 Task: Go to Program & Features. Select Whole Food Market. Add to cart Organic Cucumbers-3. Select Amazon Health. Add to cart Vitamin D3 supplement-2. Place order for Dean Flores, _x000D_
703 Fritz Ave W_x000D_
Ladysmith, Wisconsin(WI), 54848, Cell Number (507) 373-4876
Action: Mouse moved to (9, 90)
Screenshot: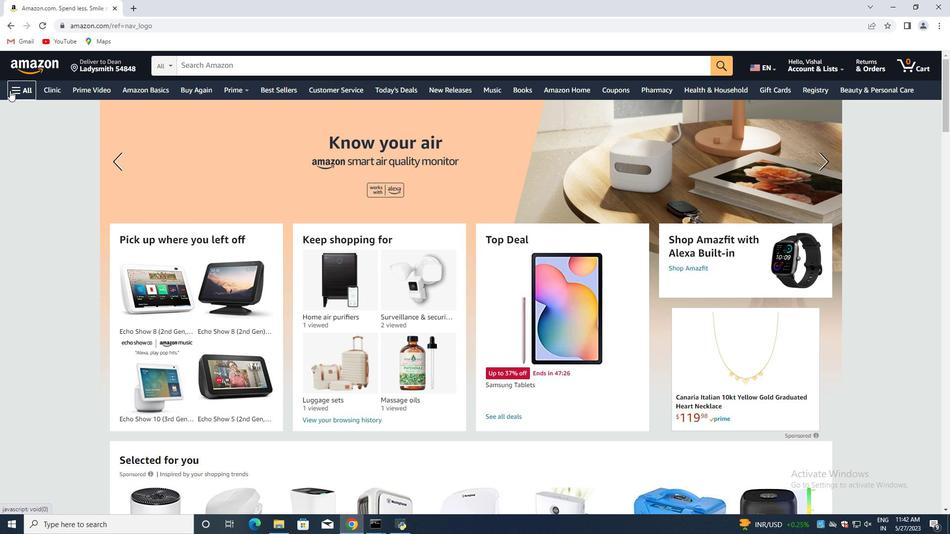 
Action: Mouse pressed left at (9, 90)
Screenshot: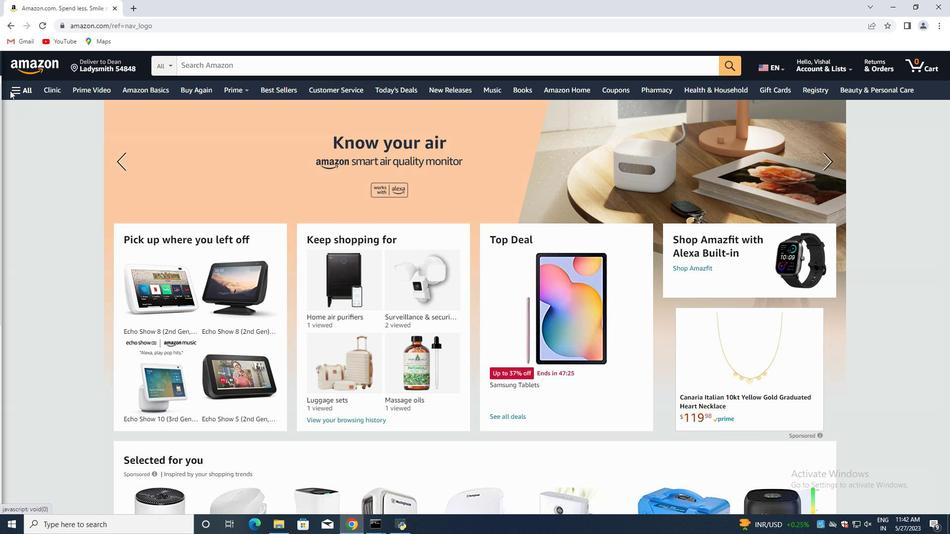 
Action: Mouse moved to (65, 291)
Screenshot: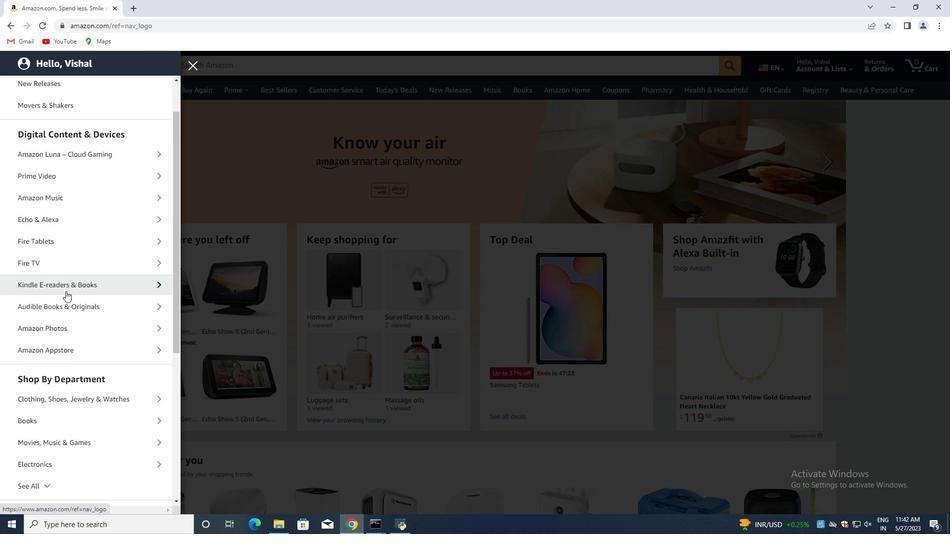 
Action: Mouse scrolled (65, 290) with delta (0, 0)
Screenshot: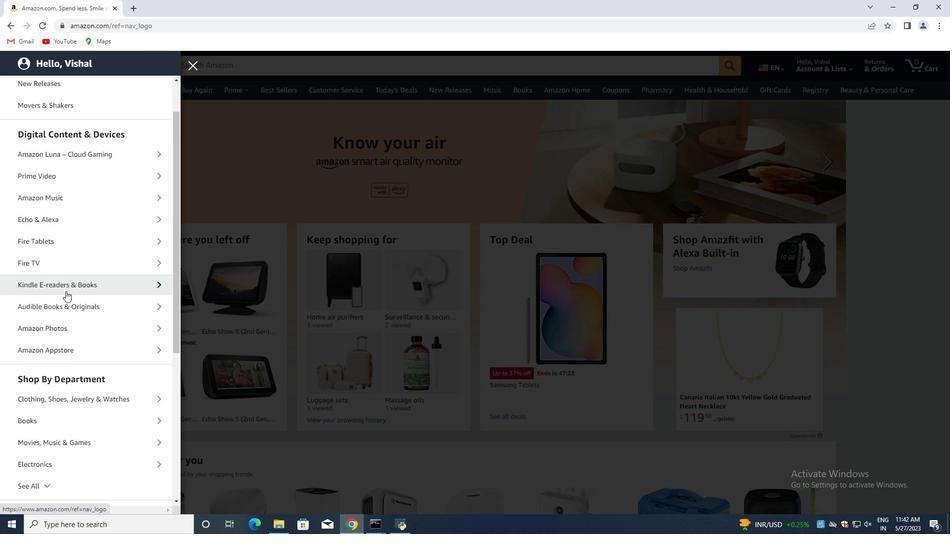 
Action: Mouse moved to (65, 291)
Screenshot: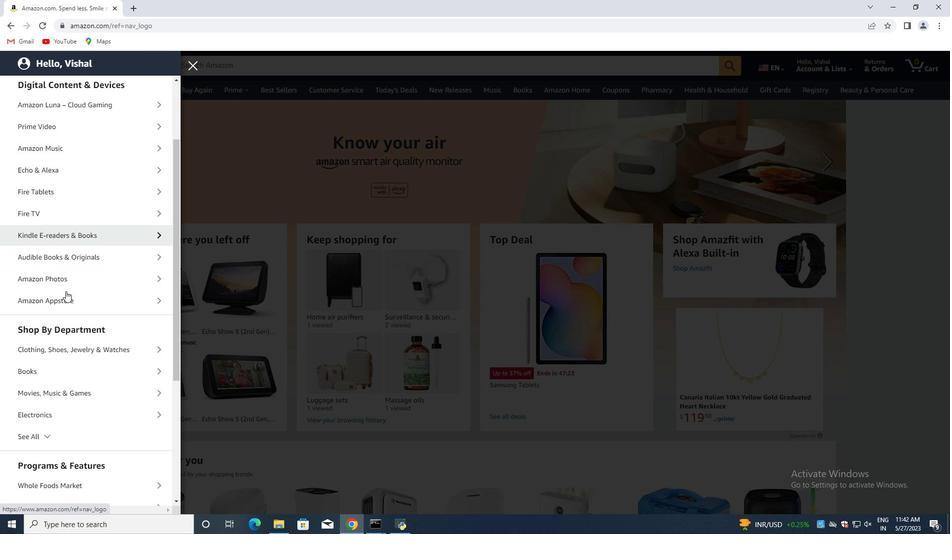 
Action: Mouse scrolled (65, 291) with delta (0, 0)
Screenshot: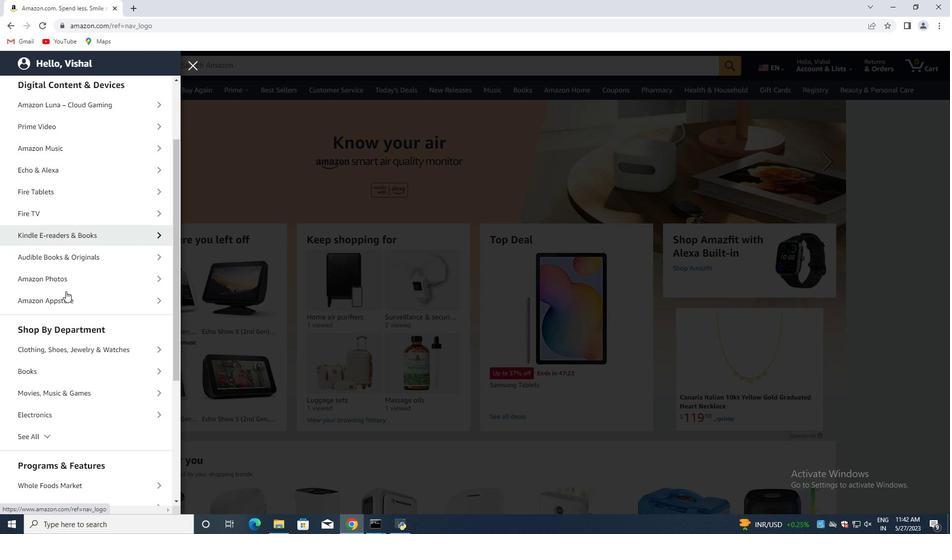 
Action: Mouse scrolled (65, 291) with delta (0, 0)
Screenshot: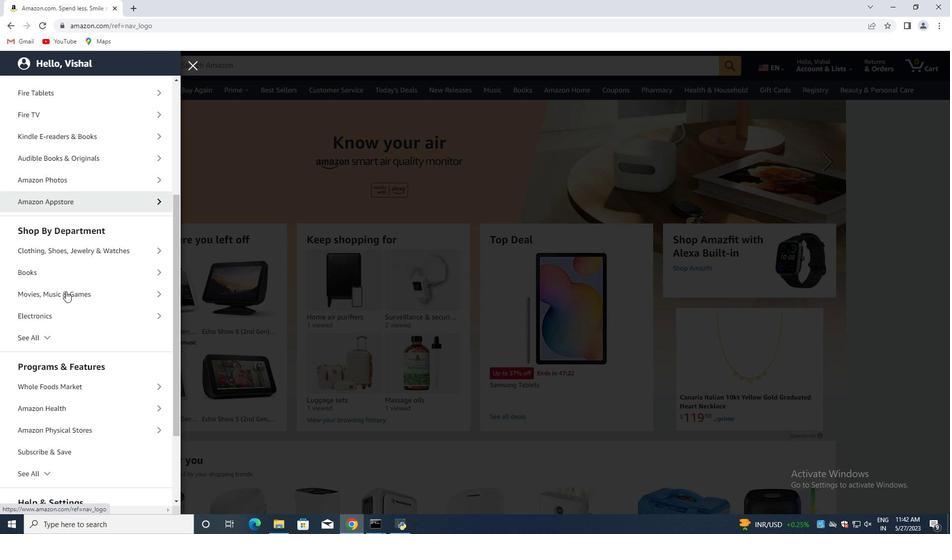 
Action: Mouse scrolled (65, 291) with delta (0, 0)
Screenshot: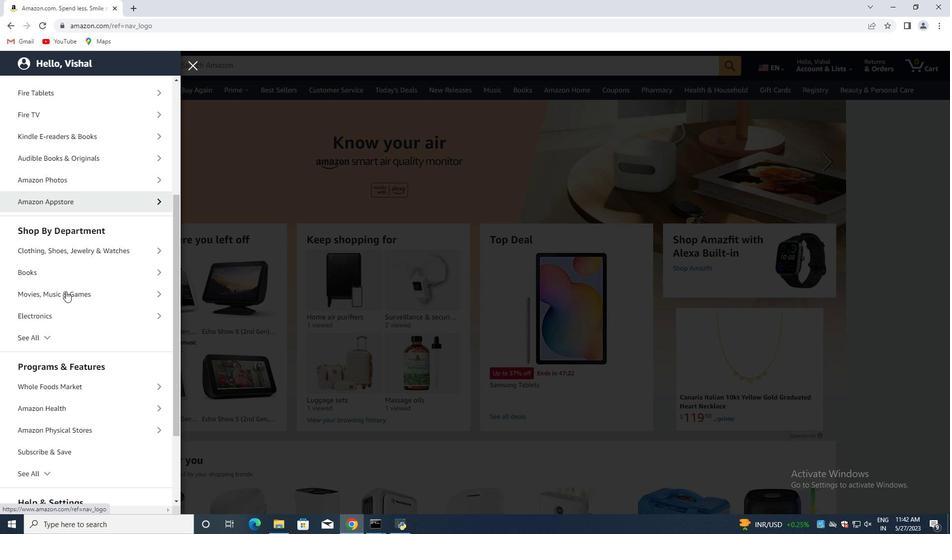 
Action: Mouse scrolled (65, 291) with delta (0, 0)
Screenshot: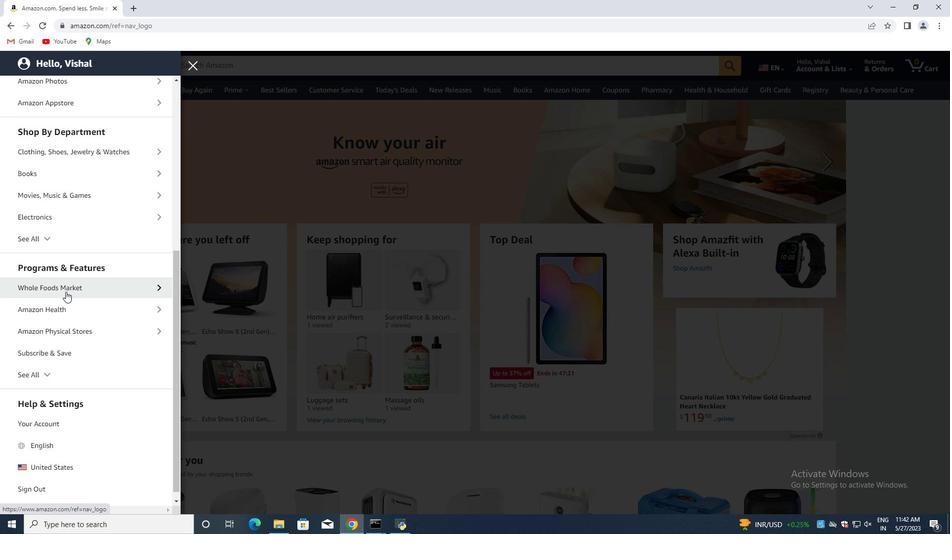 
Action: Mouse scrolled (65, 291) with delta (0, 0)
Screenshot: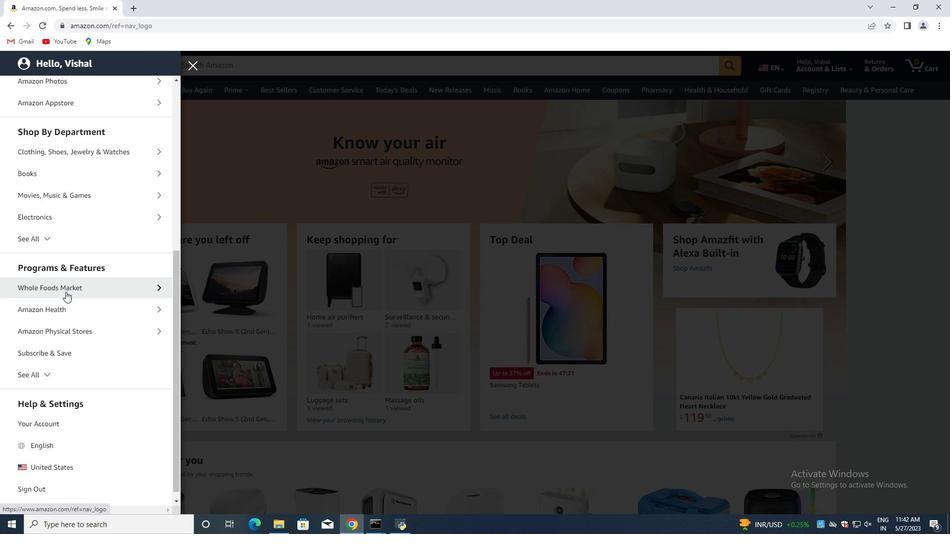 
Action: Mouse moved to (70, 290)
Screenshot: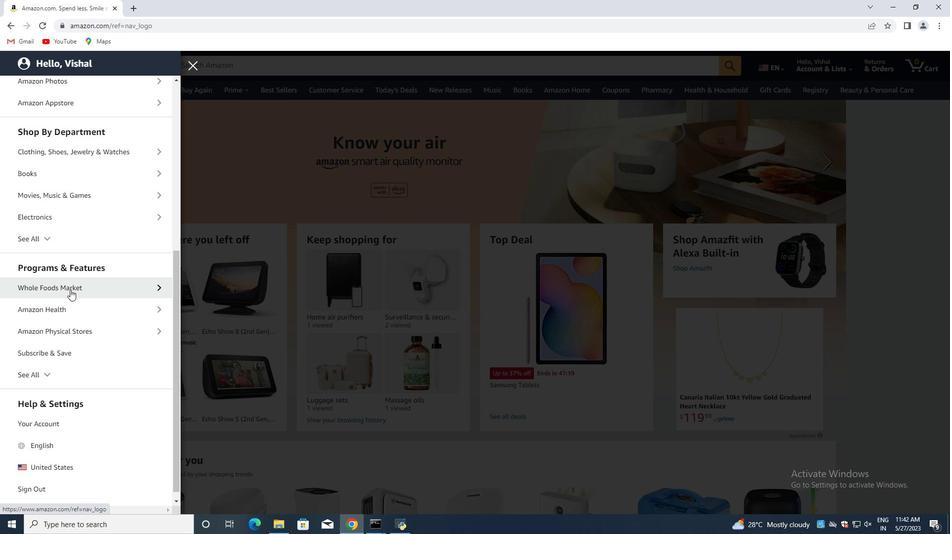 
Action: Mouse pressed left at (70, 290)
Screenshot: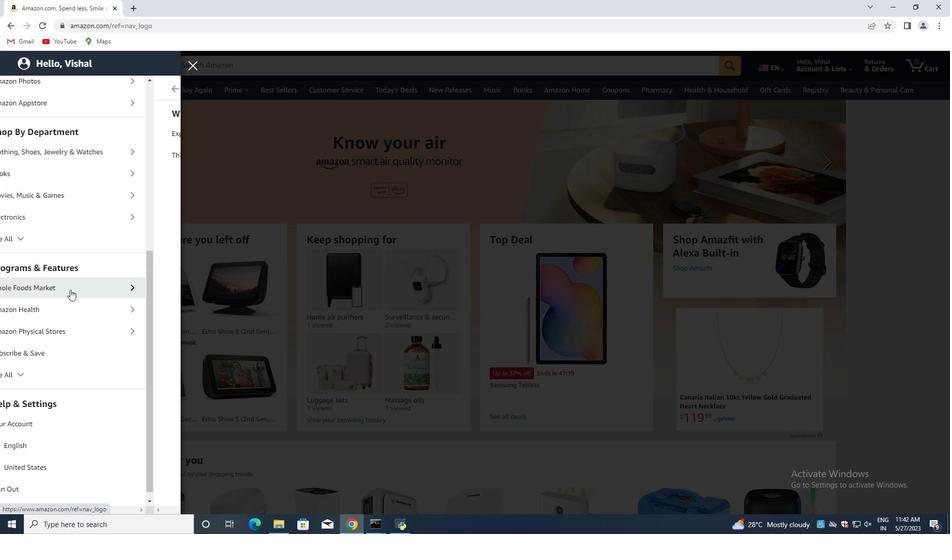 
Action: Mouse moved to (123, 131)
Screenshot: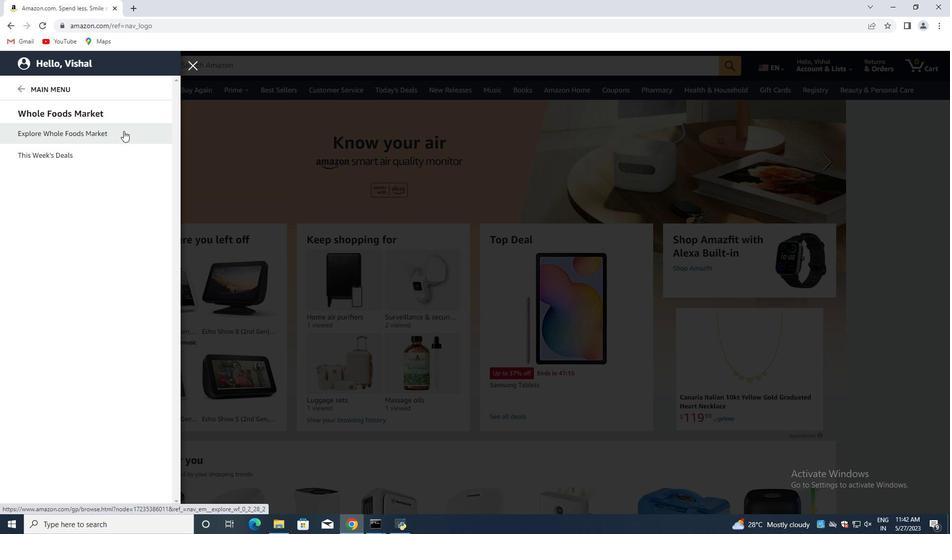 
Action: Mouse pressed left at (123, 131)
Screenshot: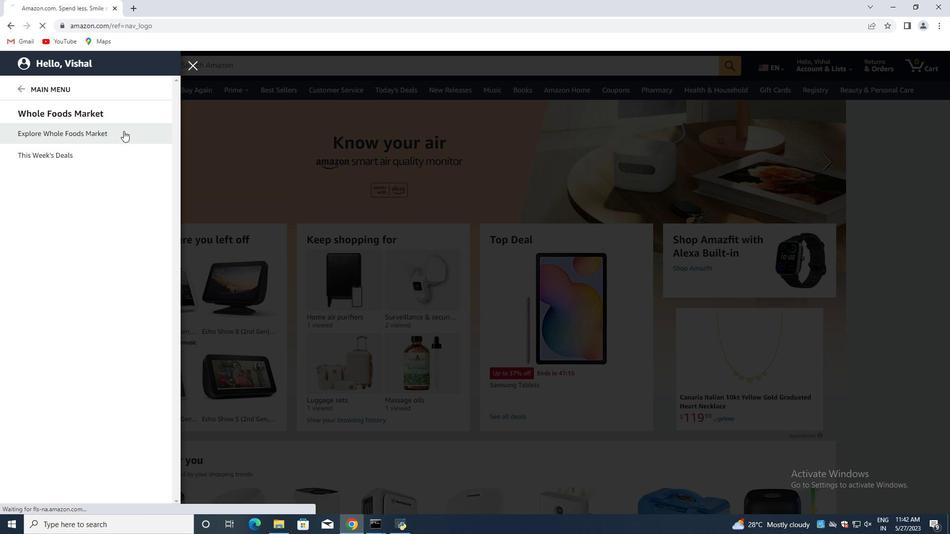 
Action: Mouse moved to (227, 66)
Screenshot: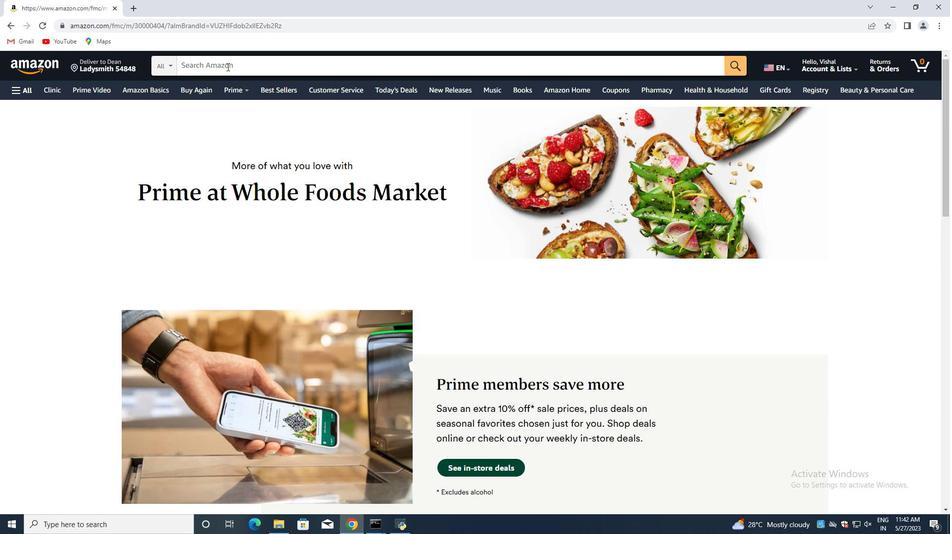 
Action: Mouse pressed left at (227, 66)
Screenshot: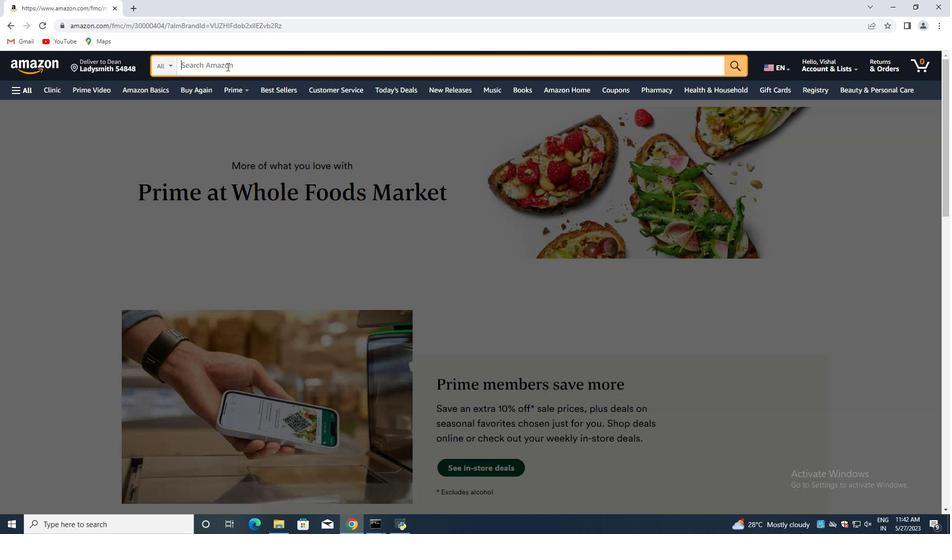 
Action: Mouse moved to (743, 85)
Screenshot: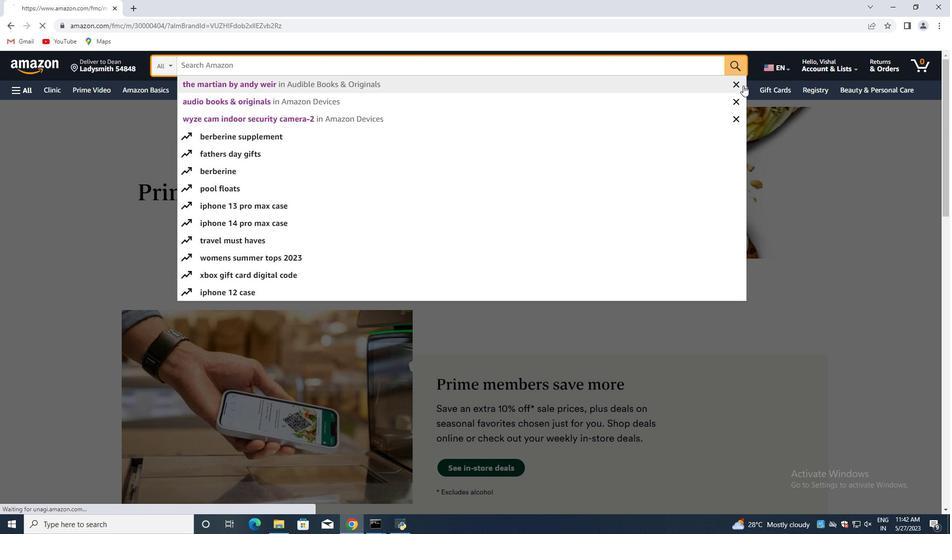 
Action: Mouse pressed left at (743, 85)
Screenshot: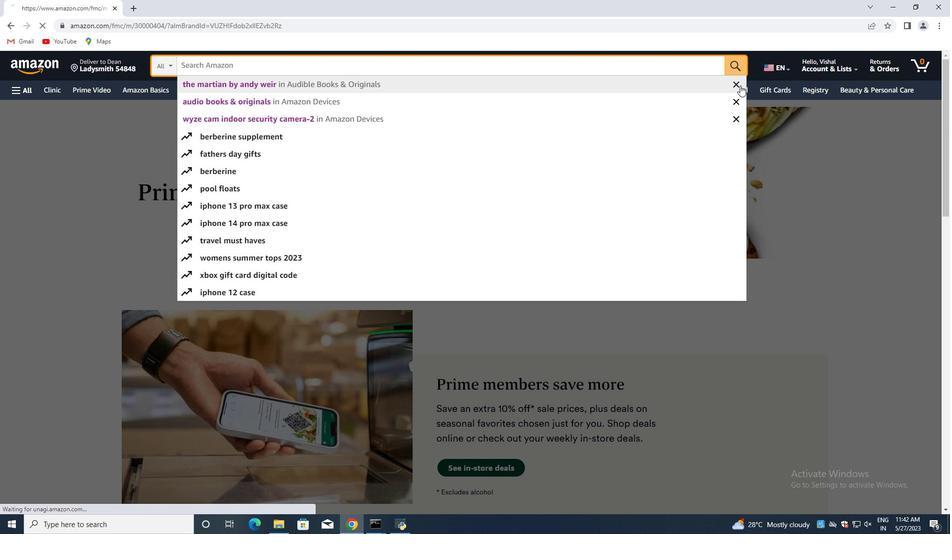 
Action: Mouse moved to (737, 84)
Screenshot: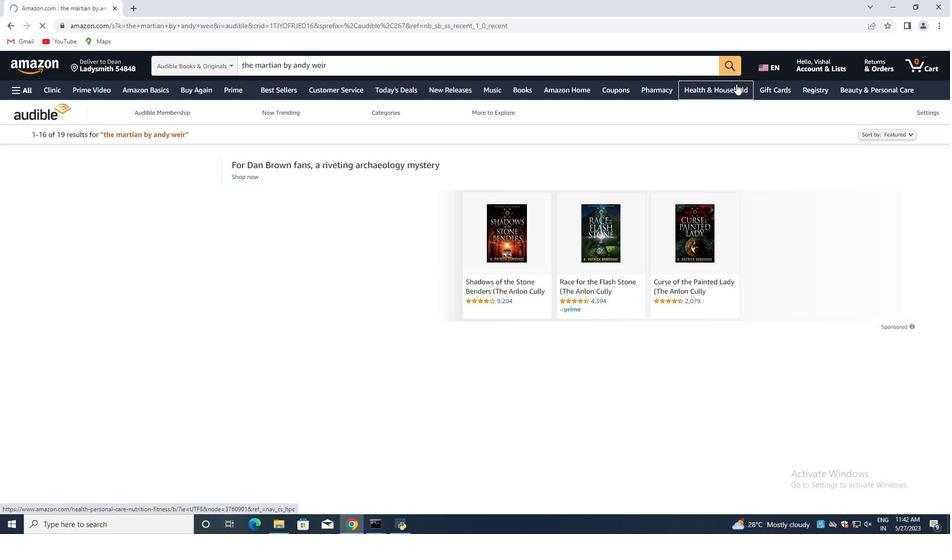 
Action: Mouse pressed left at (737, 84)
Screenshot: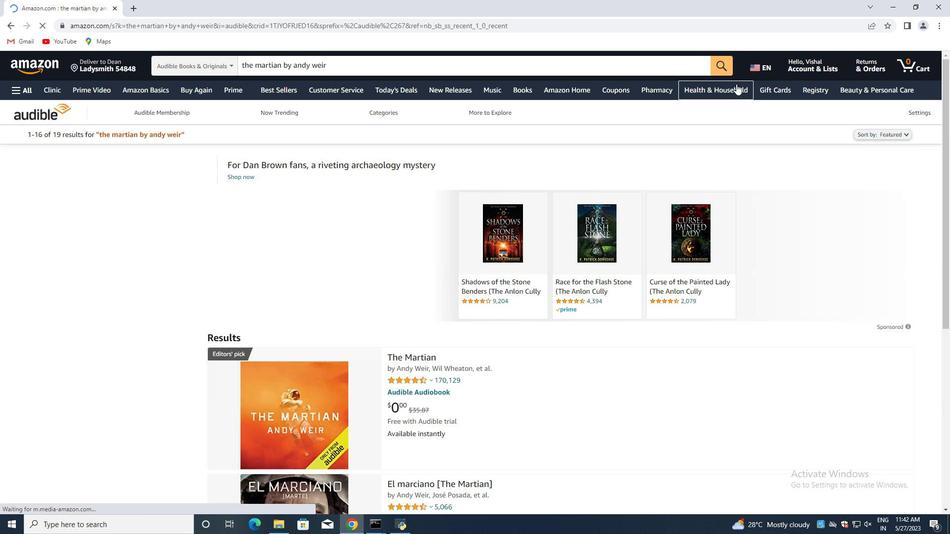 
Action: Mouse moved to (302, 57)
Screenshot: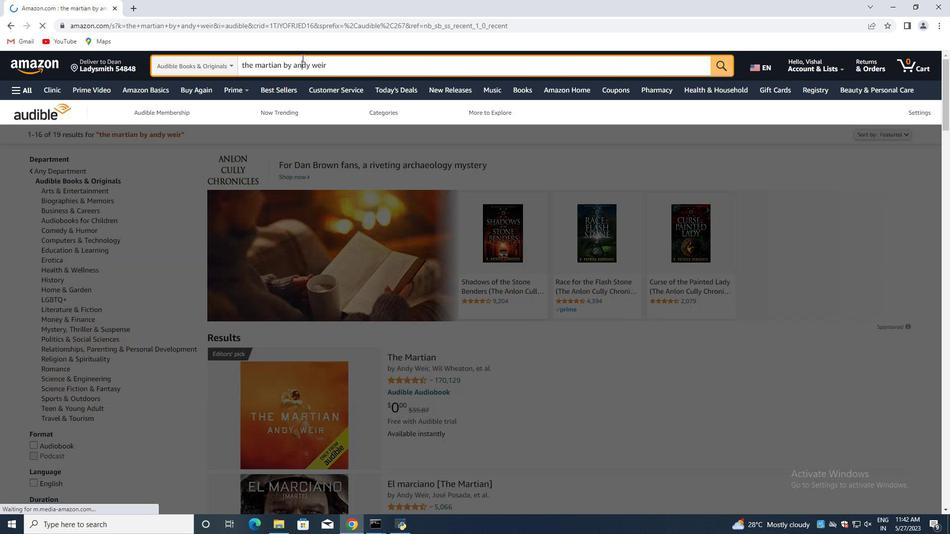 
Action: Mouse pressed left at (302, 57)
Screenshot: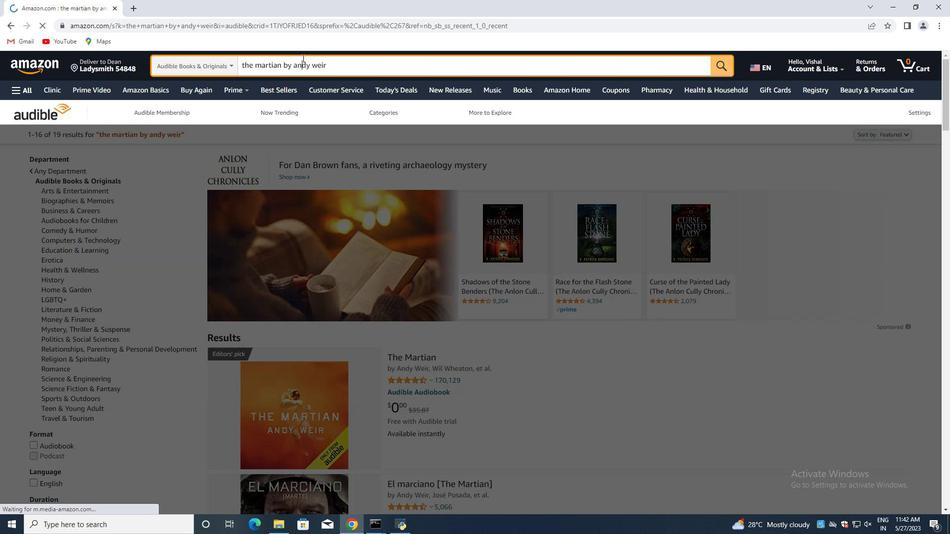 
Action: Mouse moved to (344, 69)
Screenshot: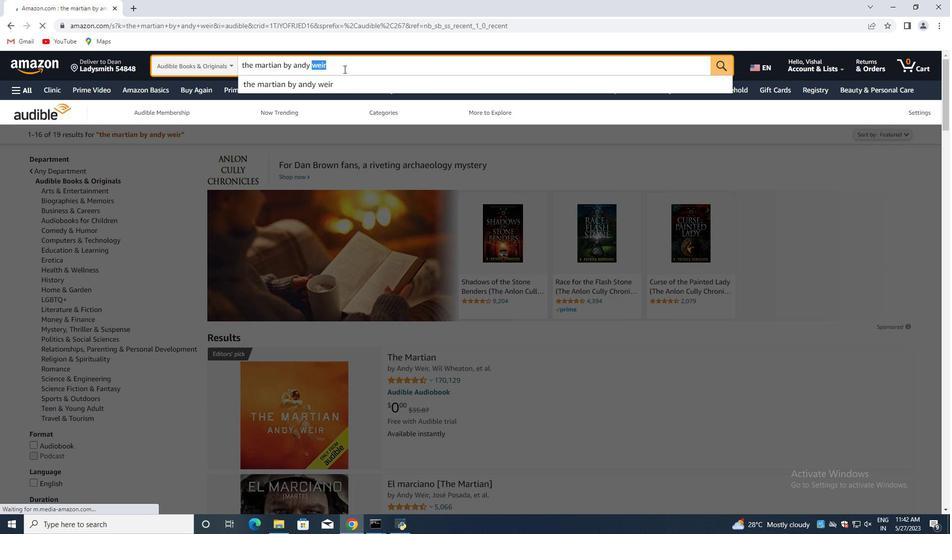 
Action: Mouse pressed left at (344, 69)
Screenshot: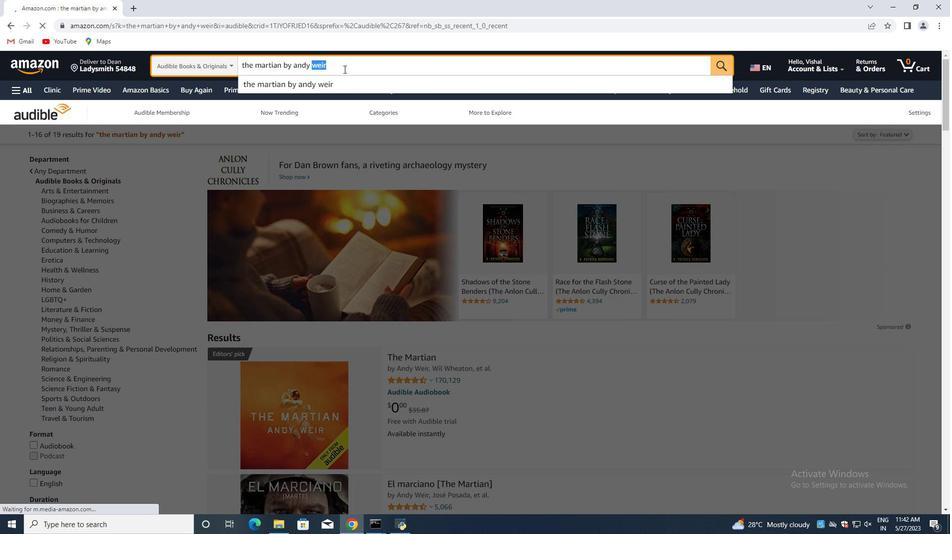 
Action: Mouse pressed left at (344, 69)
Screenshot: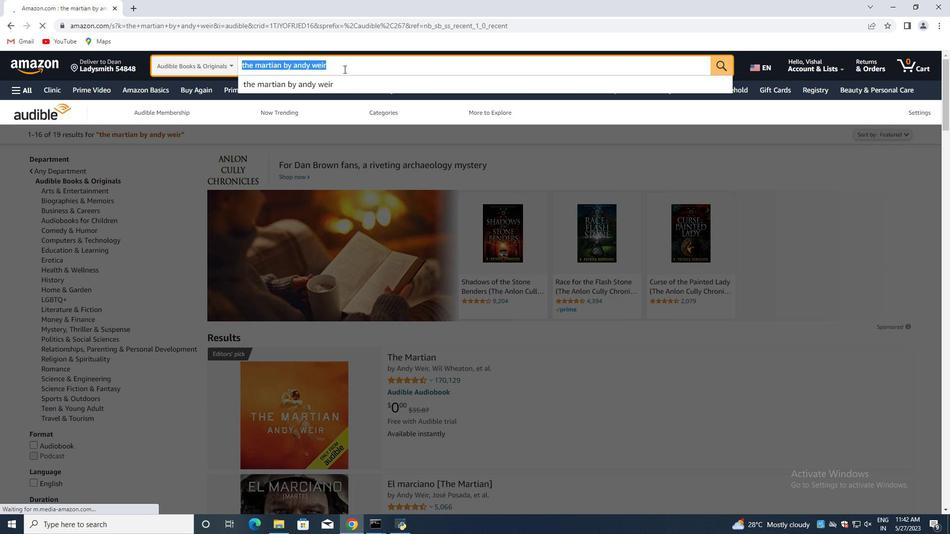 
Action: Mouse pressed left at (344, 69)
Screenshot: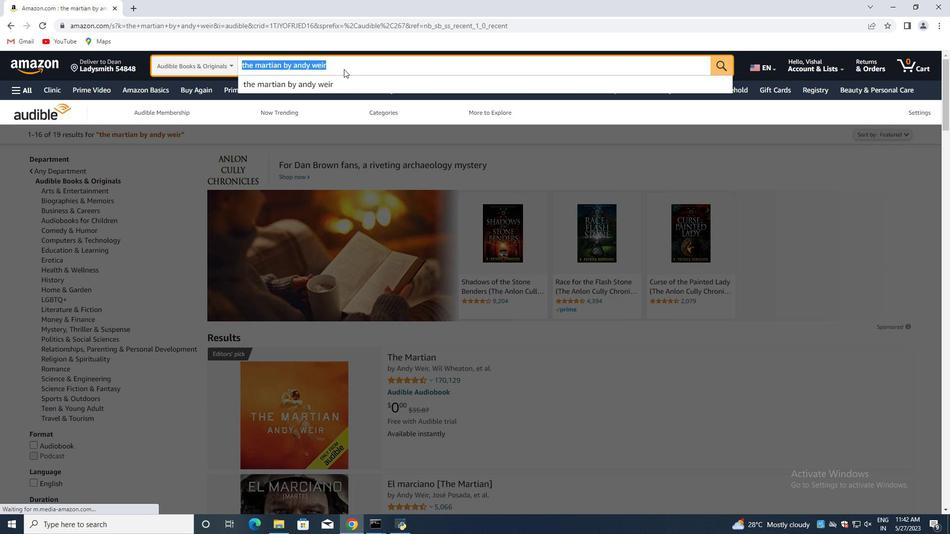 
Action: Key pressed <Key.backspace><Key.backspace><Key.backspace>
Screenshot: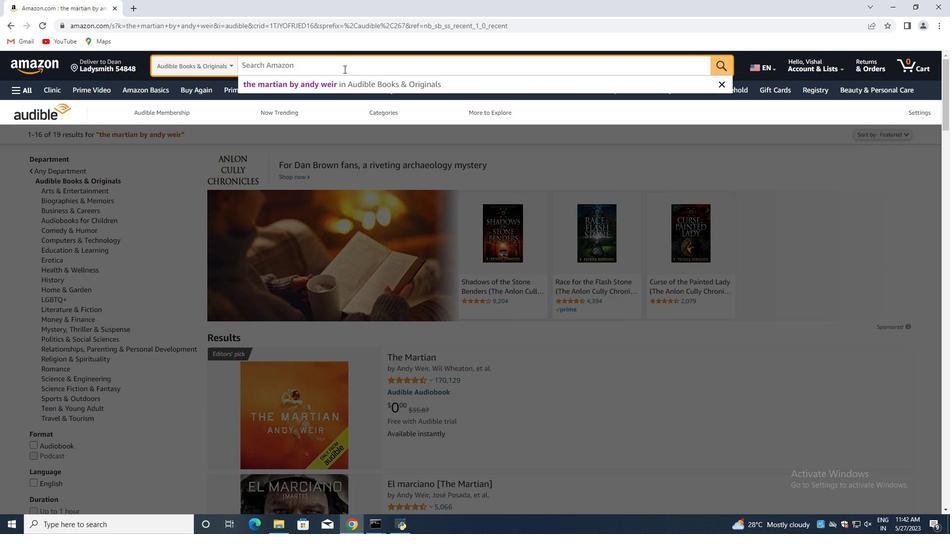 
Action: Mouse moved to (724, 86)
Screenshot: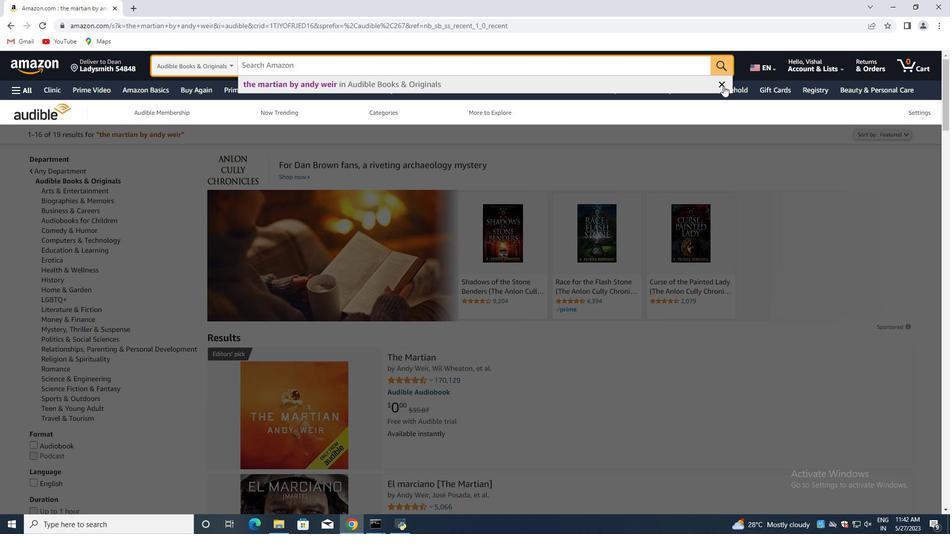 
Action: Mouse pressed left at (724, 86)
Screenshot: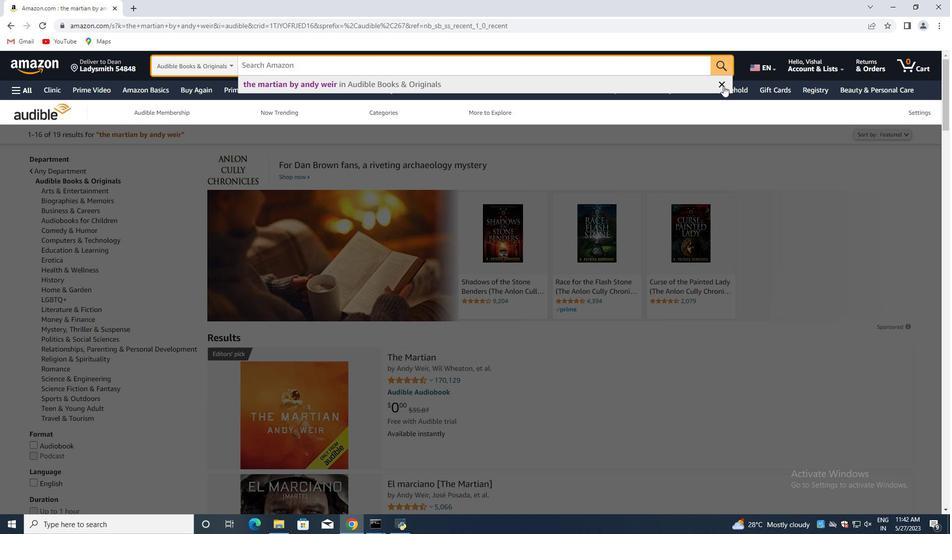 
Action: Mouse moved to (355, 63)
Screenshot: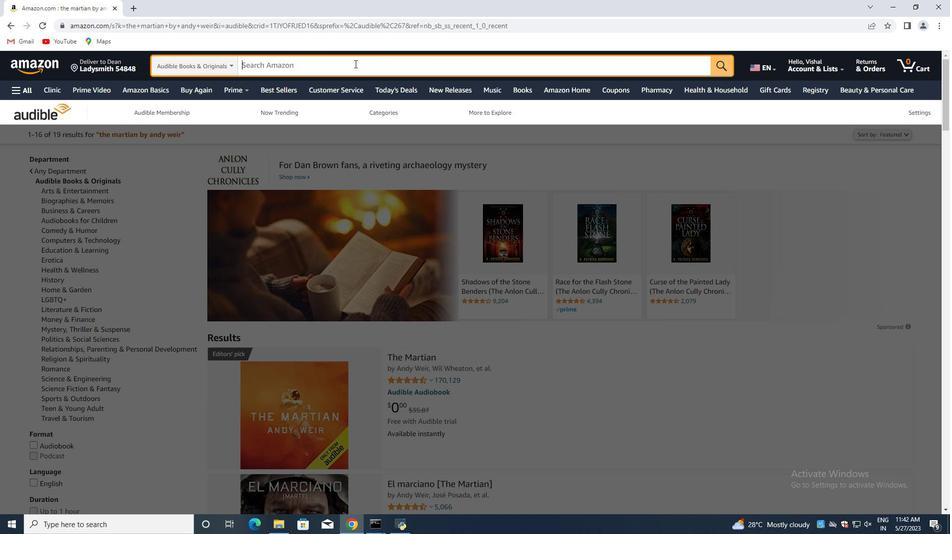 
Action: Mouse pressed left at (355, 63)
Screenshot: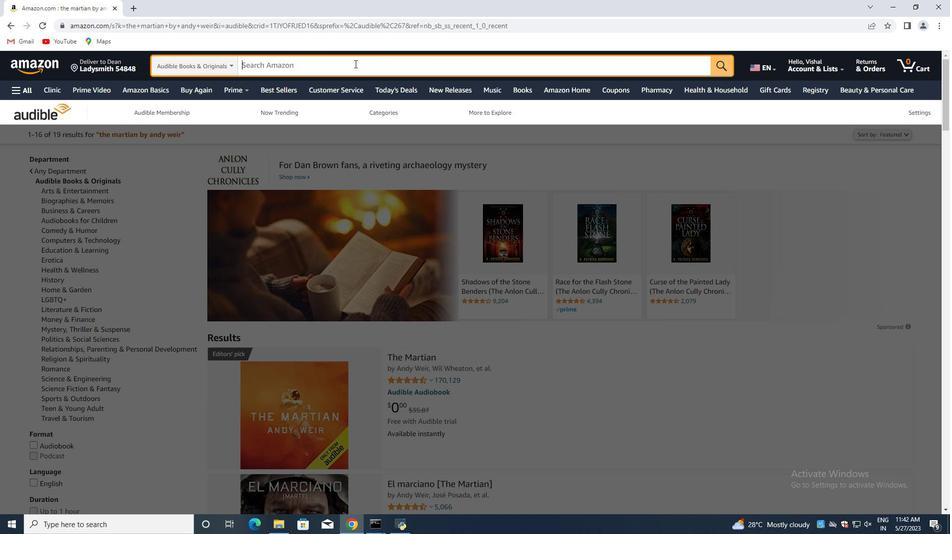 
Action: Key pressed <Key.shift>Organic<Key.space><Key.shift>Cucumbers<Key.enter>
Screenshot: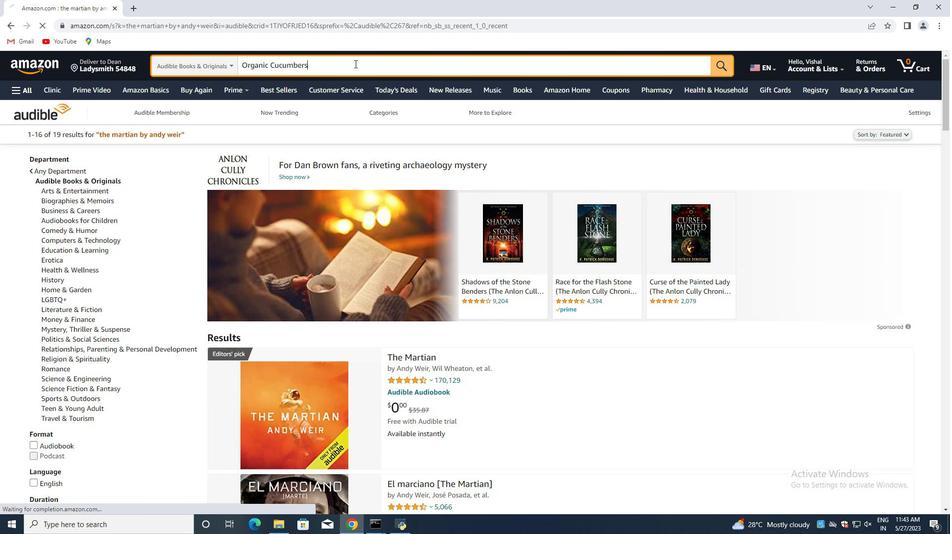 
Action: Mouse moved to (403, 201)
Screenshot: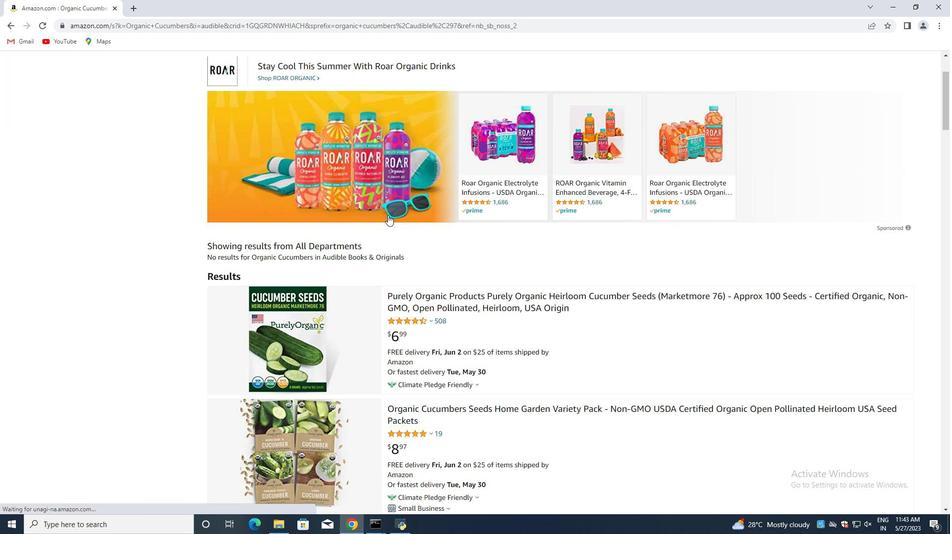 
Action: Mouse scrolled (403, 200) with delta (0, 0)
Screenshot: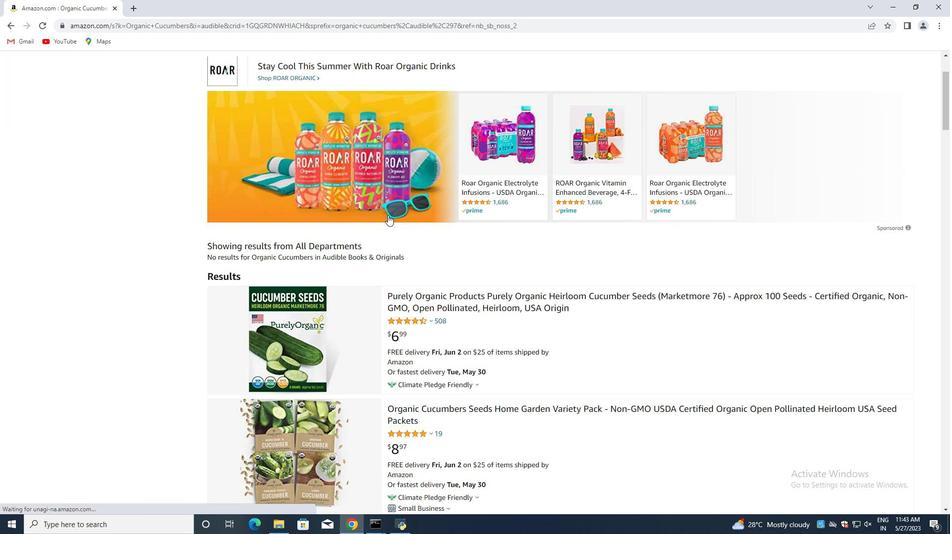
Action: Mouse moved to (393, 209)
Screenshot: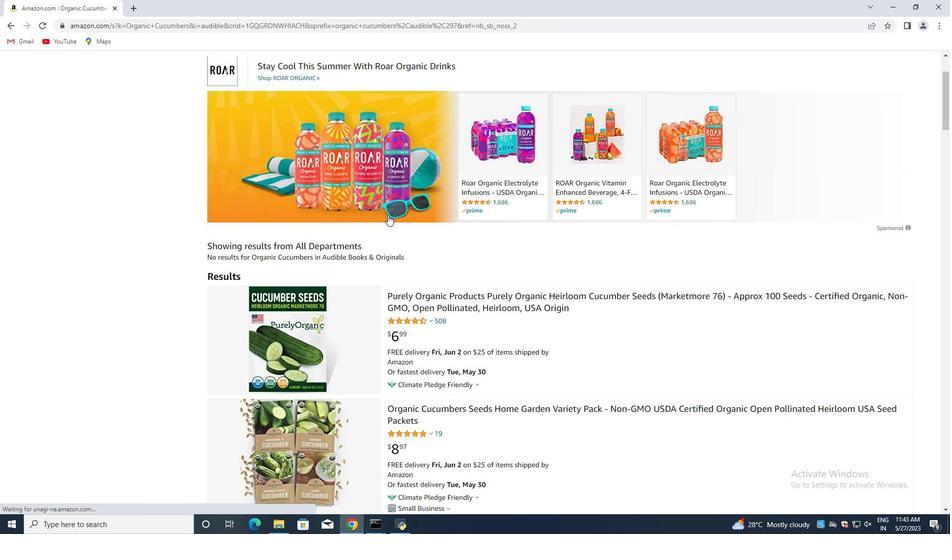 
Action: Mouse scrolled (393, 208) with delta (0, 0)
Screenshot: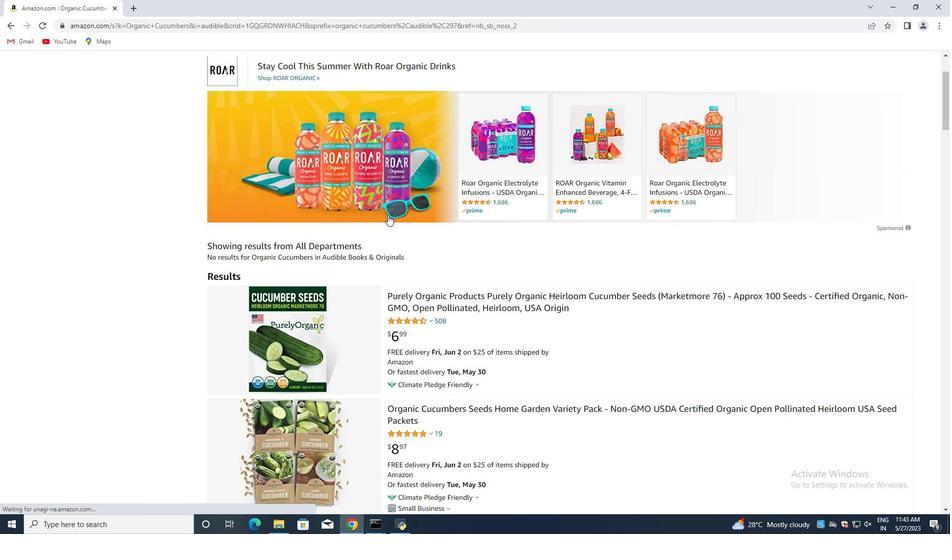 
Action: Mouse moved to (372, 223)
Screenshot: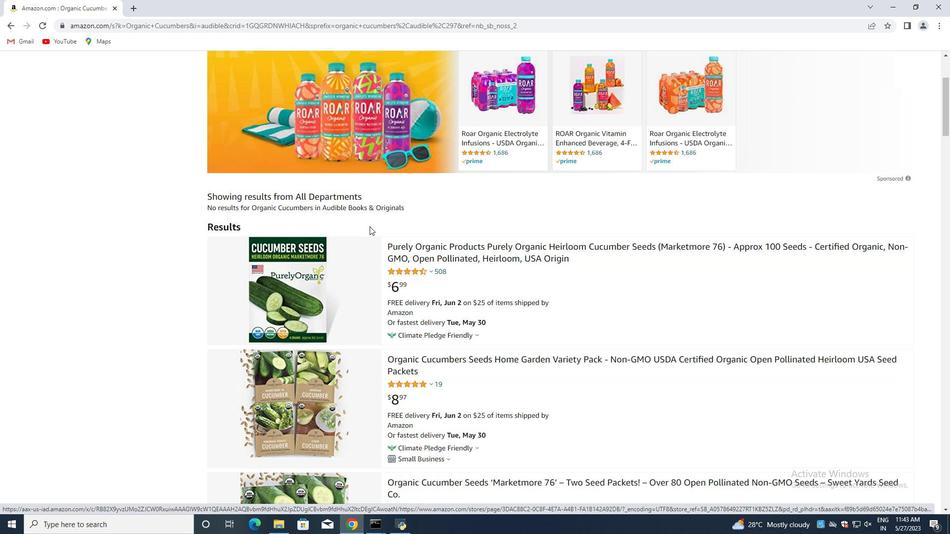 
Action: Mouse scrolled (372, 223) with delta (0, 0)
Screenshot: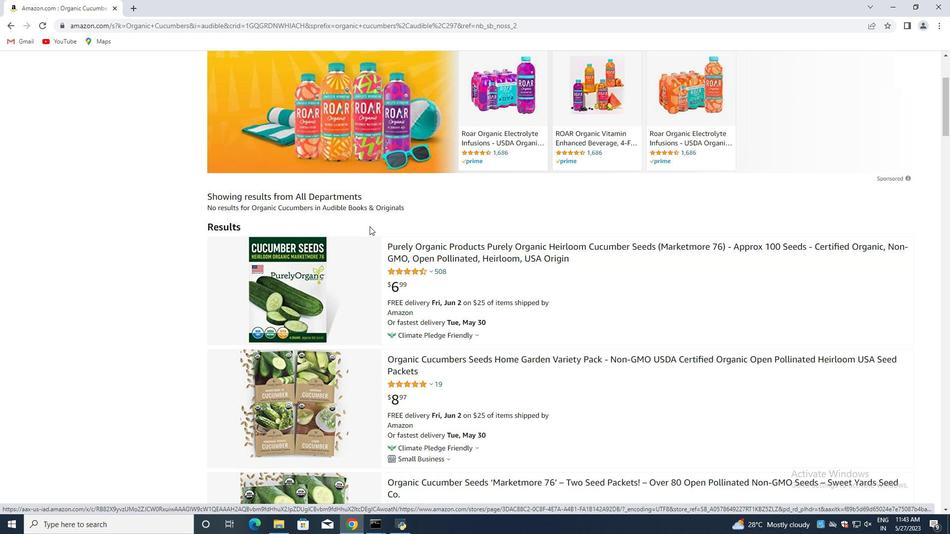 
Action: Mouse moved to (488, 245)
Screenshot: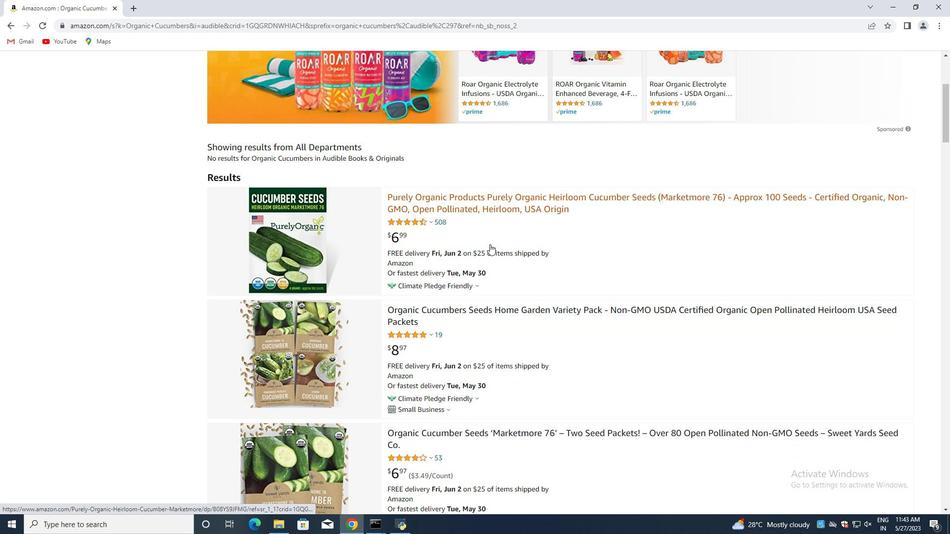
Action: Mouse scrolled (485, 246) with delta (0, 0)
Screenshot: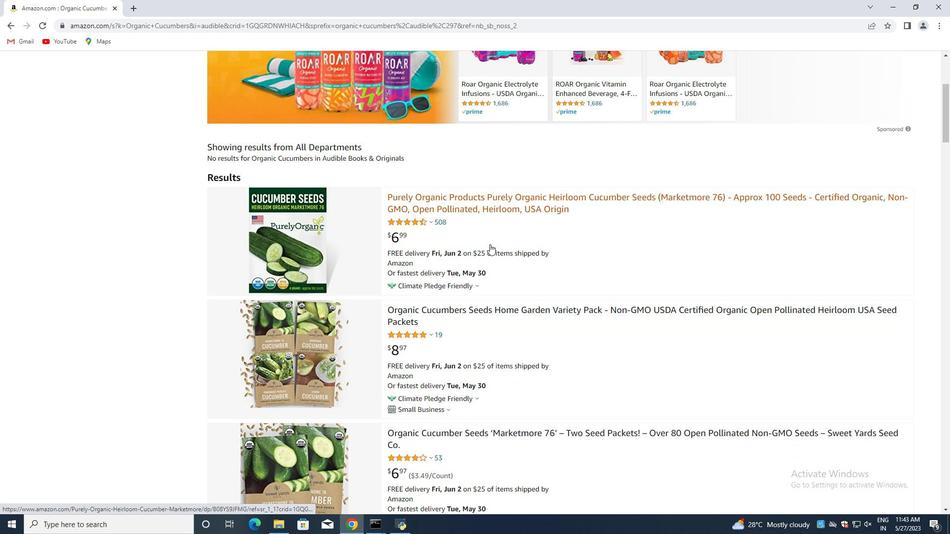 
Action: Mouse moved to (568, 236)
Screenshot: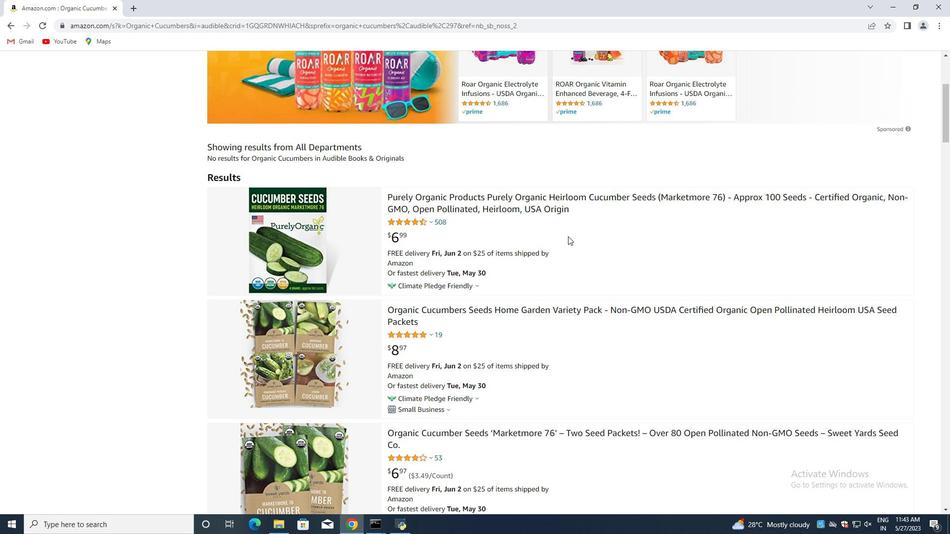 
Action: Mouse scrolled (568, 236) with delta (0, 0)
Screenshot: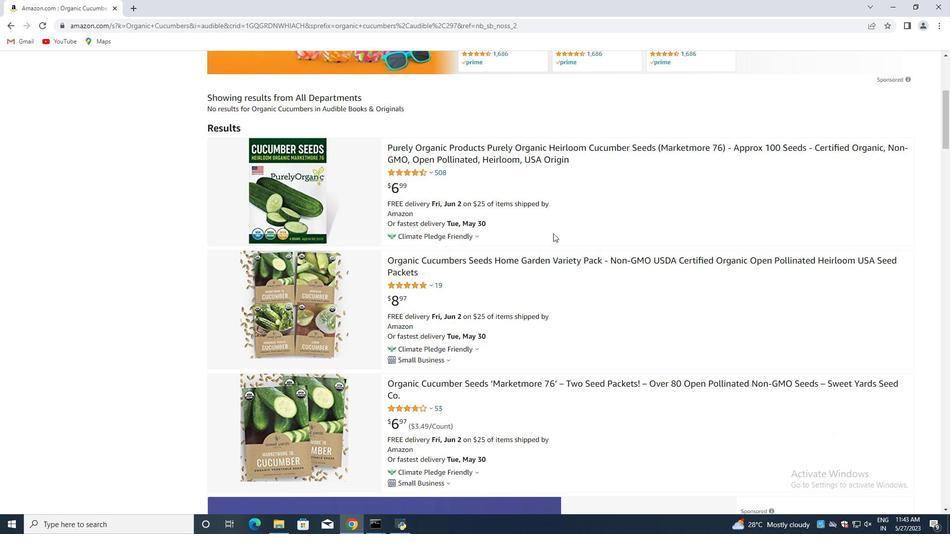 
Action: Mouse moved to (388, 253)
Screenshot: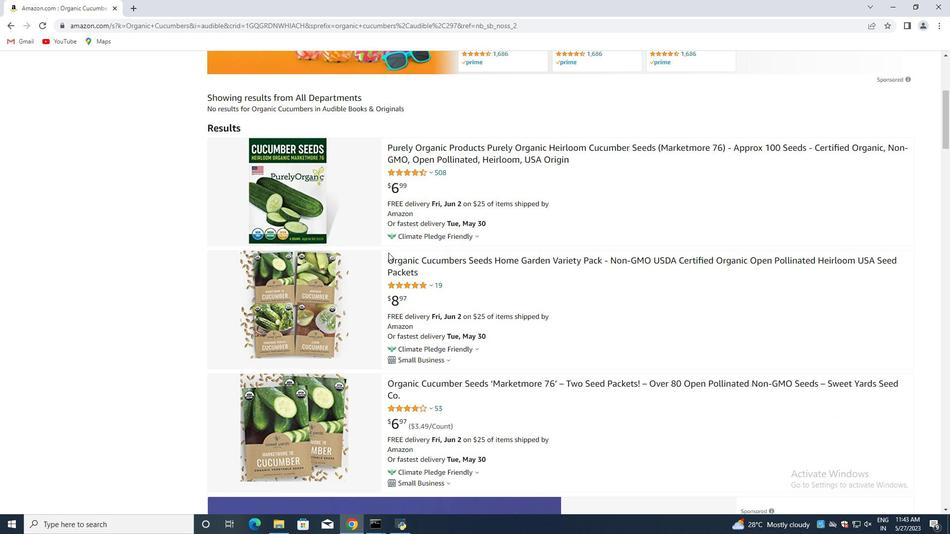 
Action: Key pressed <Key.down><Key.down><Key.down><Key.down><Key.down><Key.down><Key.down><Key.down><Key.down><Key.down><Key.down><Key.down><Key.down><Key.down><Key.down><Key.down><Key.down><Key.down><Key.down><Key.down><Key.down><Key.down><Key.down><Key.down><Key.down><Key.down><Key.down><Key.down><Key.down><Key.down><Key.down><Key.down><Key.down><Key.down><Key.down><Key.down><Key.down><Key.down><Key.down><Key.down><Key.down><Key.down>
Screenshot: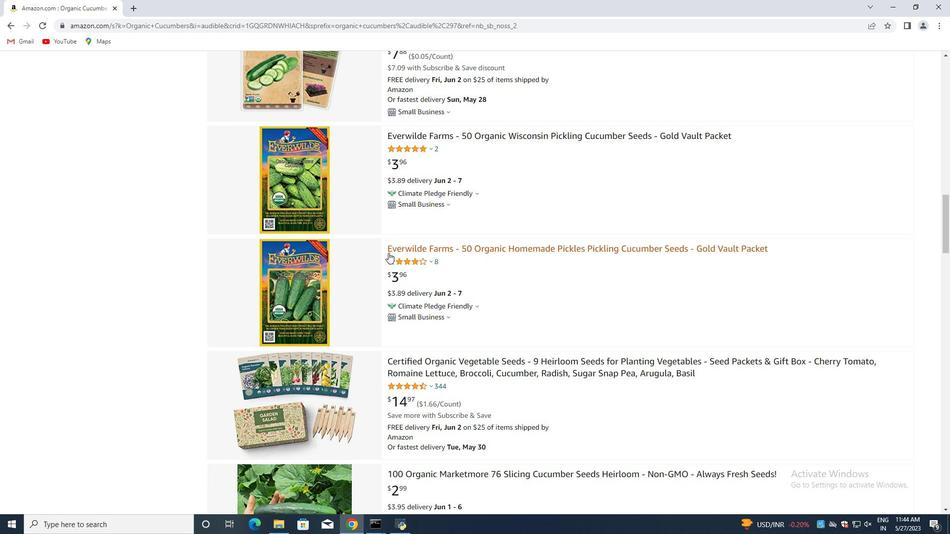 
Action: Mouse moved to (378, 247)
Screenshot: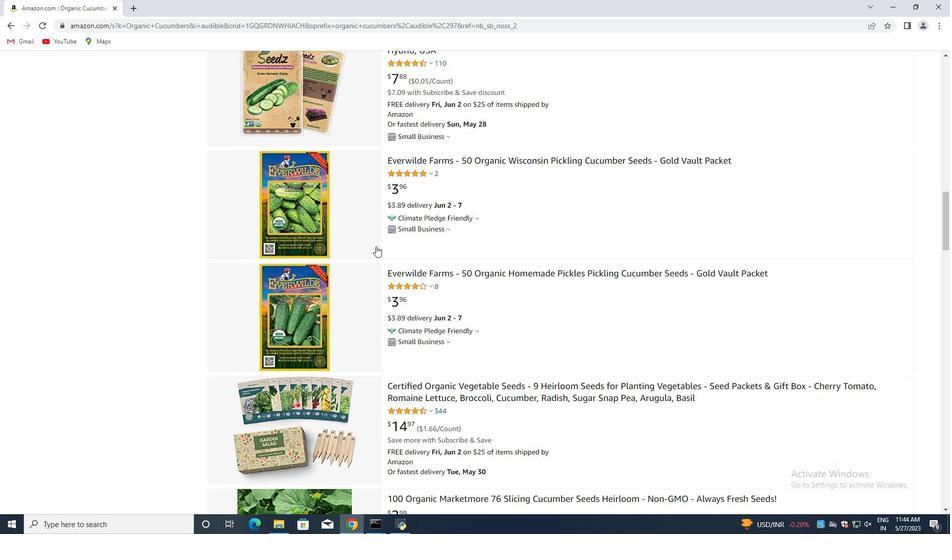 
Action: Mouse scrolled (378, 248) with delta (0, 0)
Screenshot: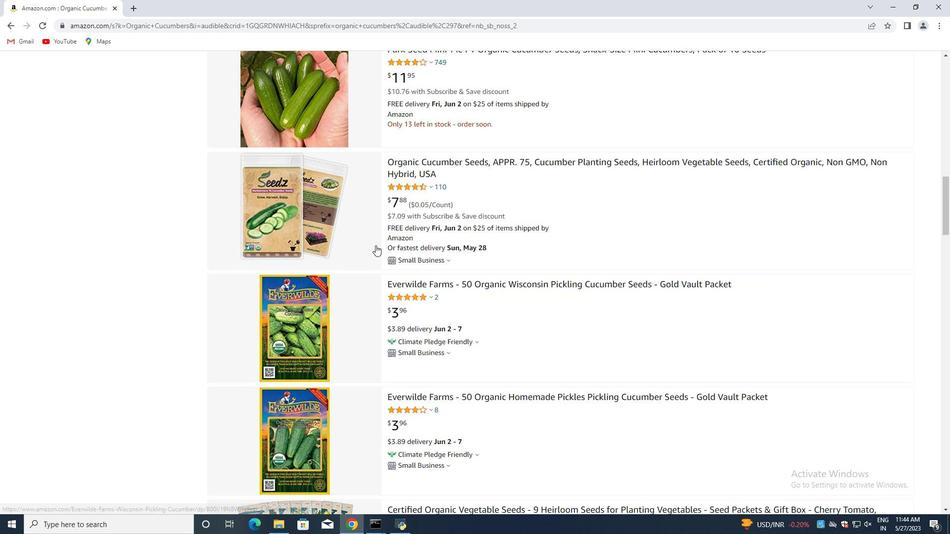 
Action: Mouse scrolled (378, 248) with delta (0, 0)
Screenshot: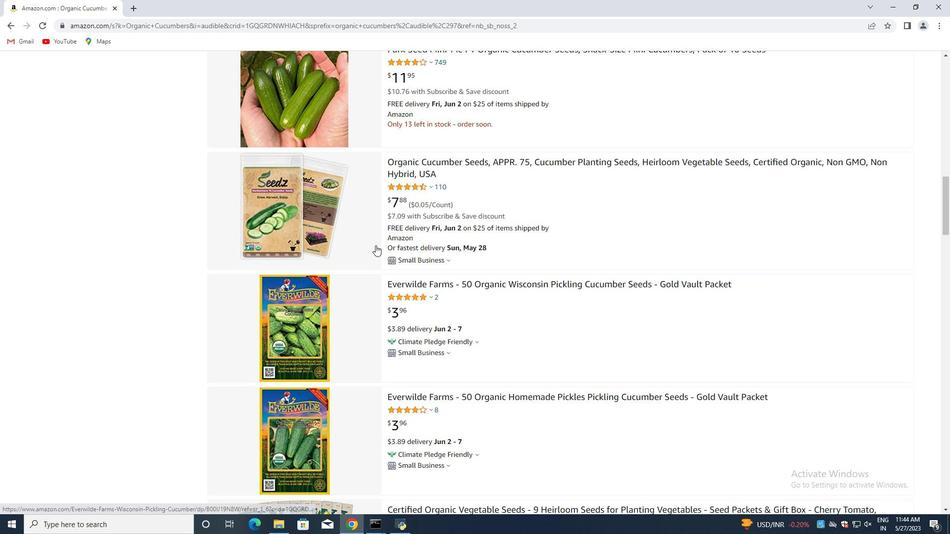 
Action: Mouse scrolled (378, 248) with delta (0, 0)
Screenshot: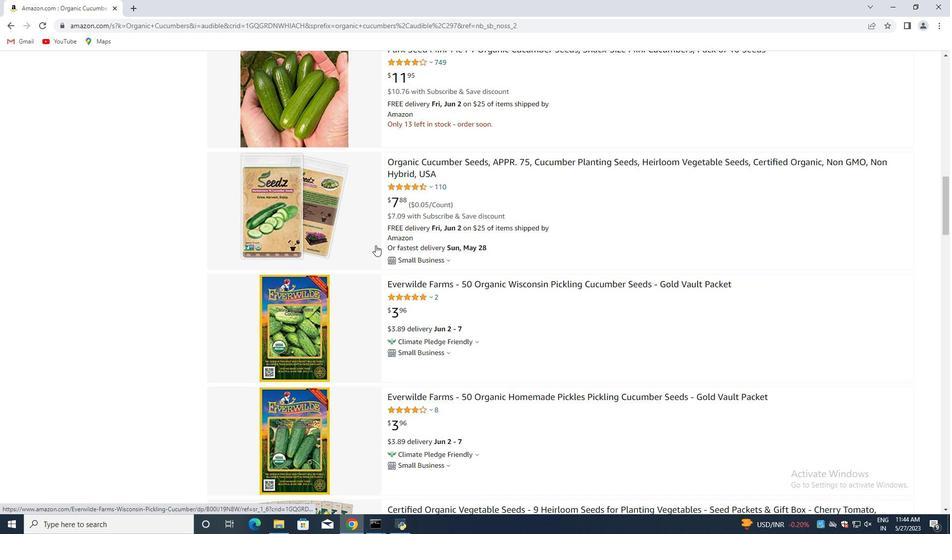 
Action: Mouse moved to (375, 245)
Screenshot: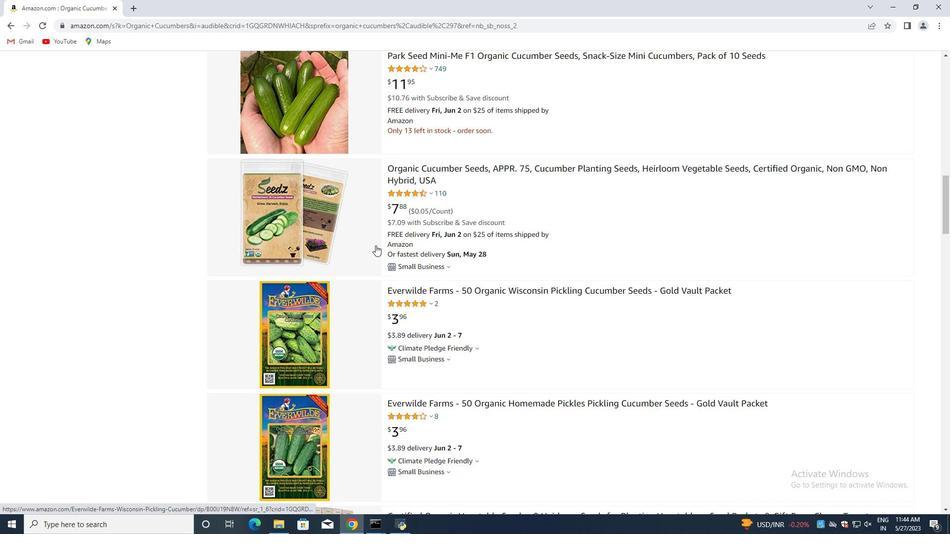 
Action: Mouse scrolled (375, 246) with delta (0, 0)
Screenshot: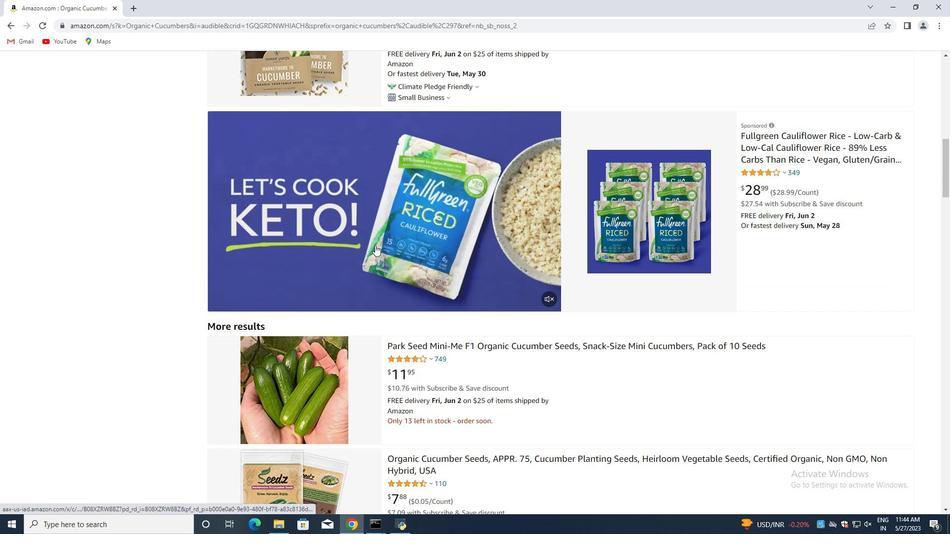 
Action: Mouse scrolled (375, 246) with delta (0, 0)
Screenshot: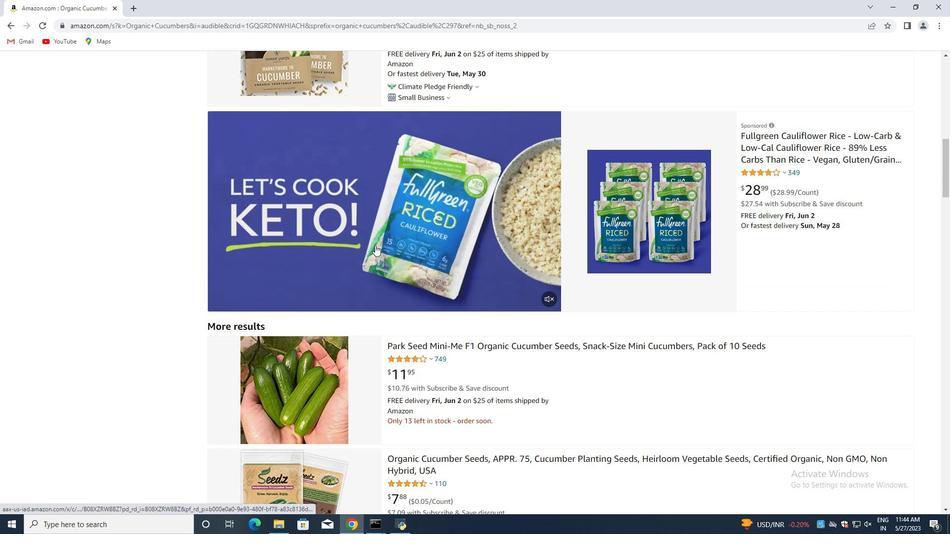 
Action: Mouse scrolled (375, 246) with delta (0, 0)
Screenshot: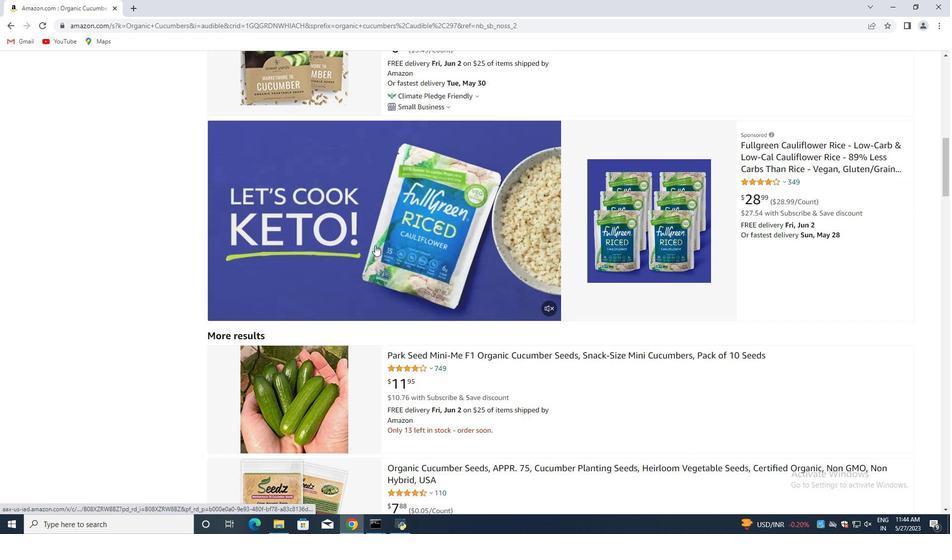 
Action: Mouse scrolled (375, 246) with delta (0, 0)
Screenshot: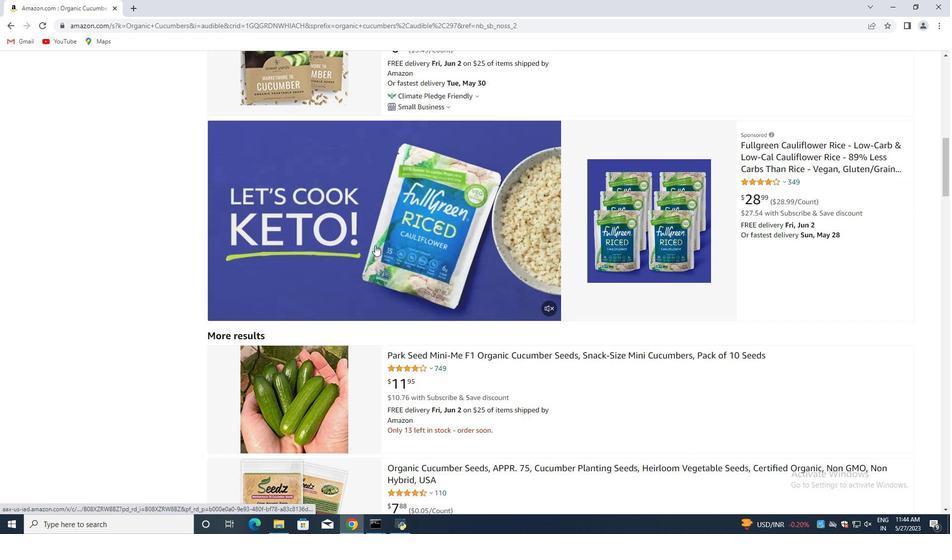 
Action: Mouse scrolled (375, 246) with delta (0, 0)
Screenshot: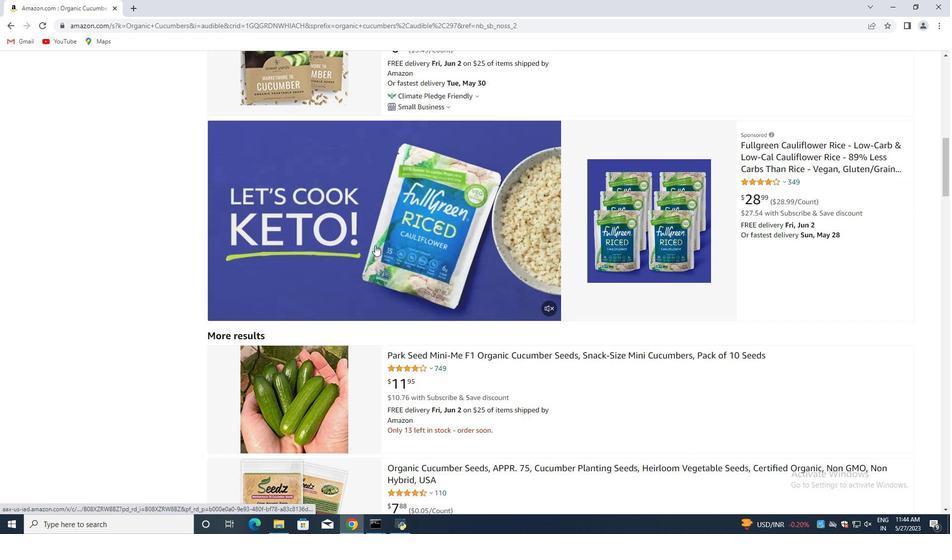 
Action: Mouse scrolled (375, 246) with delta (0, 0)
Screenshot: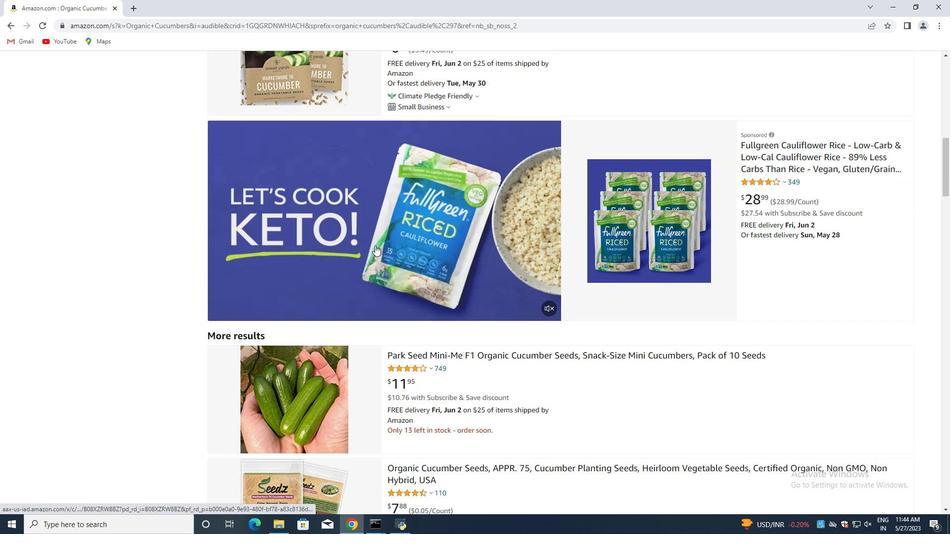 
Action: Mouse moved to (375, 245)
Screenshot: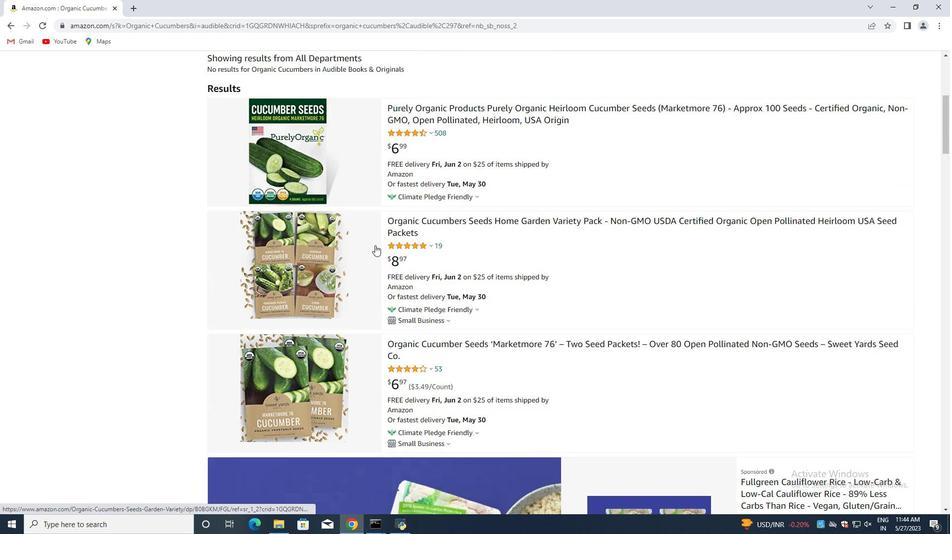 
Action: Mouse scrolled (375, 246) with delta (0, 0)
Screenshot: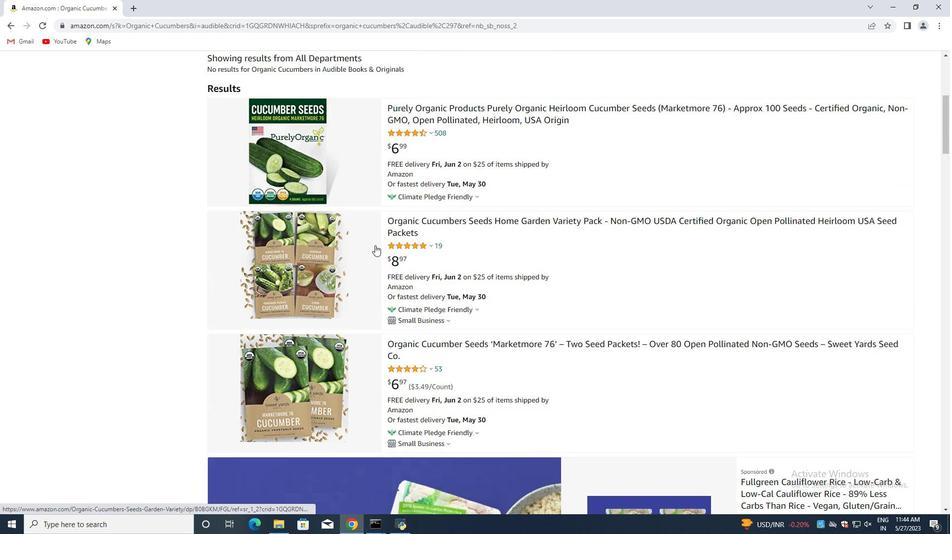 
Action: Mouse scrolled (375, 246) with delta (0, 0)
Screenshot: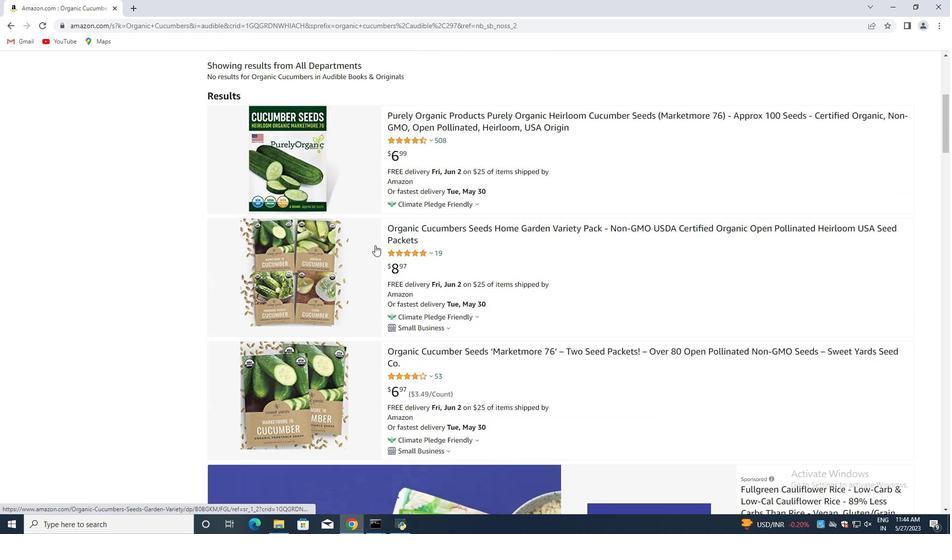 
Action: Mouse scrolled (375, 246) with delta (0, 0)
Screenshot: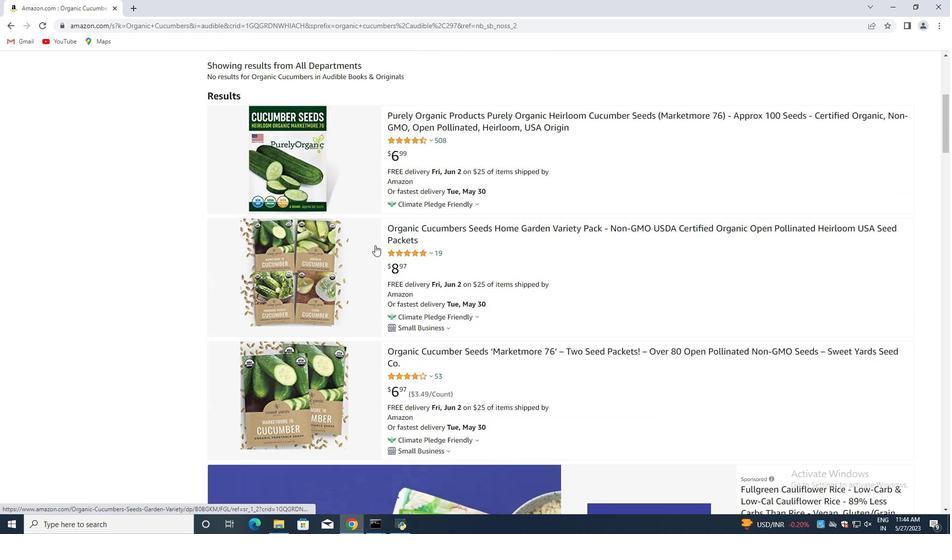 
Action: Mouse scrolled (375, 246) with delta (0, 0)
Screenshot: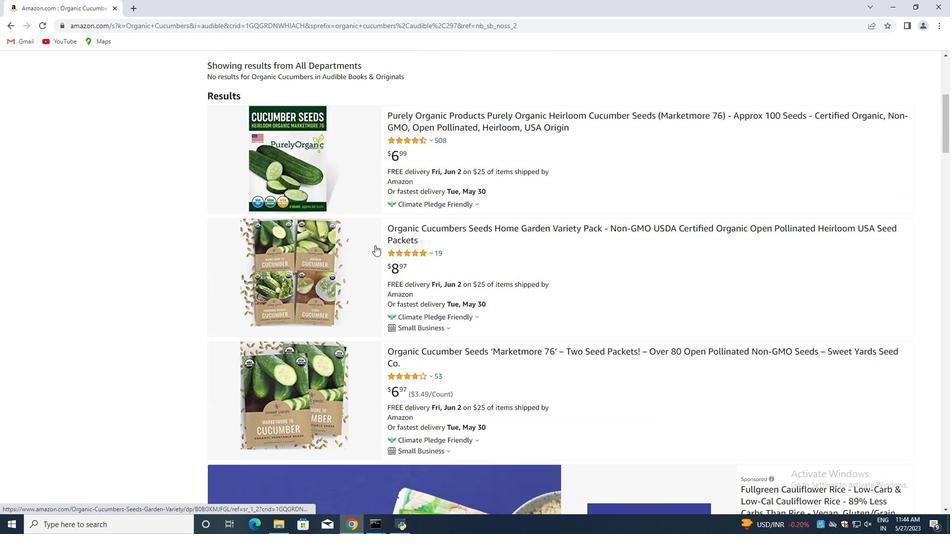 
Action: Mouse scrolled (375, 246) with delta (0, 0)
Screenshot: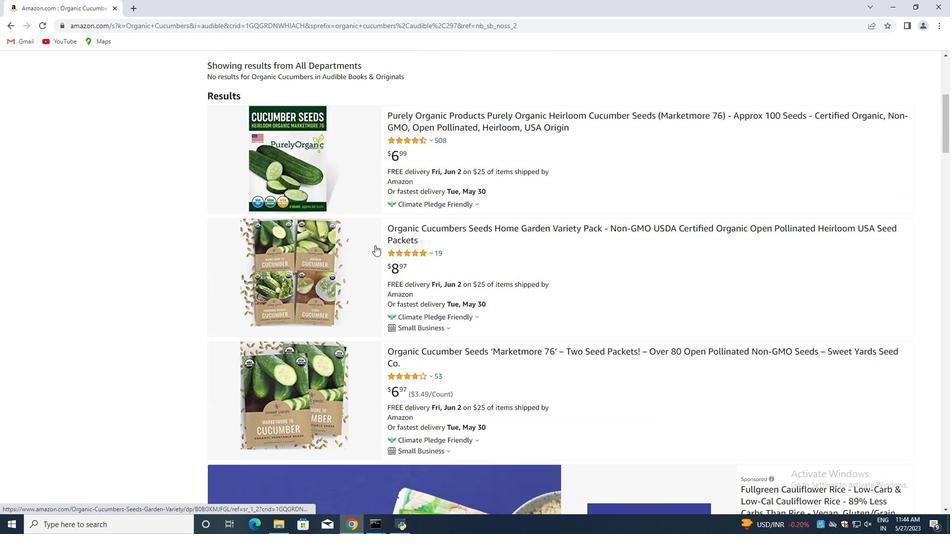 
Action: Mouse scrolled (375, 246) with delta (0, 0)
Screenshot: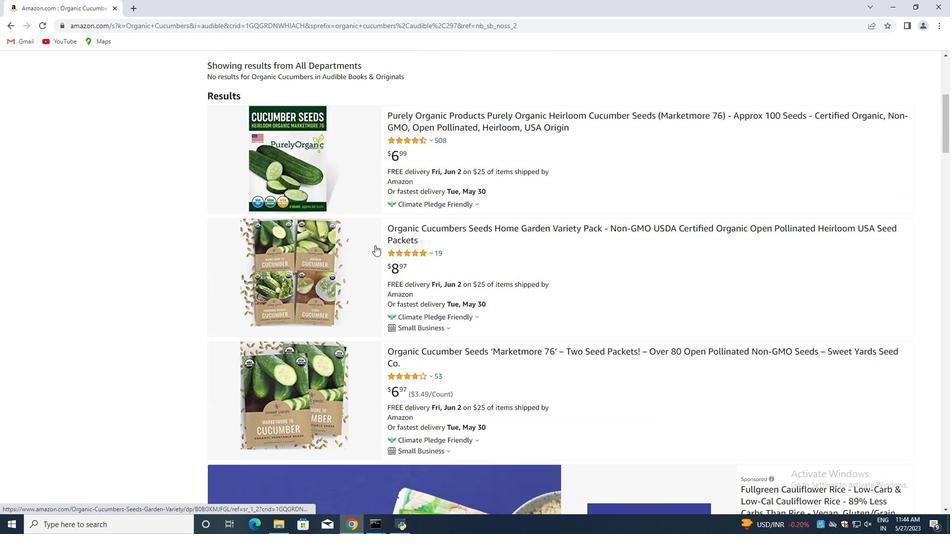 
Action: Mouse scrolled (375, 246) with delta (0, 0)
Screenshot: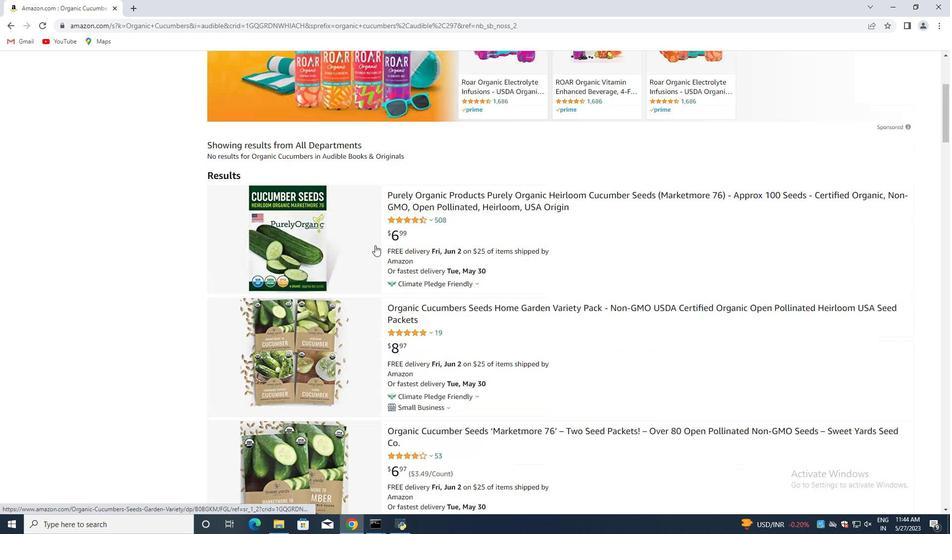 
Action: Mouse scrolled (375, 246) with delta (0, 0)
Screenshot: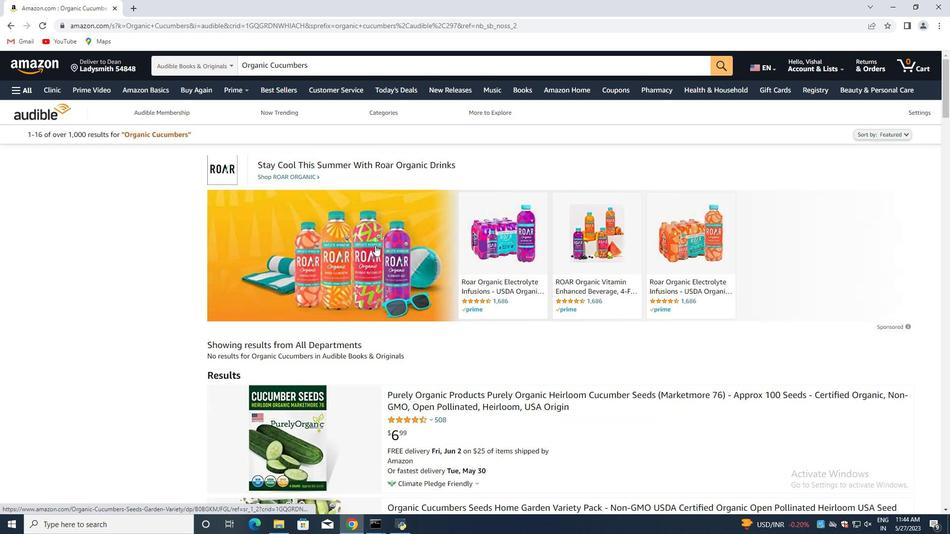 
Action: Mouse scrolled (375, 246) with delta (0, 0)
Screenshot: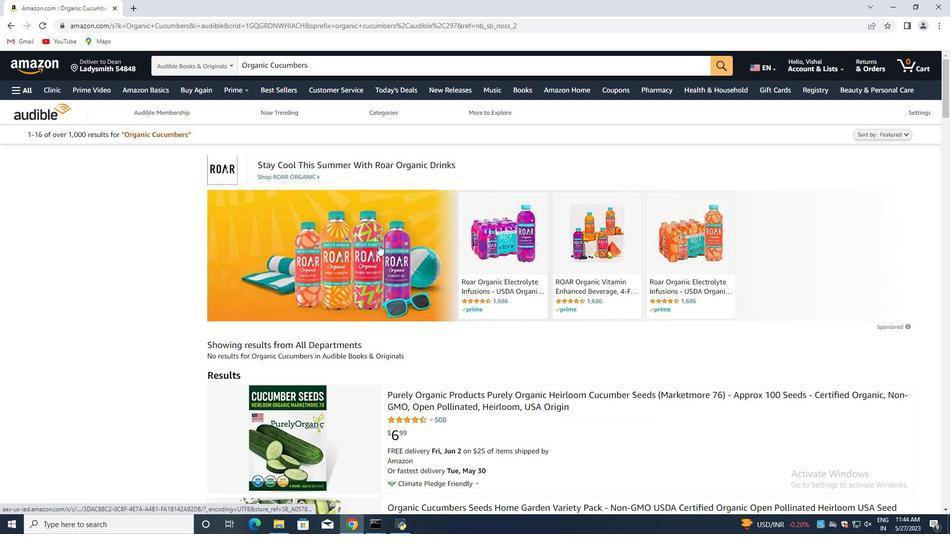 
Action: Mouse scrolled (375, 246) with delta (0, 0)
Screenshot: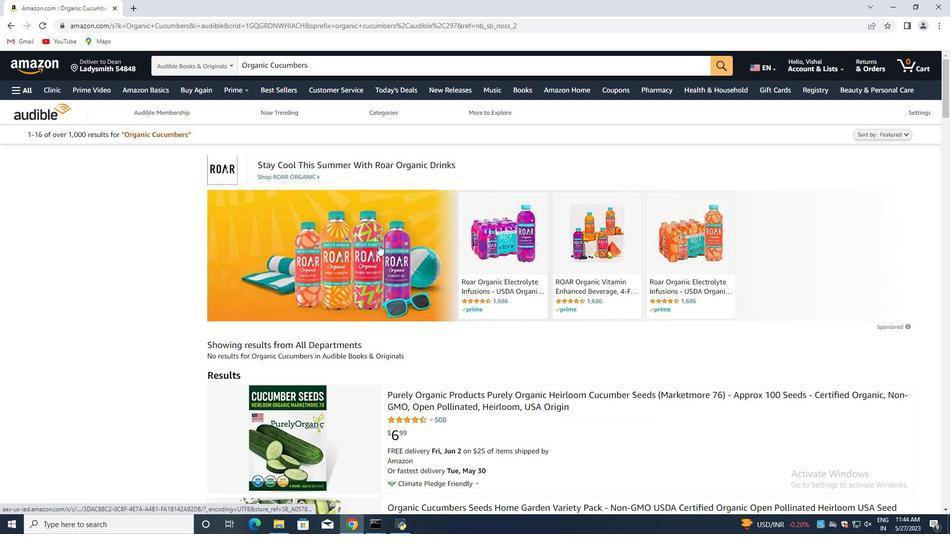 
Action: Mouse scrolled (375, 246) with delta (0, 0)
Screenshot: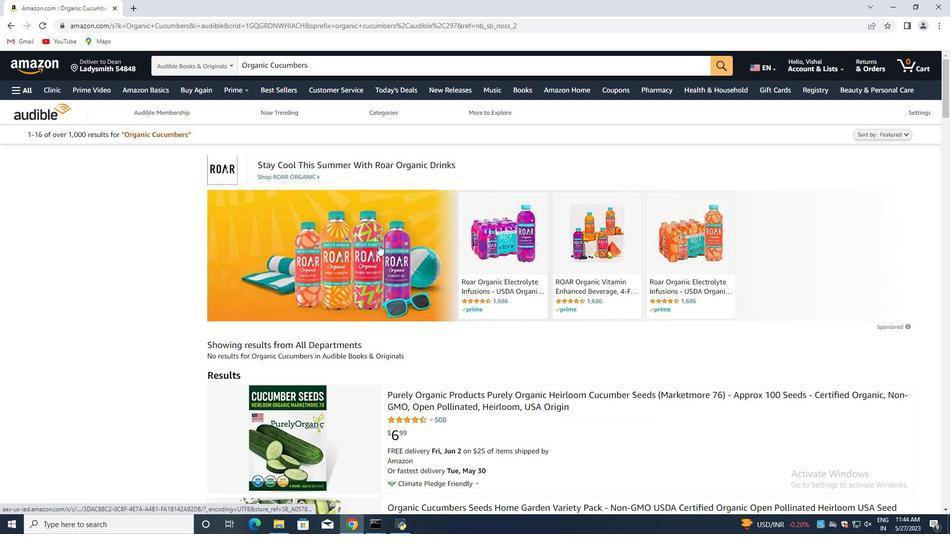 
Action: Mouse scrolled (375, 246) with delta (0, 0)
Screenshot: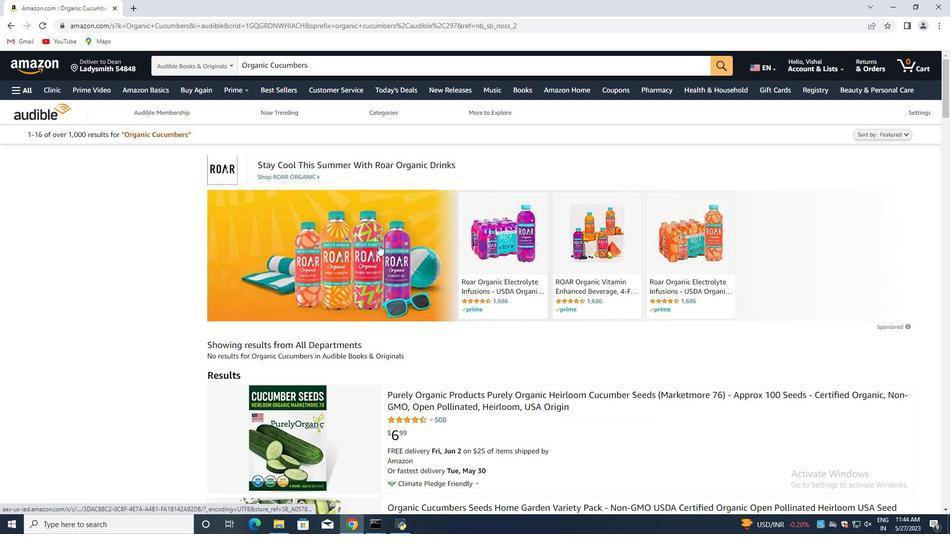
Action: Mouse scrolled (375, 246) with delta (0, 0)
Screenshot: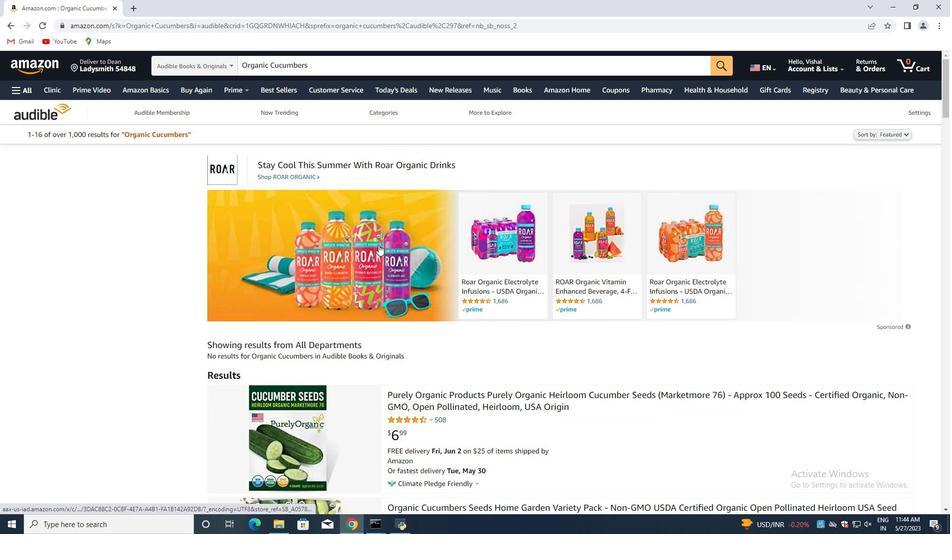 
Action: Mouse scrolled (375, 246) with delta (0, 0)
Screenshot: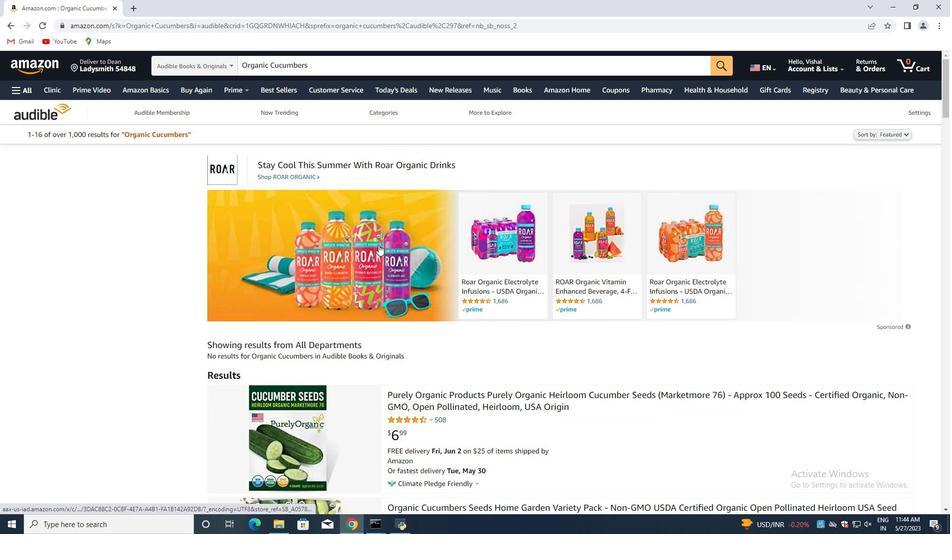 
Action: Mouse scrolled (375, 246) with delta (0, 0)
Screenshot: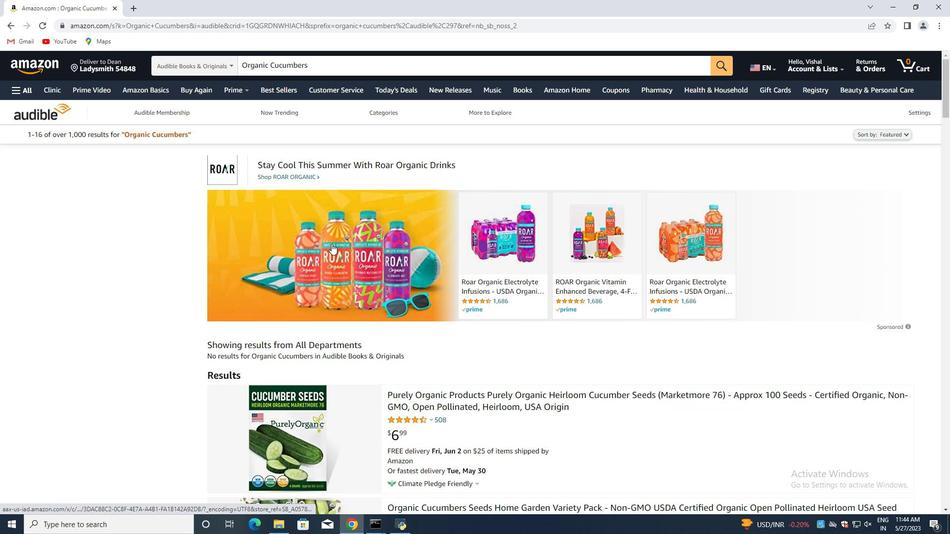 
Action: Mouse moved to (375, 245)
Screenshot: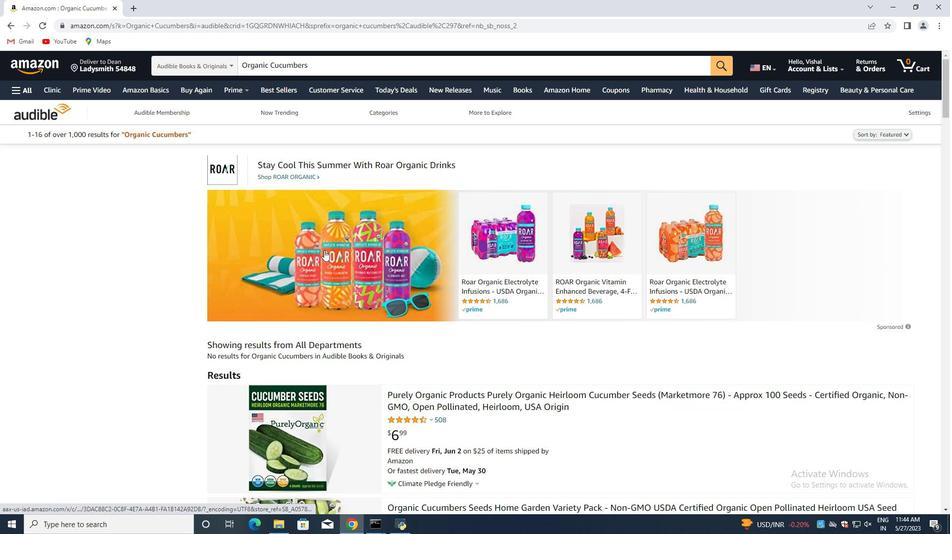 
Action: Mouse scrolled (375, 246) with delta (0, 0)
Screenshot: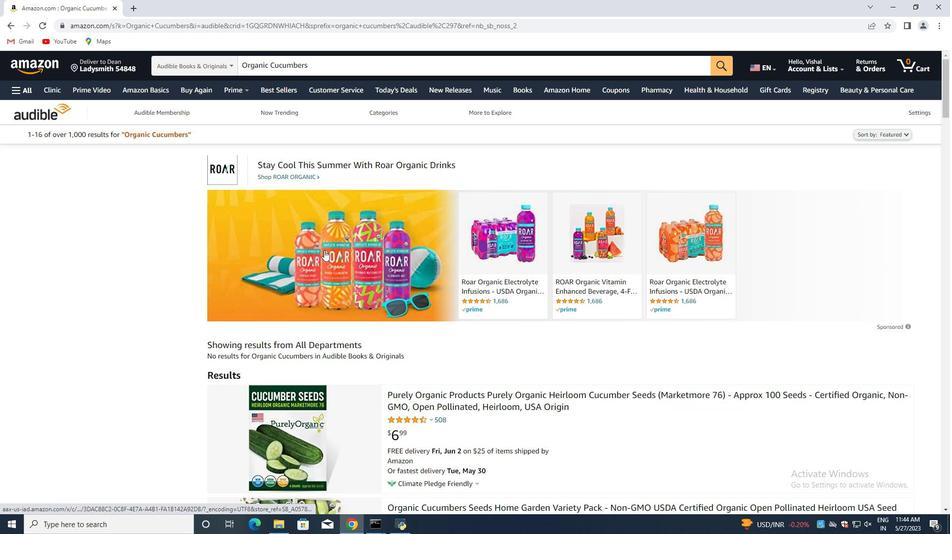 
Action: Mouse moved to (376, 245)
Screenshot: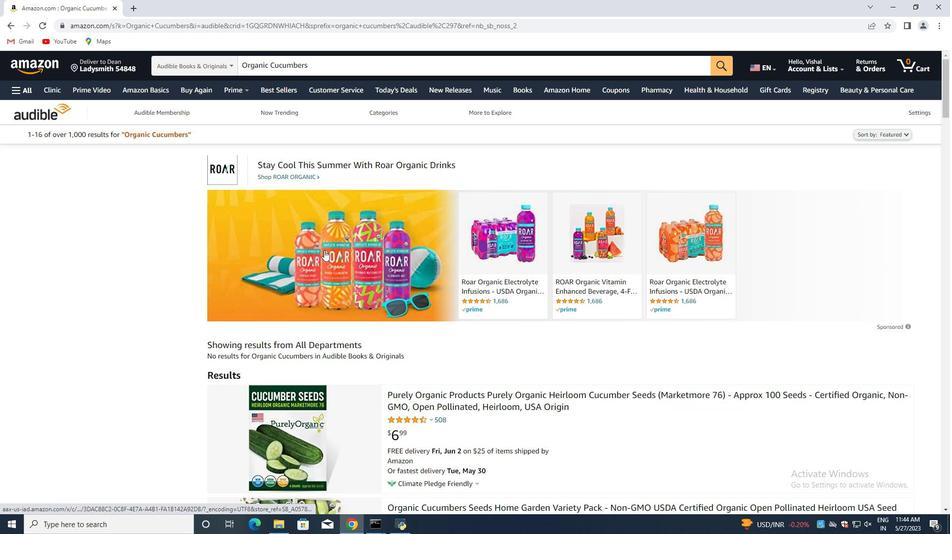 
Action: Mouse scrolled (375, 246) with delta (0, 0)
Screenshot: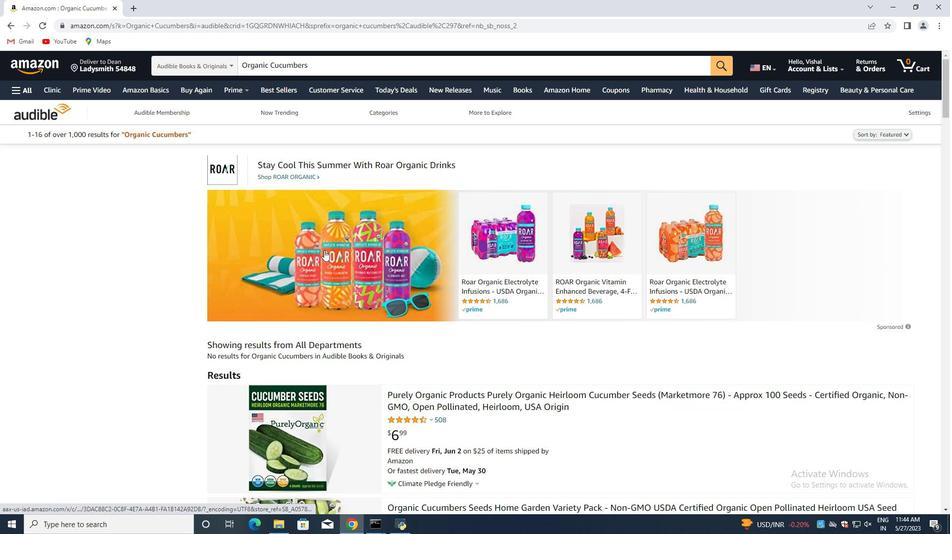 
Action: Mouse moved to (377, 245)
Screenshot: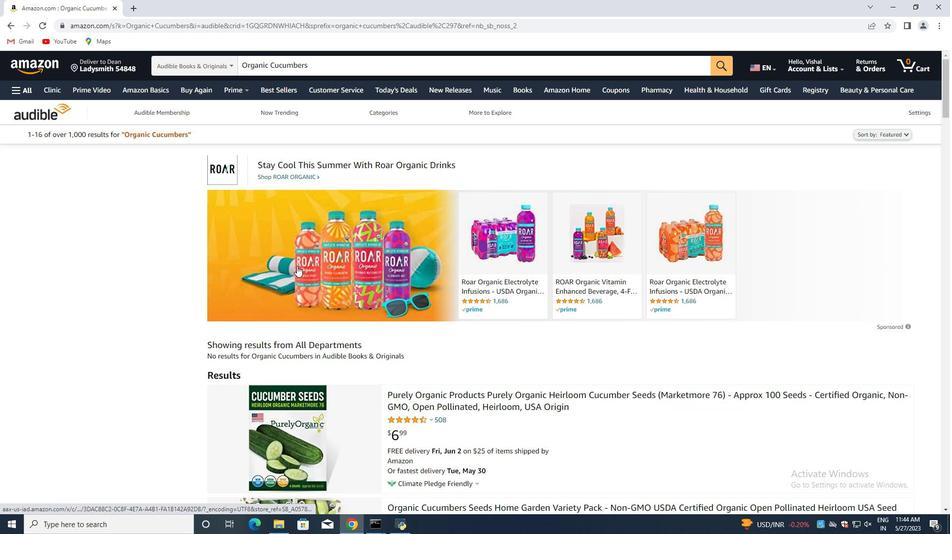 
Action: Mouse scrolled (375, 245) with delta (0, 0)
Screenshot: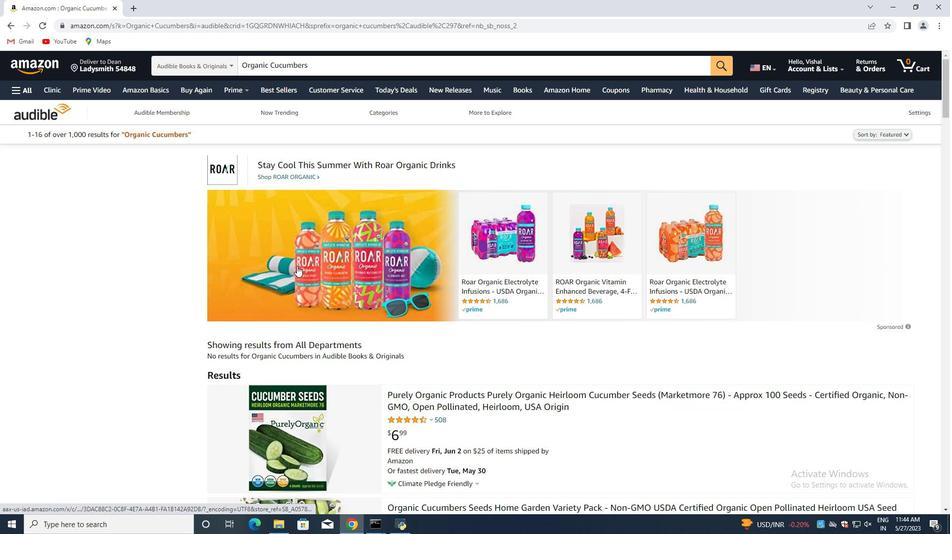 
Action: Mouse moved to (378, 245)
Screenshot: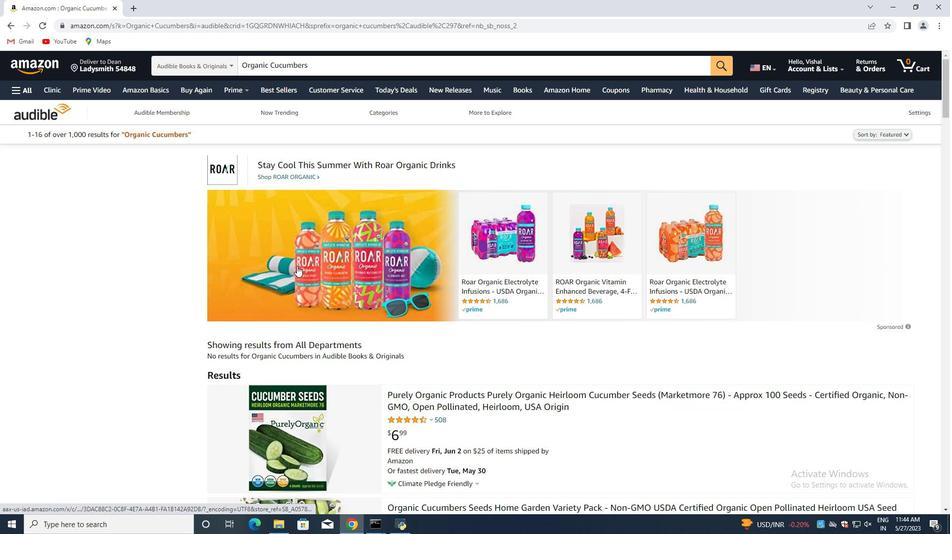 
Action: Mouse scrolled (377, 245) with delta (0, 0)
Screenshot: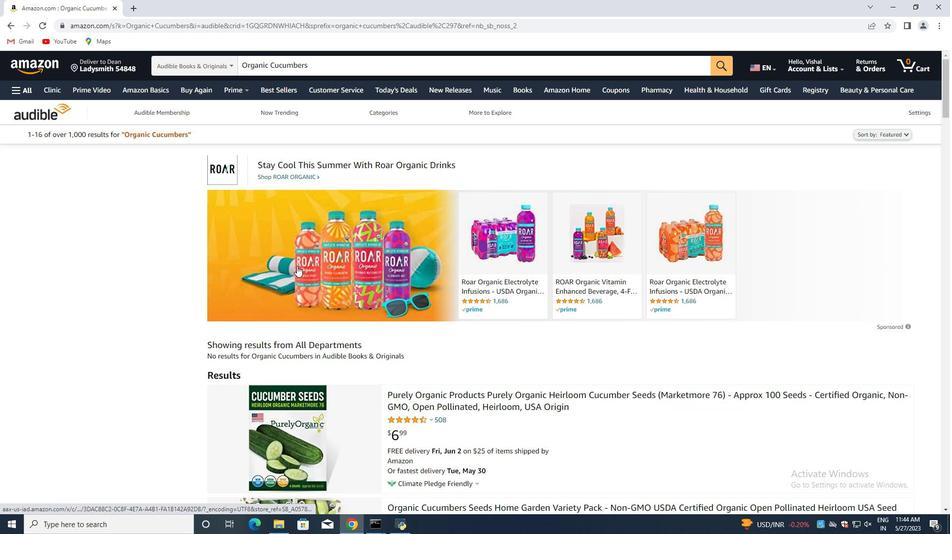 
Action: Mouse moved to (378, 245)
Screenshot: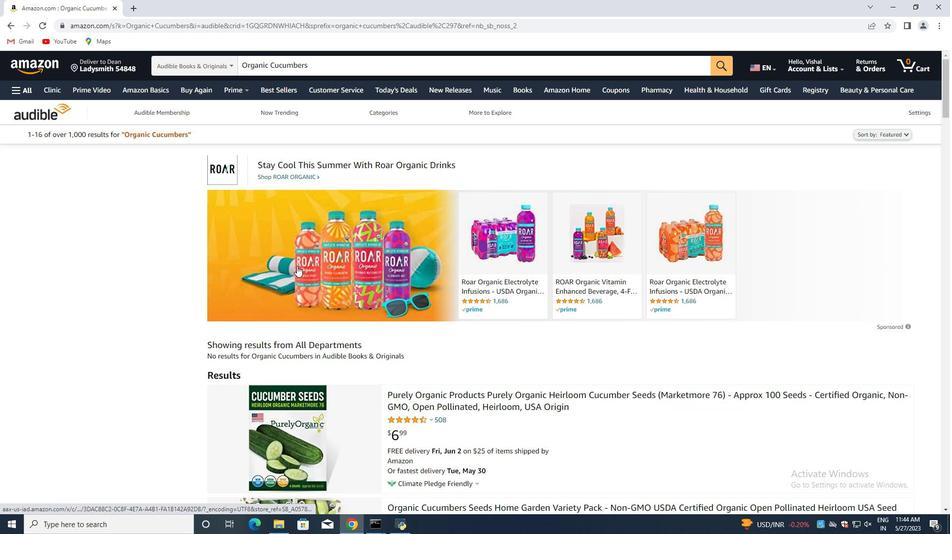 
Action: Mouse scrolled (378, 245) with delta (0, 0)
Screenshot: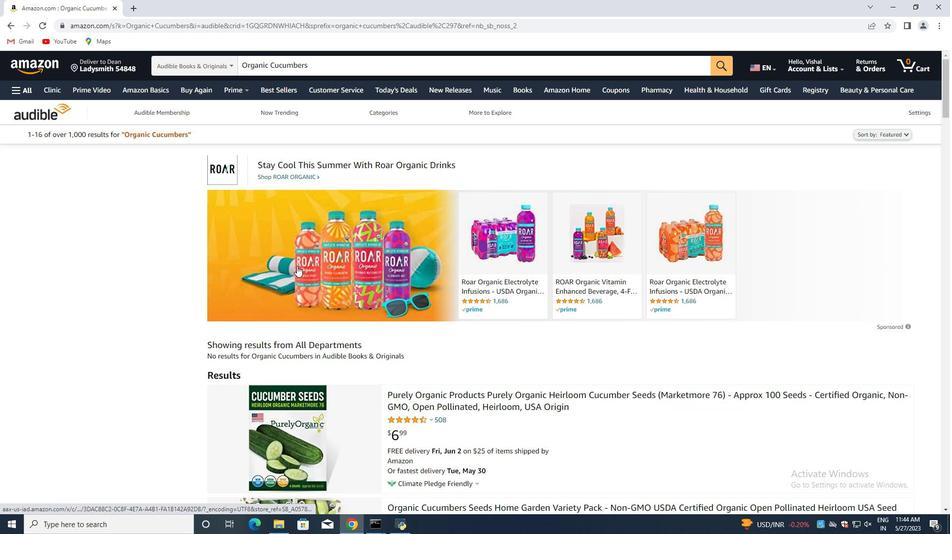 
Action: Mouse scrolled (378, 245) with delta (0, 0)
Screenshot: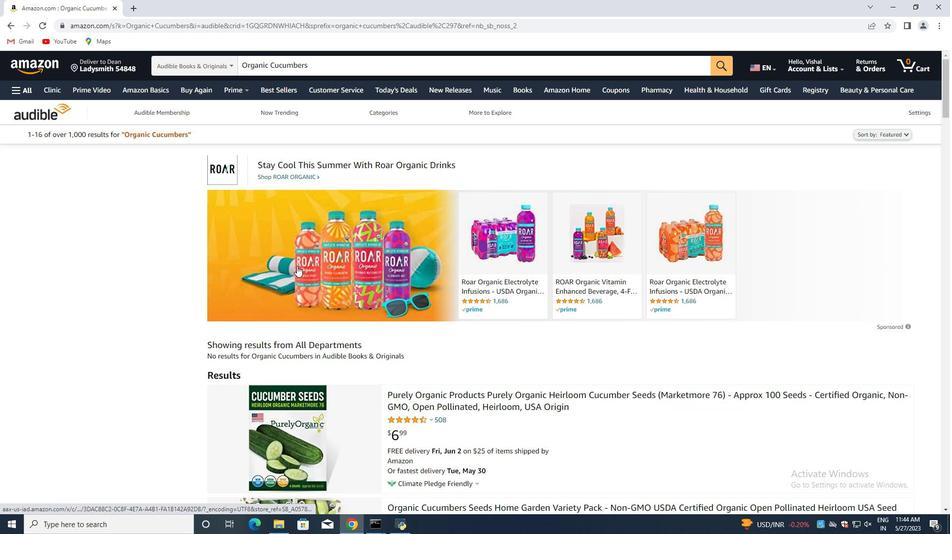 
Action: Mouse scrolled (378, 245) with delta (0, 0)
Screenshot: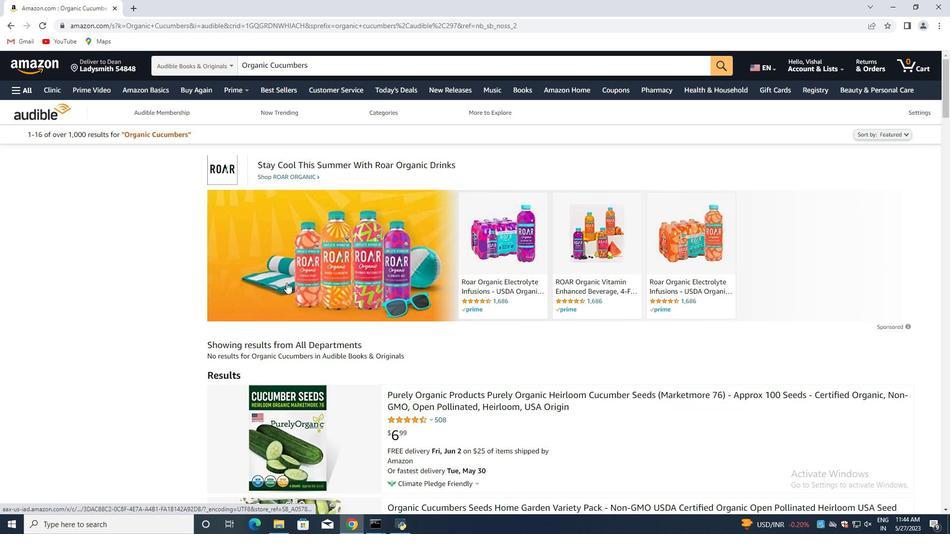 
Action: Mouse scrolled (378, 245) with delta (0, 0)
Screenshot: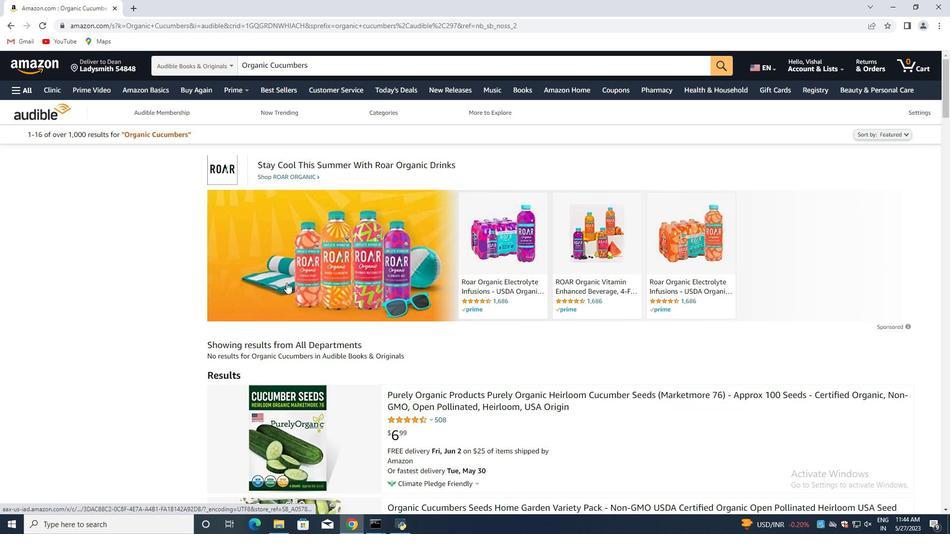 
Action: Mouse moved to (287, 280)
Screenshot: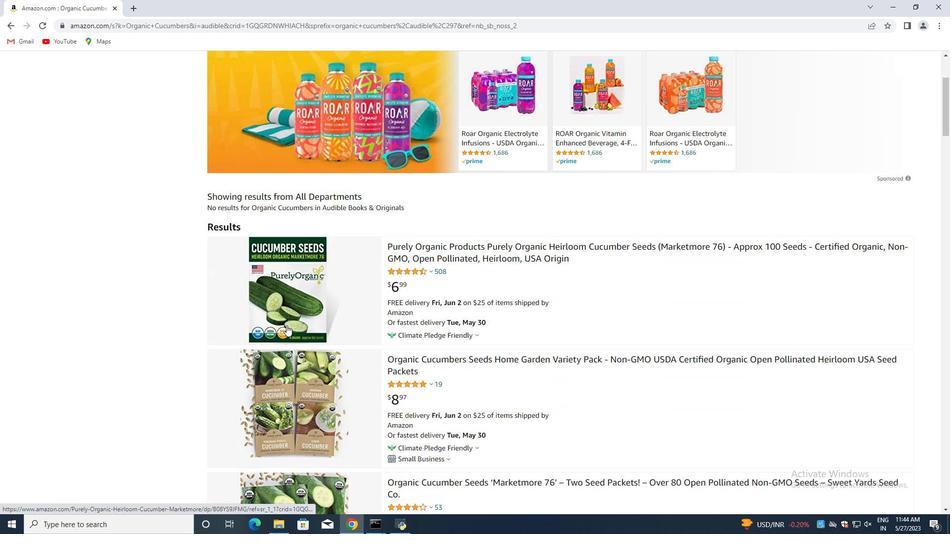 
Action: Mouse scrolled (287, 280) with delta (0, 0)
Screenshot: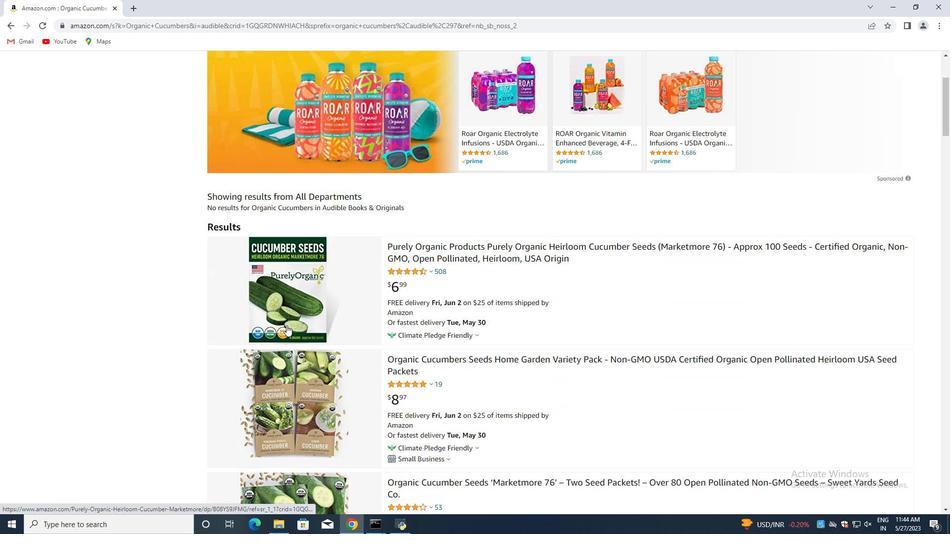 
Action: Mouse moved to (286, 283)
Screenshot: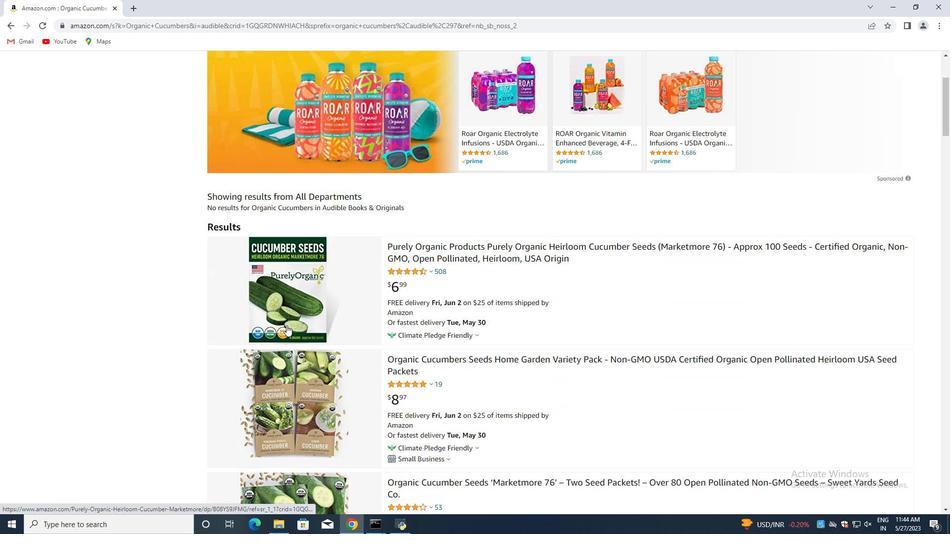
Action: Mouse scrolled (286, 282) with delta (0, 0)
Screenshot: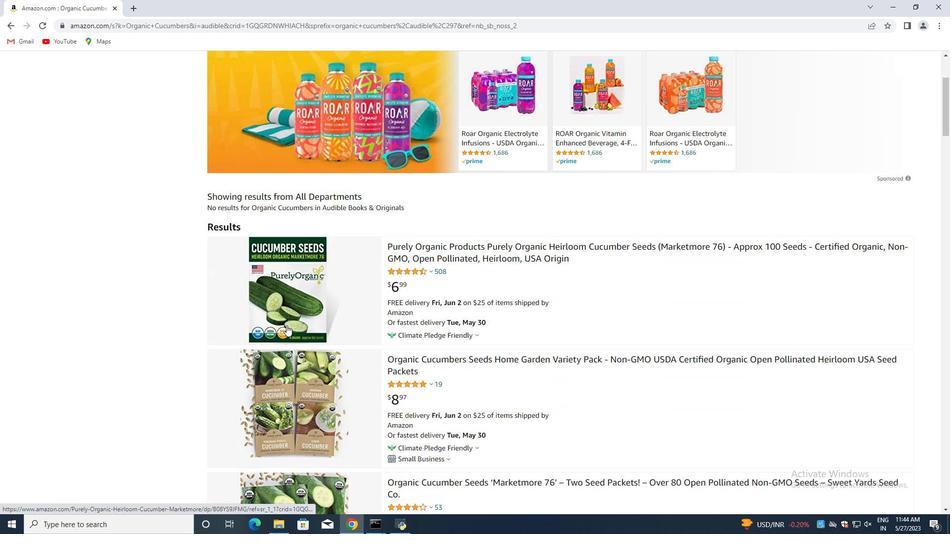 
Action: Mouse moved to (285, 285)
Screenshot: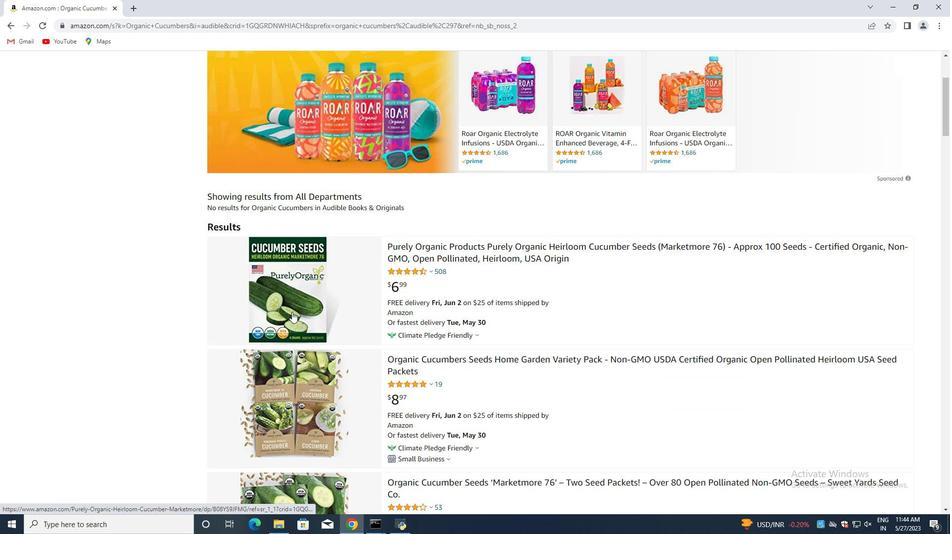 
Action: Mouse scrolled (285, 285) with delta (0, 0)
Screenshot: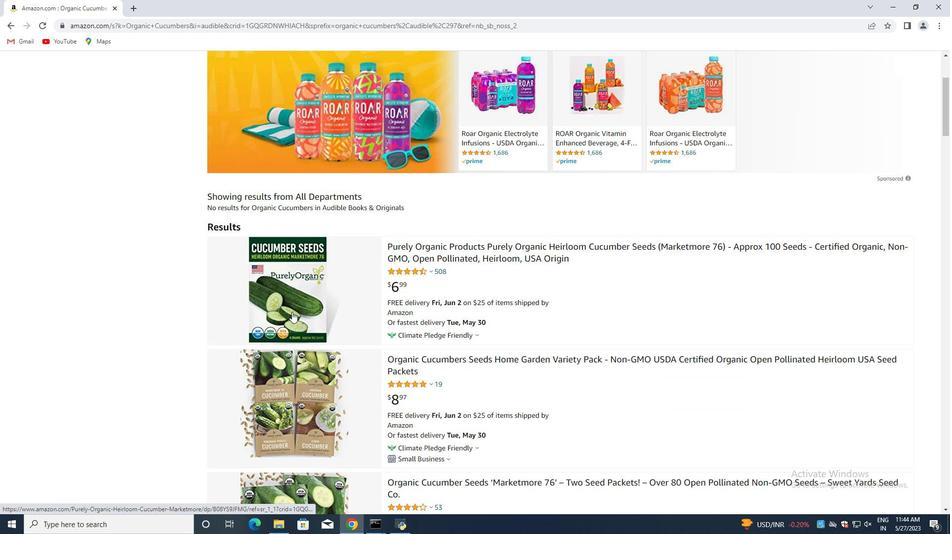 
Action: Mouse moved to (298, 297)
Screenshot: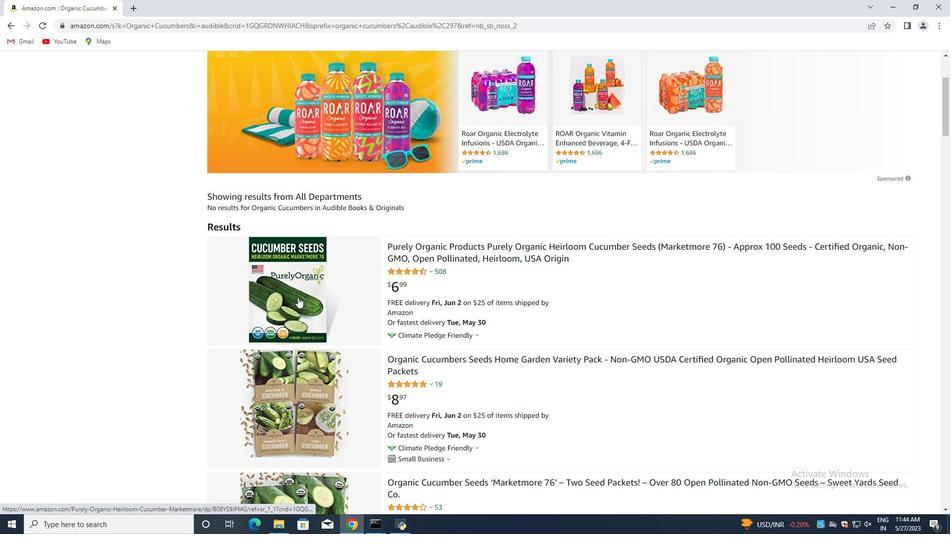 
Action: Mouse pressed left at (298, 297)
Screenshot: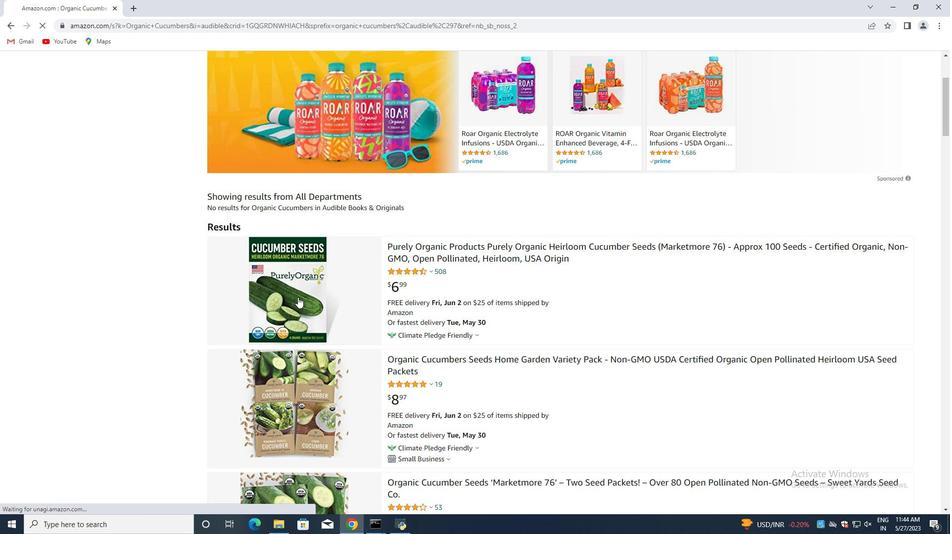 
Action: Mouse moved to (224, 282)
Screenshot: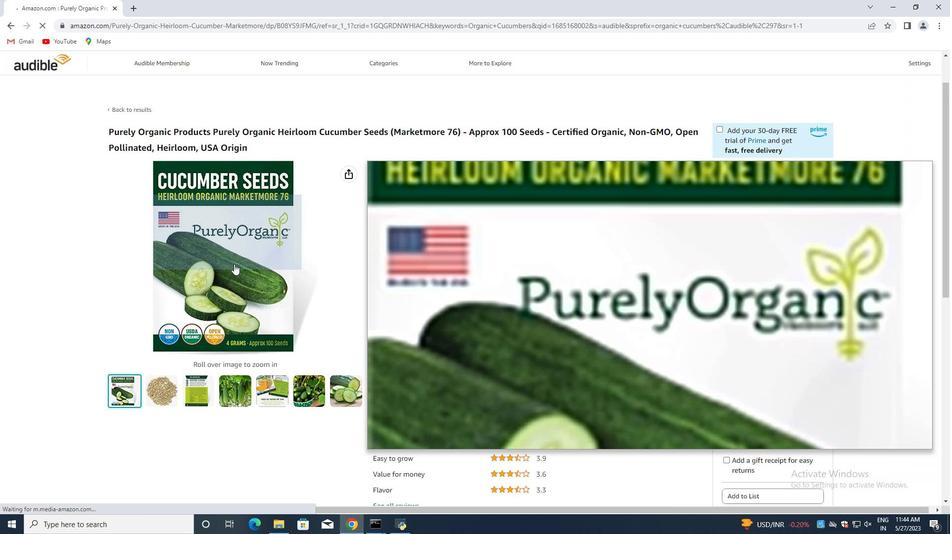 
Action: Mouse scrolled (224, 281) with delta (0, 0)
Screenshot: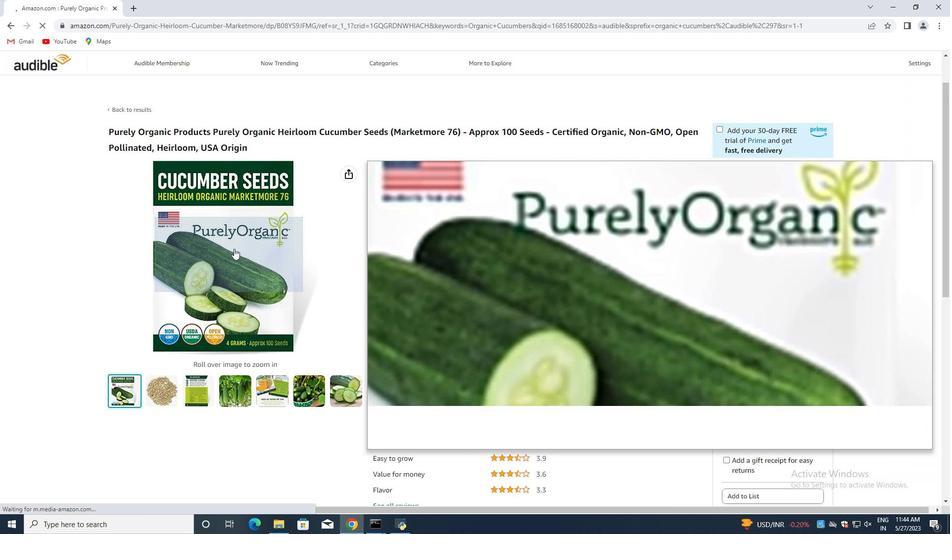 
Action: Mouse moved to (216, 180)
Screenshot: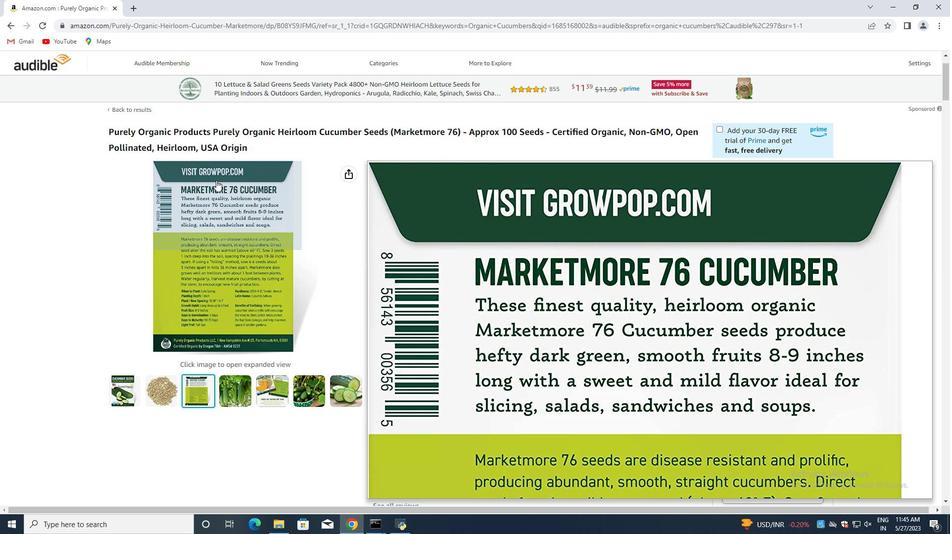 
Action: Key pressed <Key.down><Key.down><Key.down><Key.down><Key.down>
Screenshot: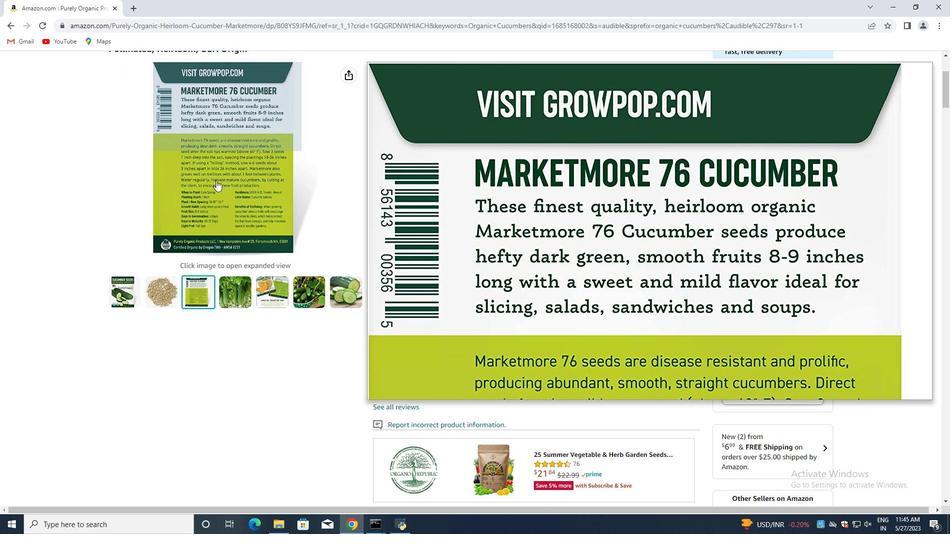 
Action: Mouse pressed left at (216, 180)
Screenshot: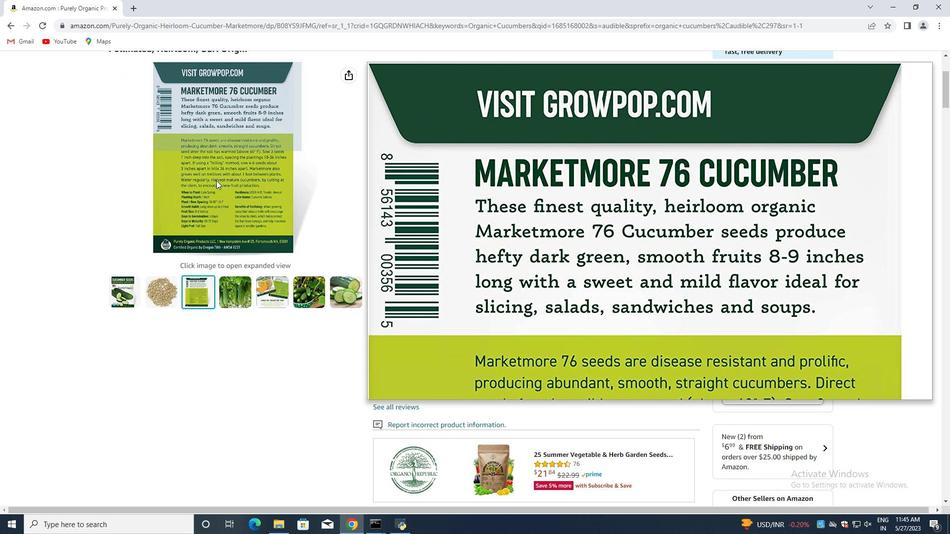
Action: Mouse moved to (913, 102)
Screenshot: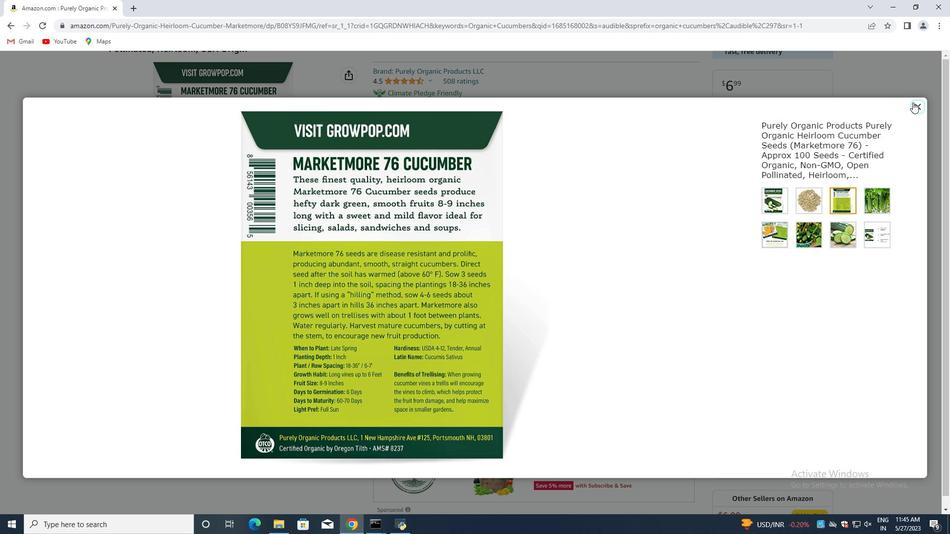 
Action: Mouse pressed left at (913, 102)
Screenshot: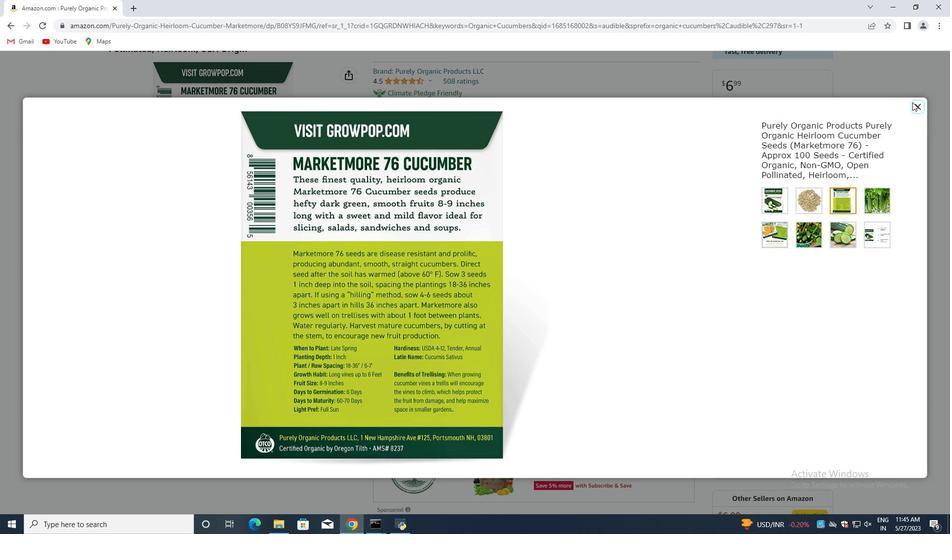 
Action: Mouse moved to (490, 360)
Screenshot: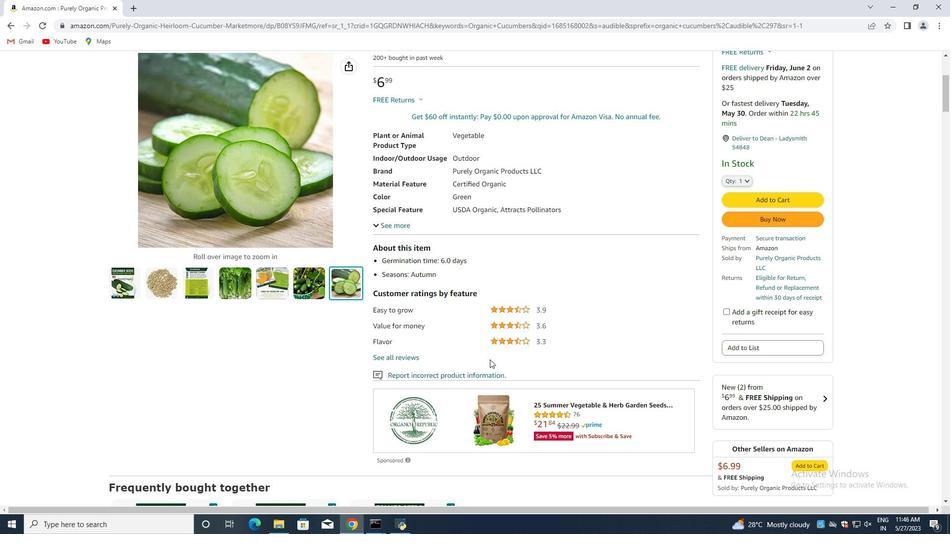 
Action: Mouse scrolled (488, 361) with delta (0, 0)
Screenshot: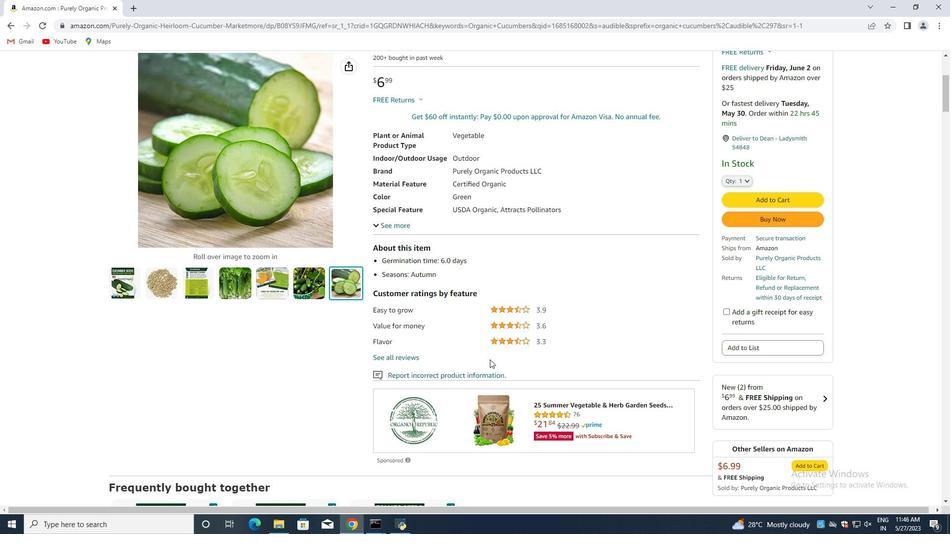 
Action: Mouse moved to (489, 359)
Screenshot: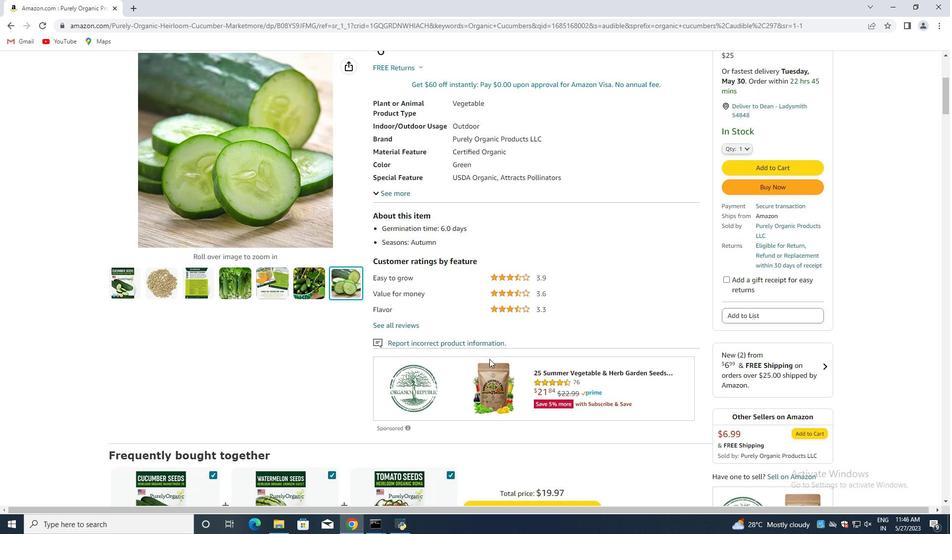 
Action: Mouse scrolled (489, 359) with delta (0, 0)
Screenshot: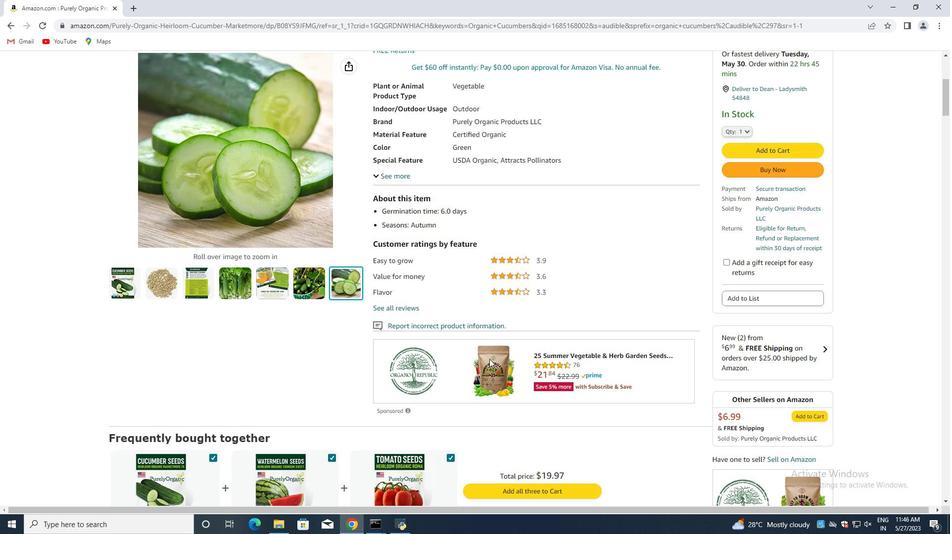 
Action: Mouse scrolled (489, 359) with delta (0, 0)
Screenshot: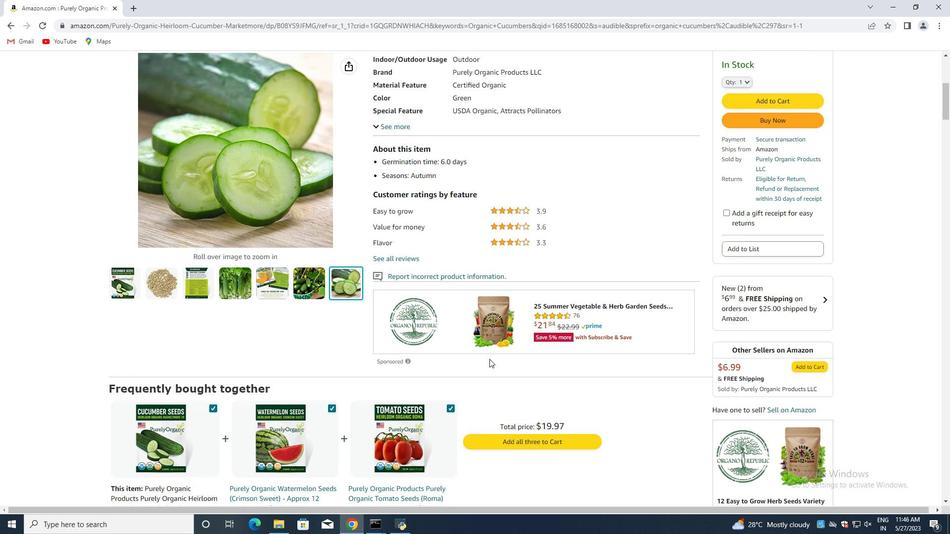 
Action: Mouse moved to (477, 359)
Screenshot: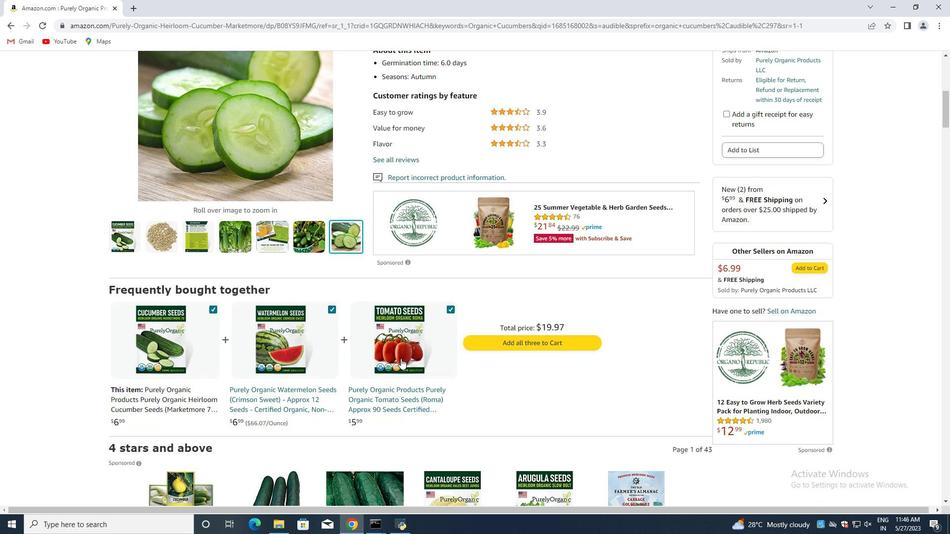 
Action: Mouse scrolled (487, 358) with delta (0, 0)
Screenshot: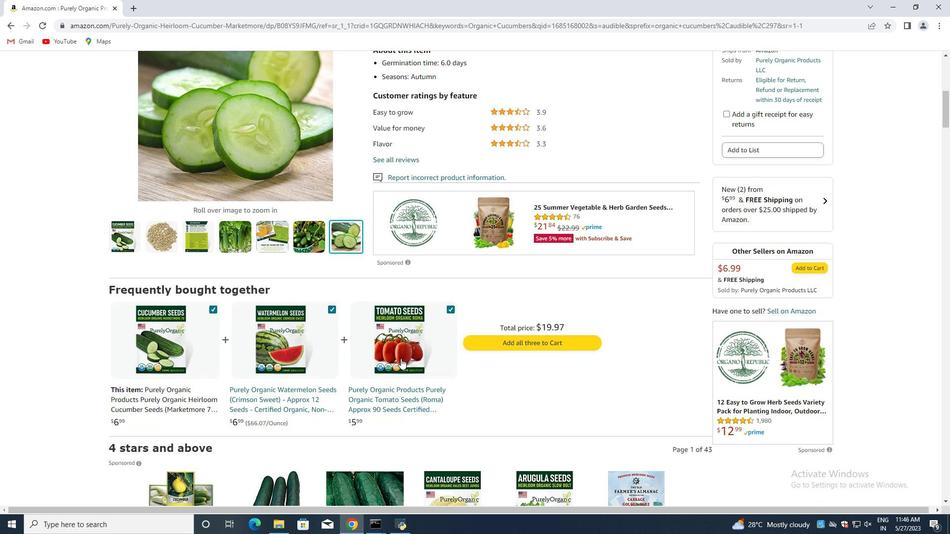 
Action: Mouse moved to (476, 359)
Screenshot: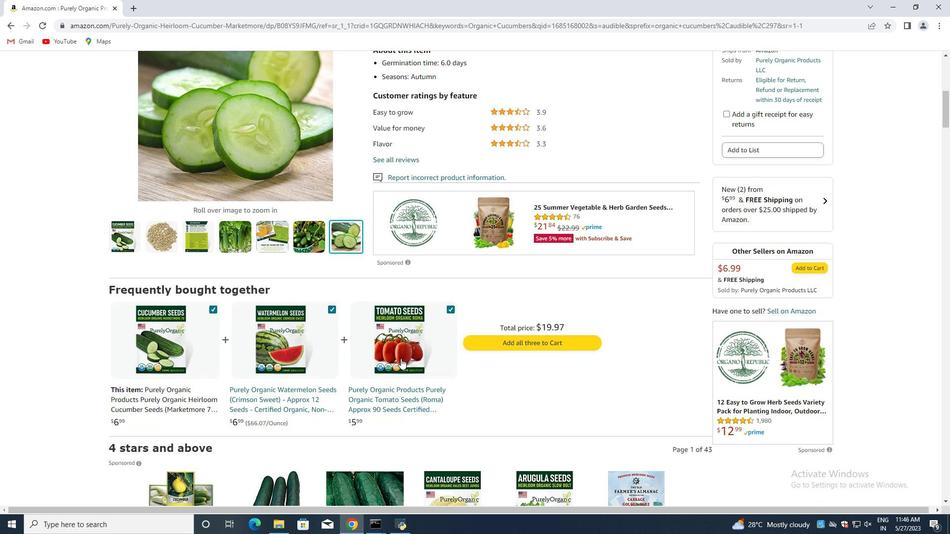 
Action: Mouse scrolled (480, 358) with delta (0, 0)
Screenshot: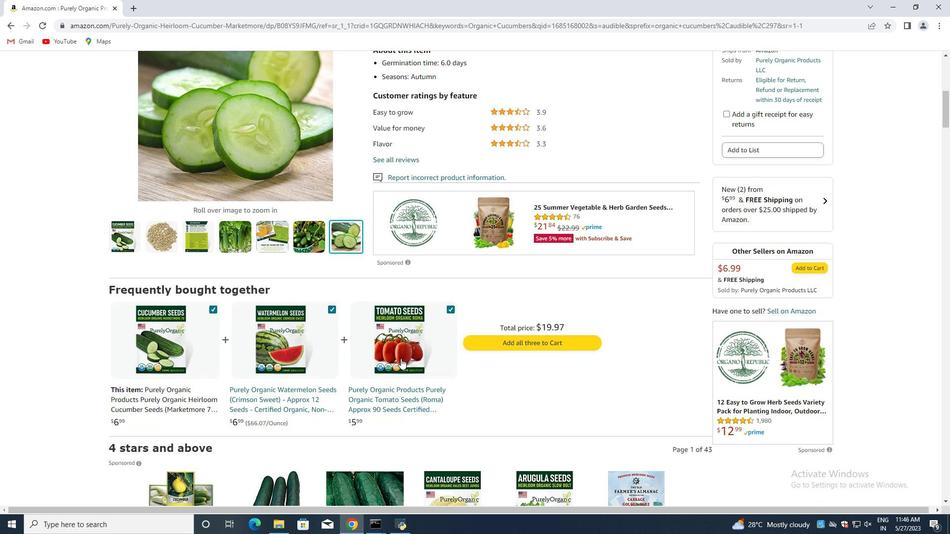 
Action: Mouse moved to (397, 359)
Screenshot: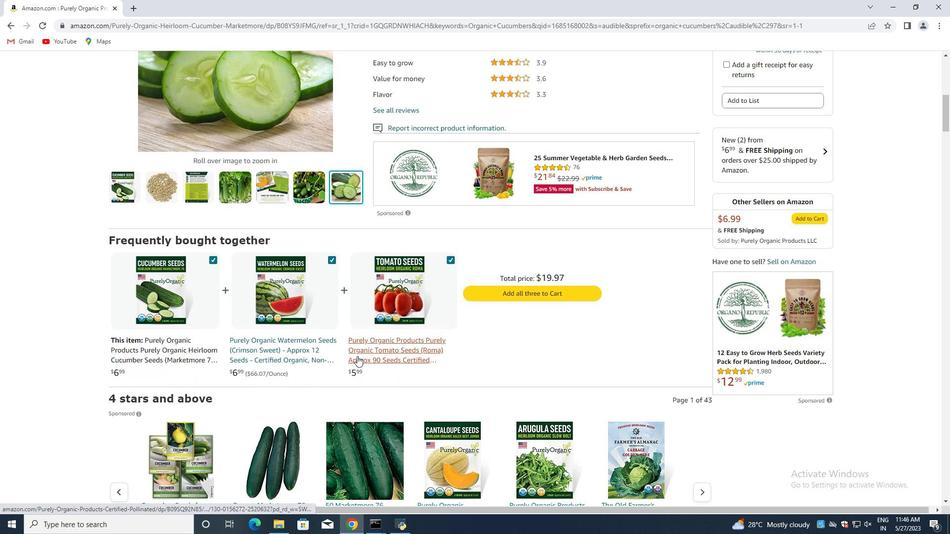 
Action: Mouse scrolled (397, 358) with delta (0, 0)
Screenshot: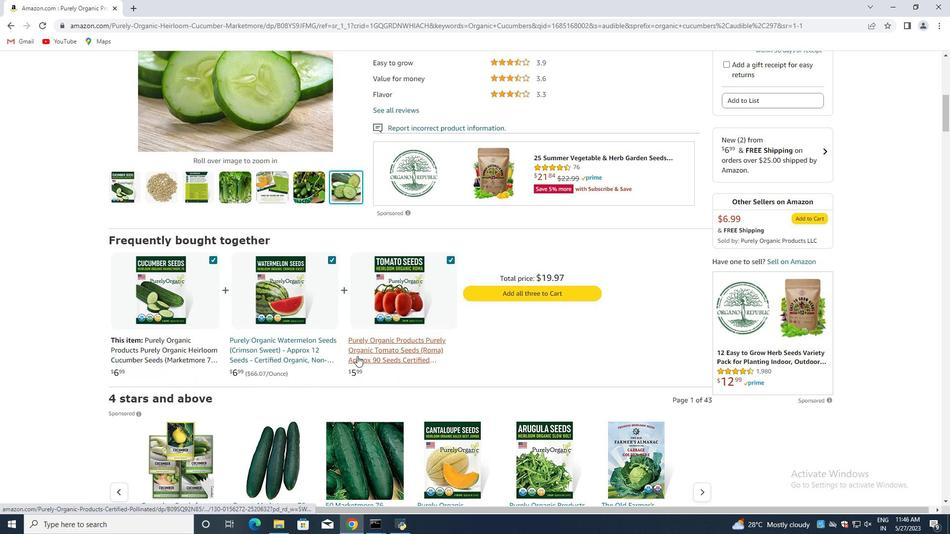 
Action: Mouse moved to (334, 356)
Screenshot: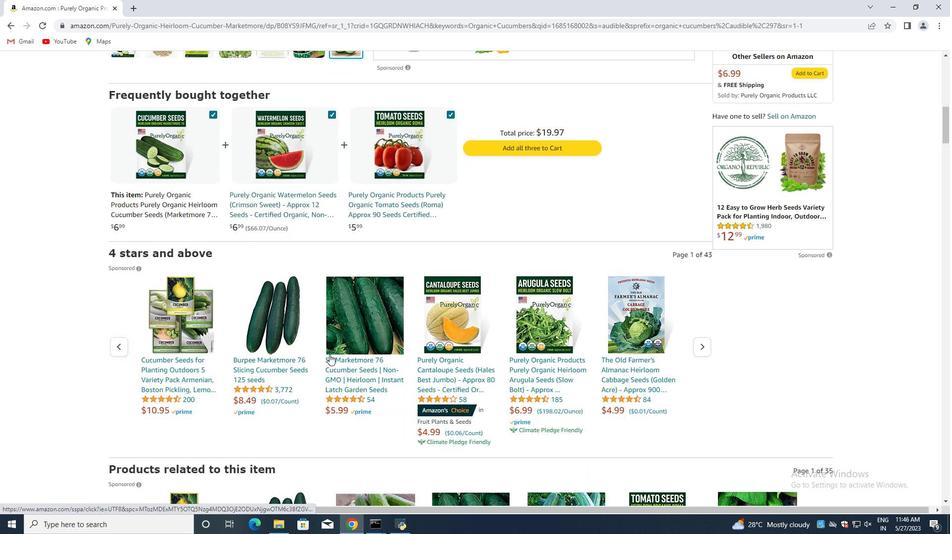 
Action: Mouse scrolled (334, 356) with delta (0, 0)
Screenshot: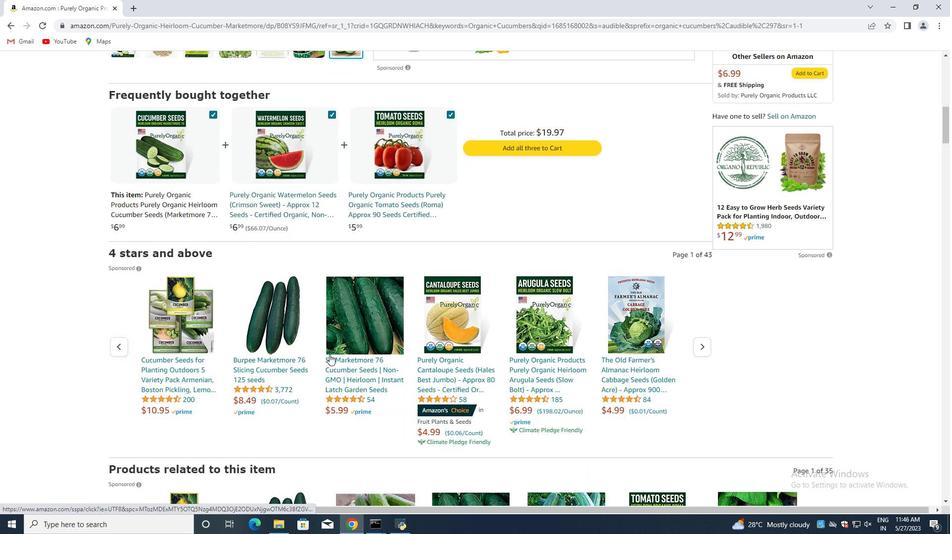 
Action: Mouse moved to (332, 356)
Screenshot: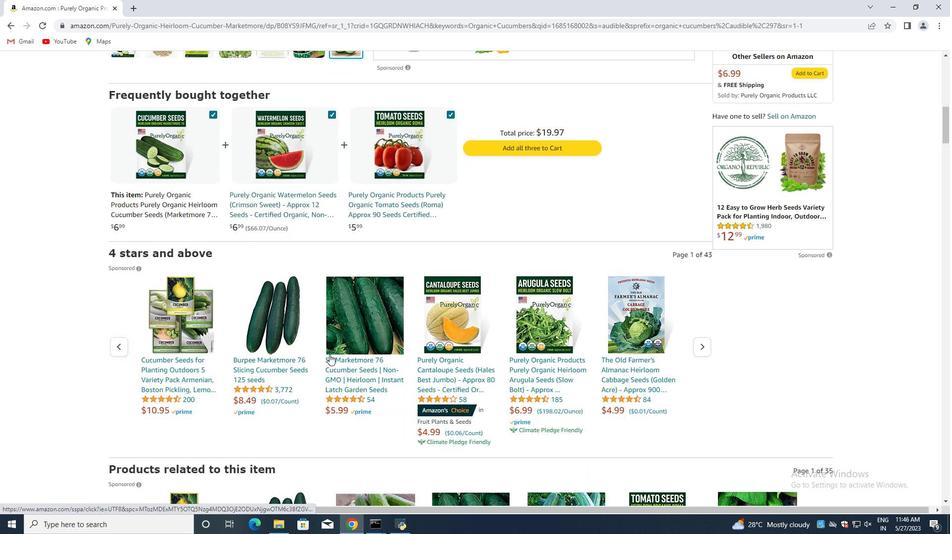 
Action: Mouse scrolled (332, 356) with delta (0, 0)
Screenshot: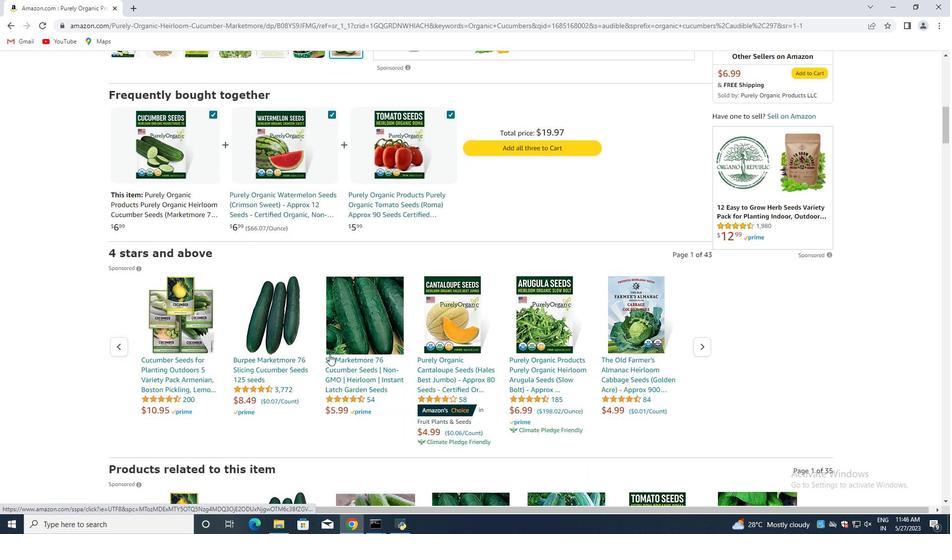
Action: Mouse scrolled (332, 356) with delta (0, 0)
Screenshot: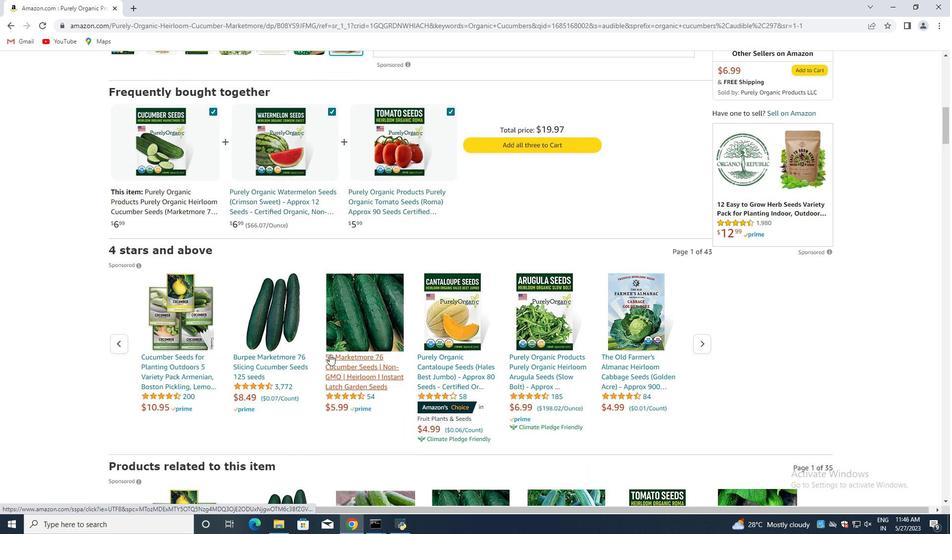 
Action: Mouse moved to (328, 355)
Screenshot: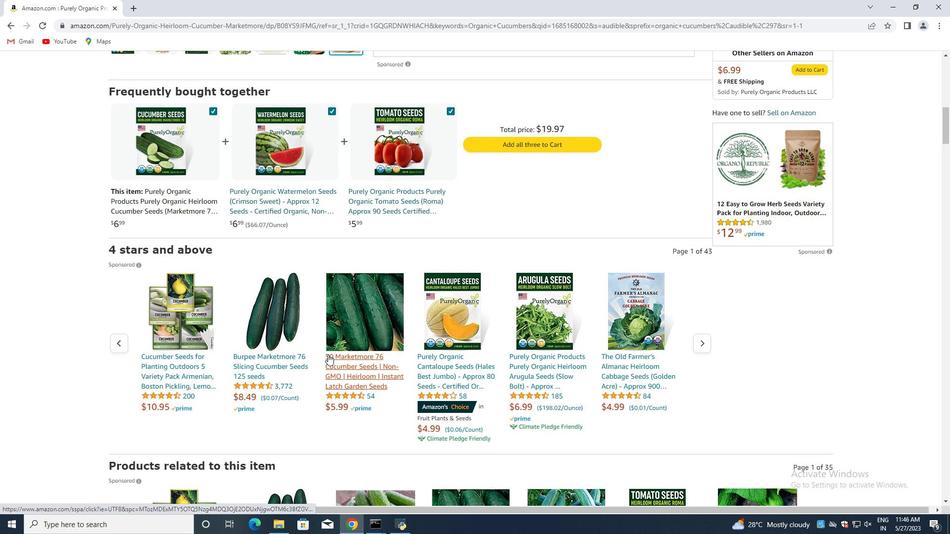 
Action: Mouse scrolled (328, 354) with delta (0, 0)
Screenshot: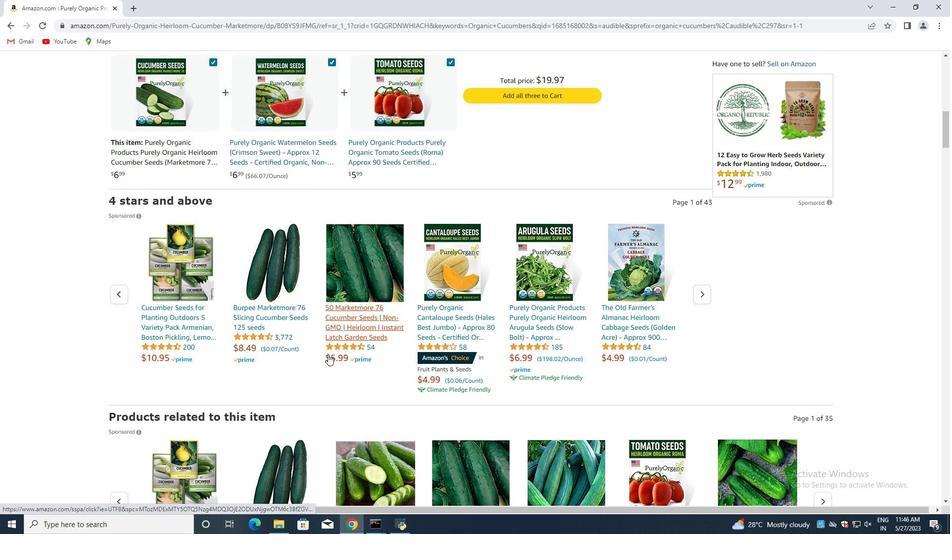 
Action: Mouse scrolled (328, 354) with delta (0, 0)
Screenshot: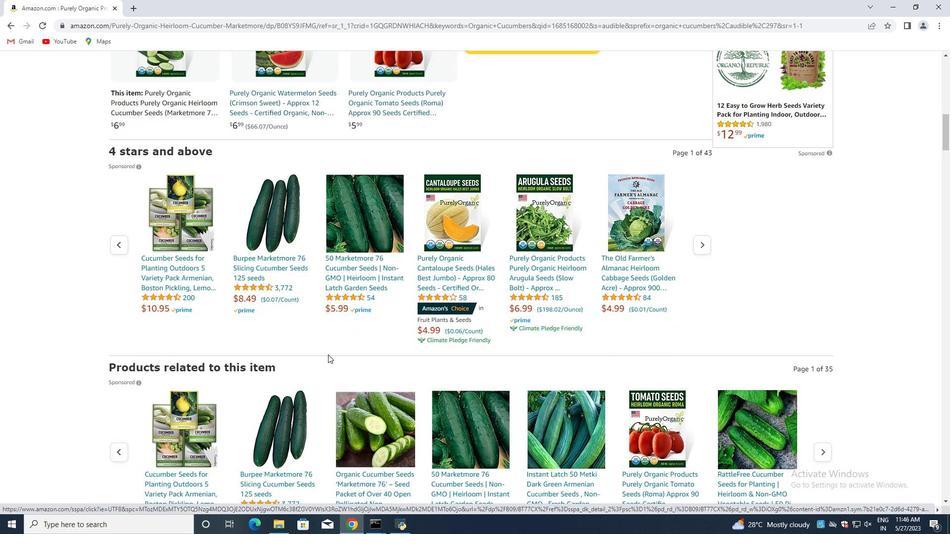 
Action: Mouse scrolled (328, 354) with delta (0, 0)
Screenshot: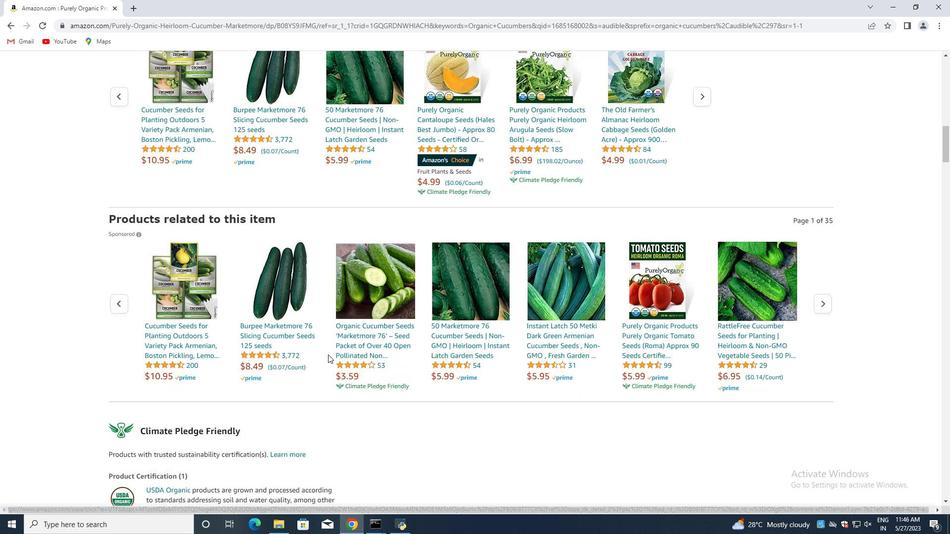 
Action: Mouse scrolled (328, 354) with delta (0, 0)
Screenshot: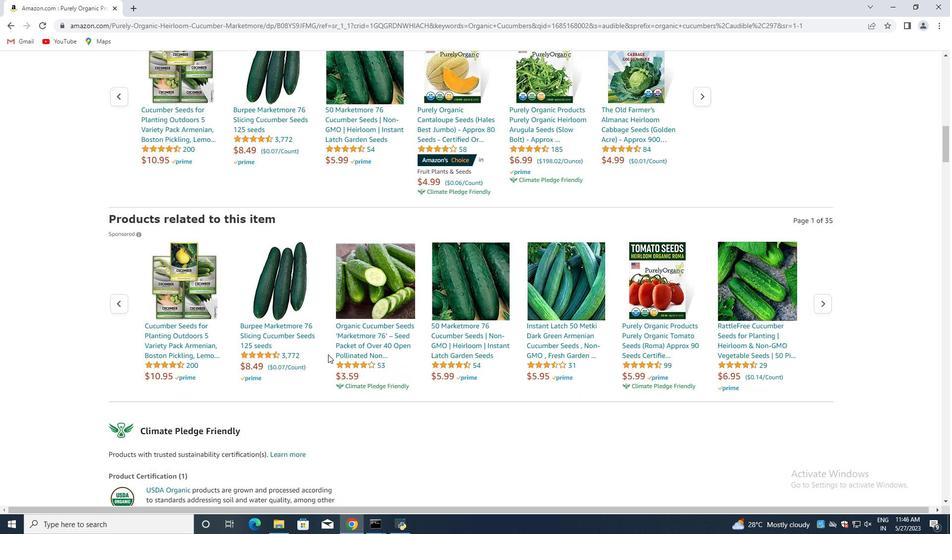 
Action: Mouse scrolled (328, 354) with delta (0, 0)
Screenshot: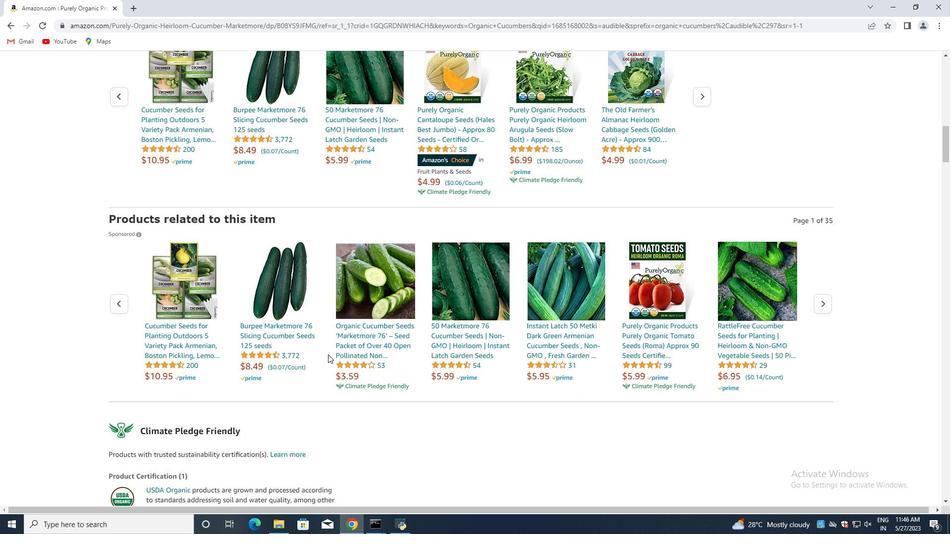 
Action: Mouse scrolled (328, 354) with delta (0, 0)
Screenshot: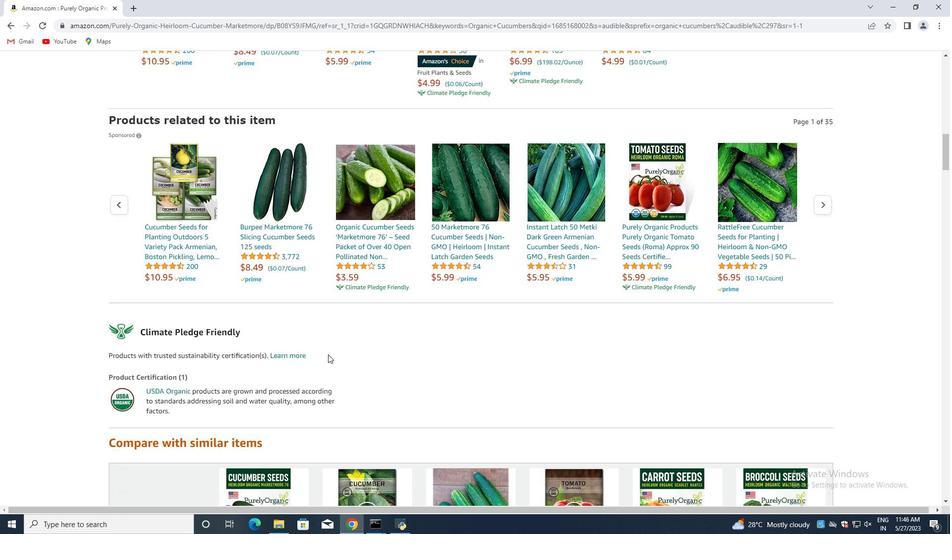 
Action: Mouse scrolled (328, 354) with delta (0, 0)
Screenshot: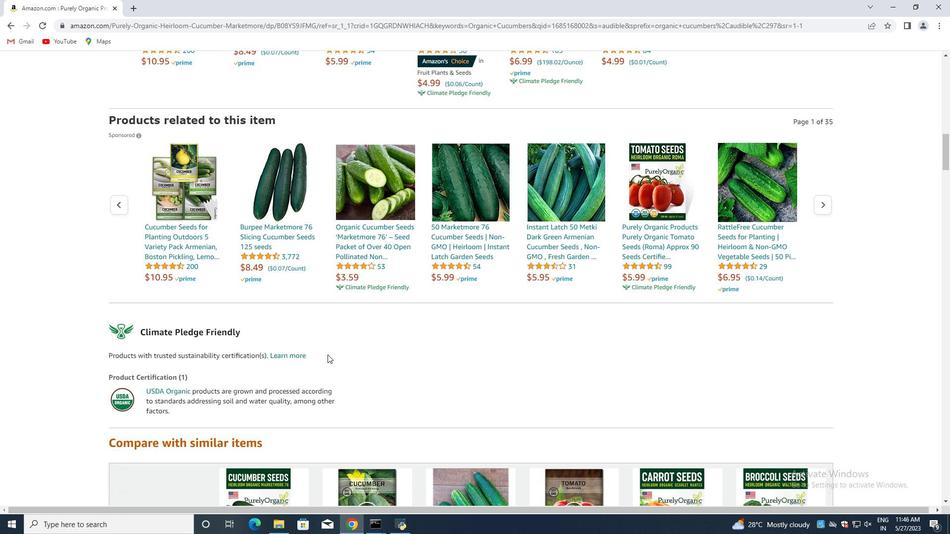 
Action: Mouse moved to (327, 355)
Screenshot: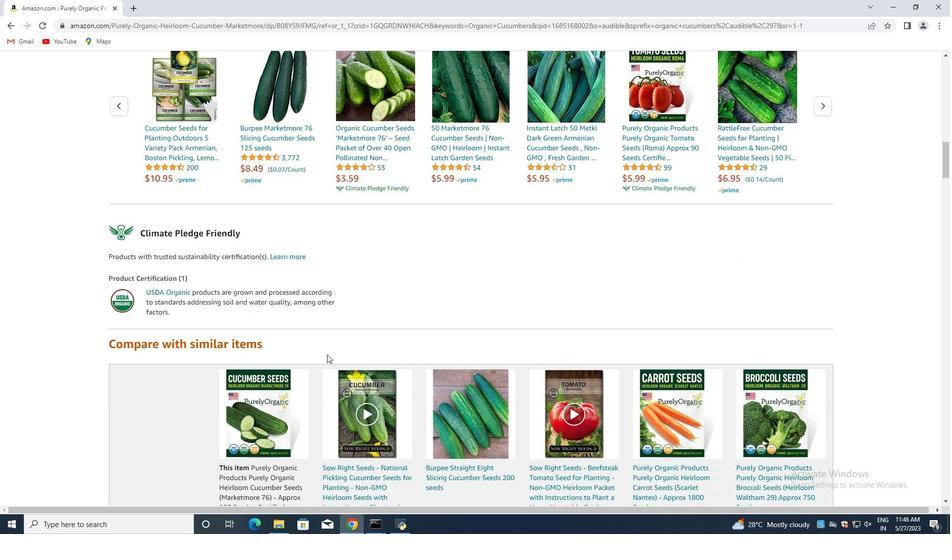 
Action: Mouse scrolled (327, 354) with delta (0, 0)
Screenshot: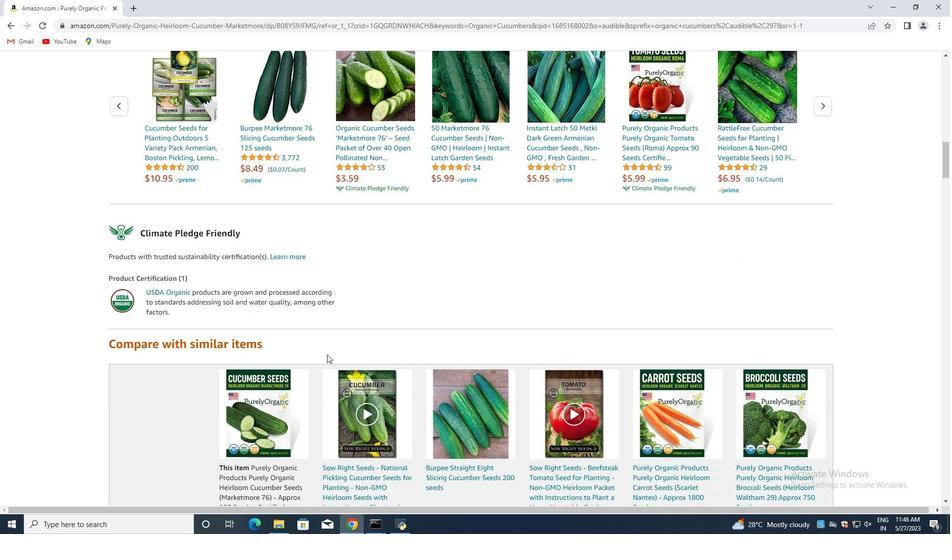 
Action: Mouse scrolled (327, 354) with delta (0, 0)
Screenshot: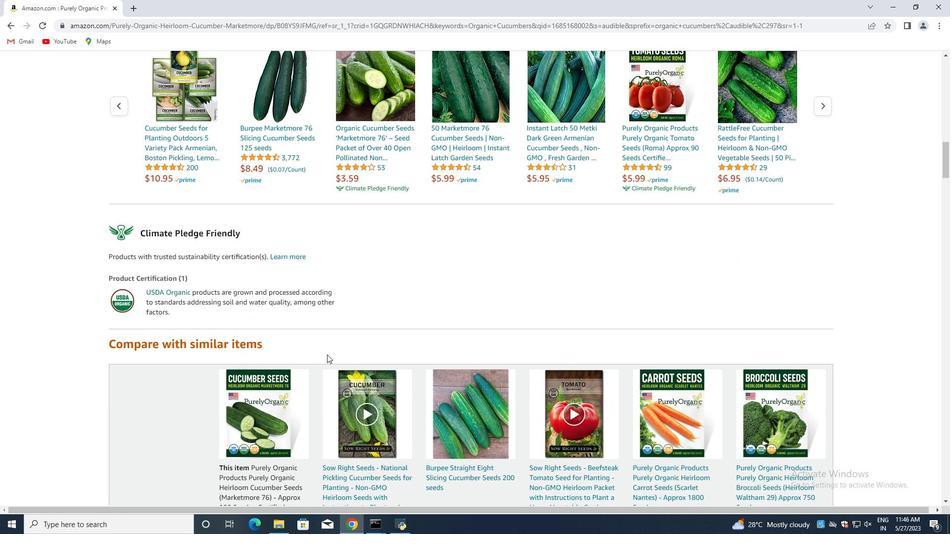 
Action: Mouse moved to (327, 355)
Screenshot: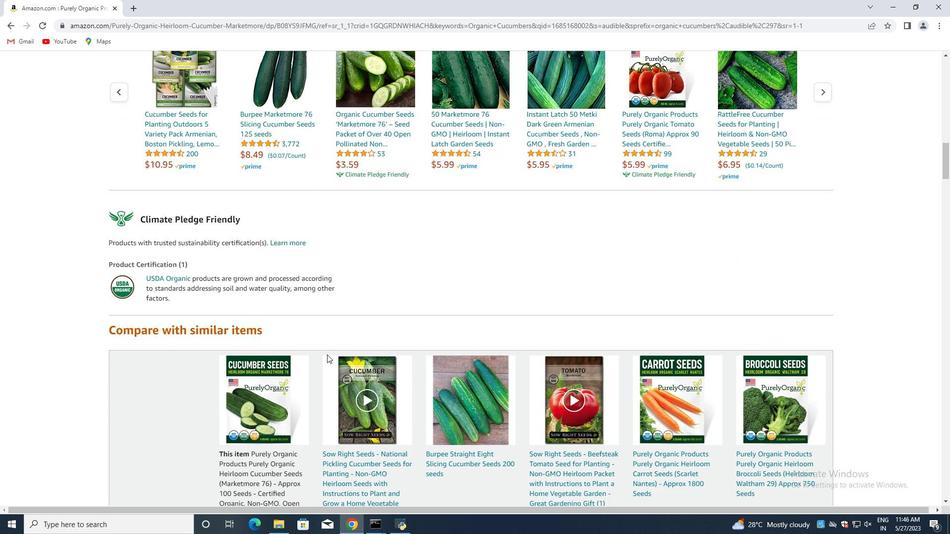 
Action: Mouse scrolled (327, 354) with delta (0, 0)
Screenshot: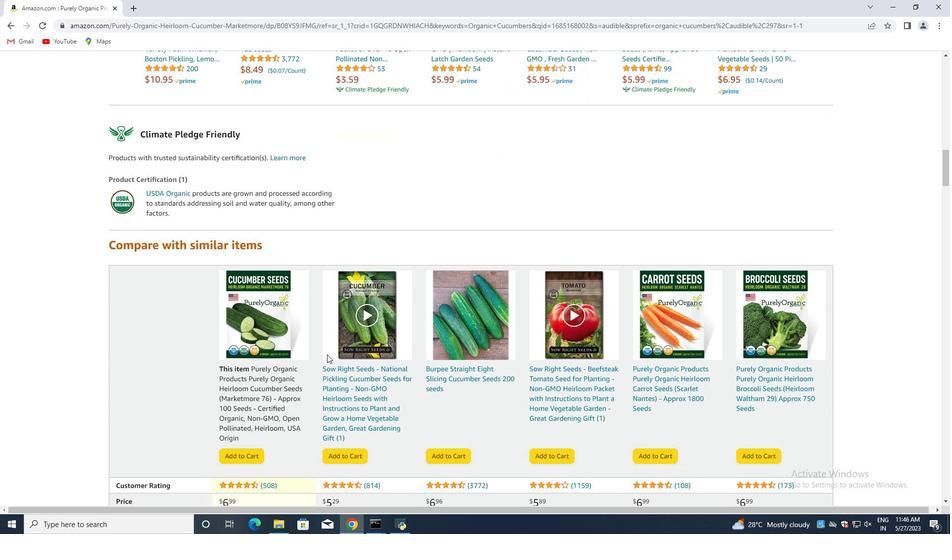 
Action: Mouse scrolled (327, 354) with delta (0, 0)
Screenshot: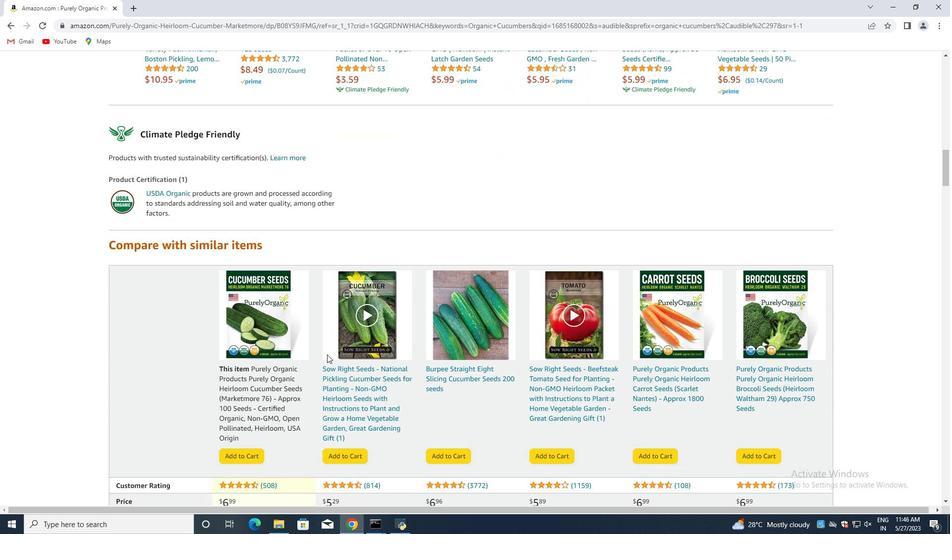 
Action: Mouse scrolled (327, 354) with delta (0, 0)
Screenshot: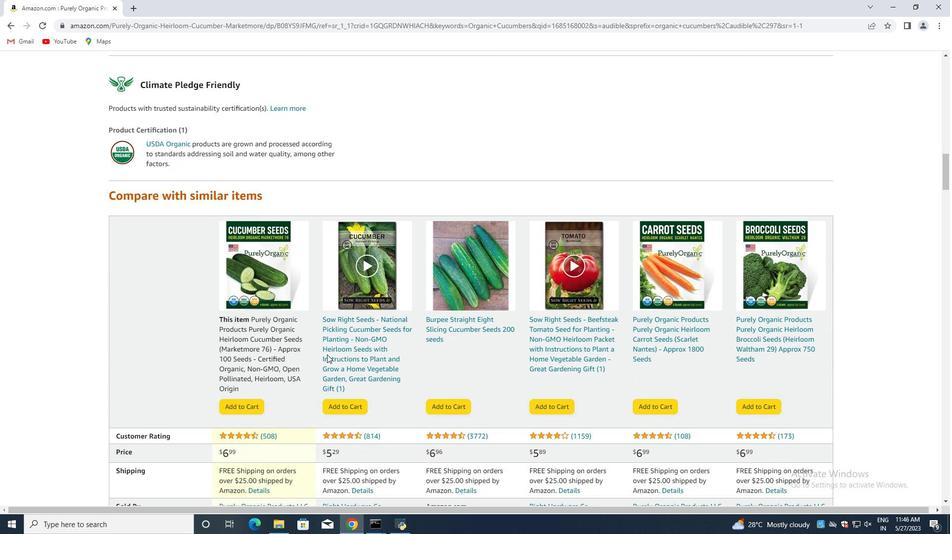 
Action: Mouse moved to (327, 355)
Screenshot: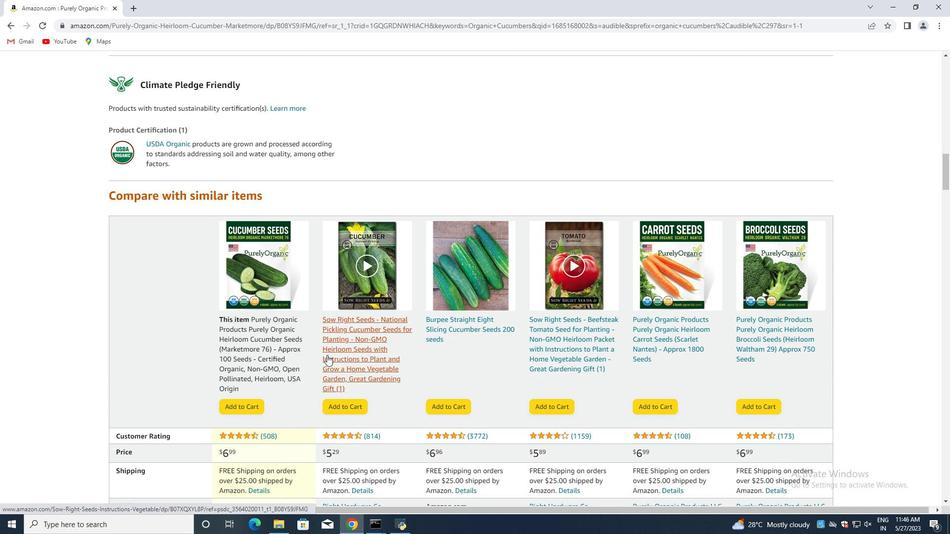
Action: Mouse scrolled (327, 355) with delta (0, 0)
Screenshot: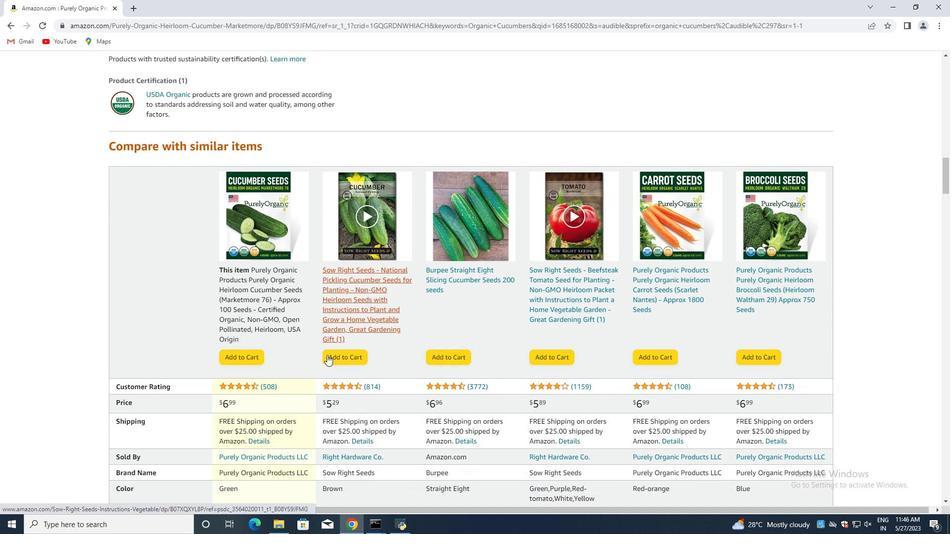 
Action: Mouse moved to (326, 355)
Screenshot: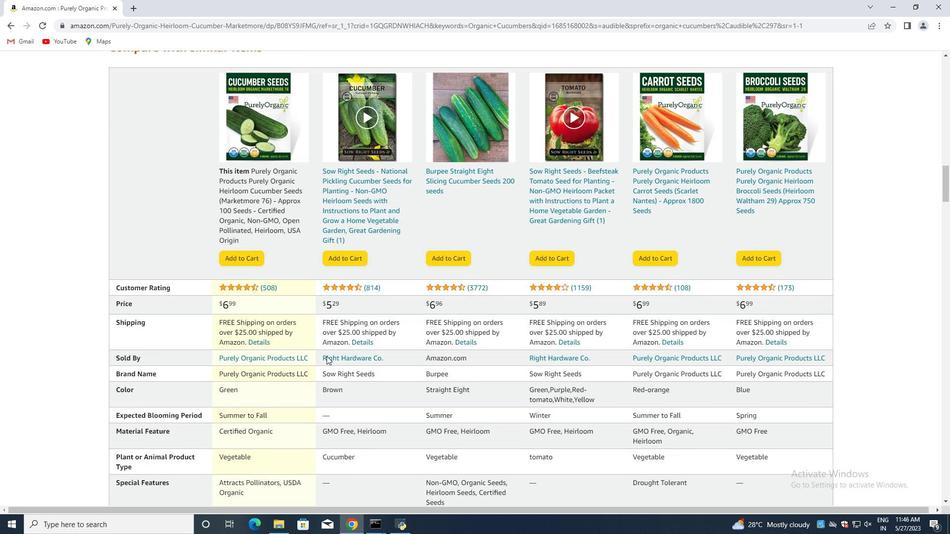 
Action: Mouse scrolled (326, 355) with delta (0, 0)
Screenshot: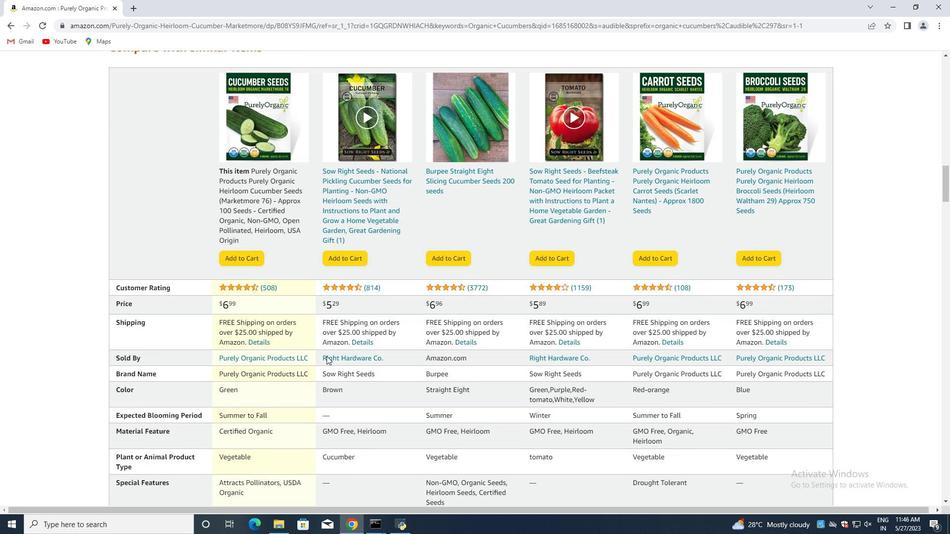 
Action: Mouse moved to (326, 356)
Screenshot: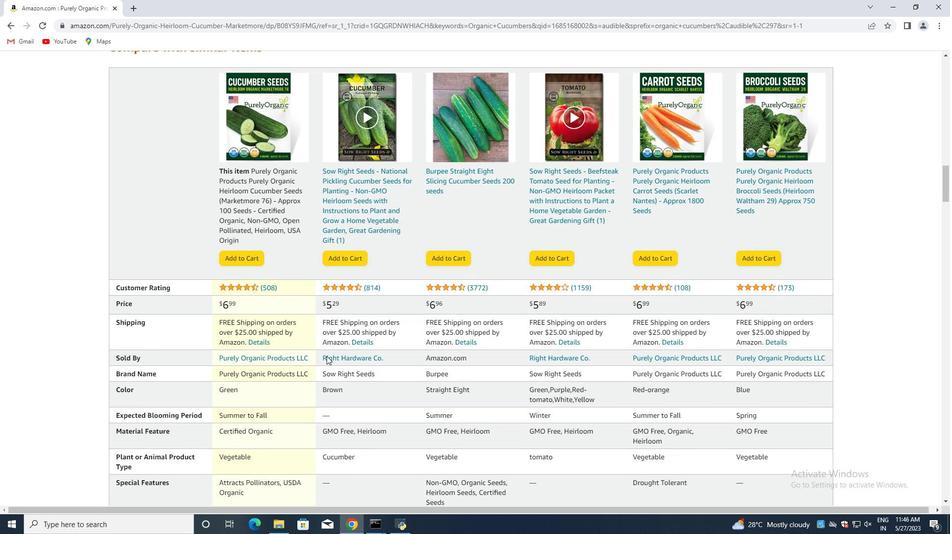 
Action: Mouse scrolled (326, 355) with delta (0, 0)
Screenshot: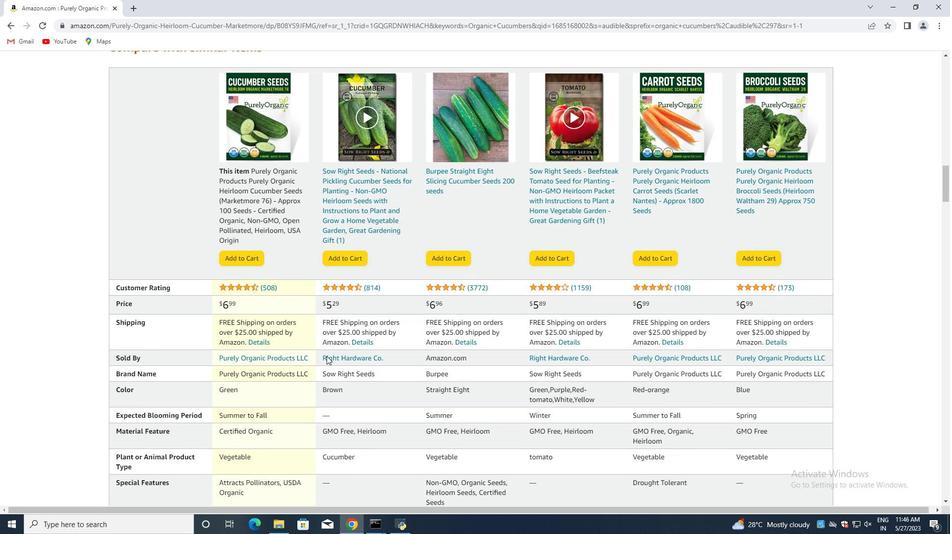 
Action: Mouse moved to (326, 356)
Screenshot: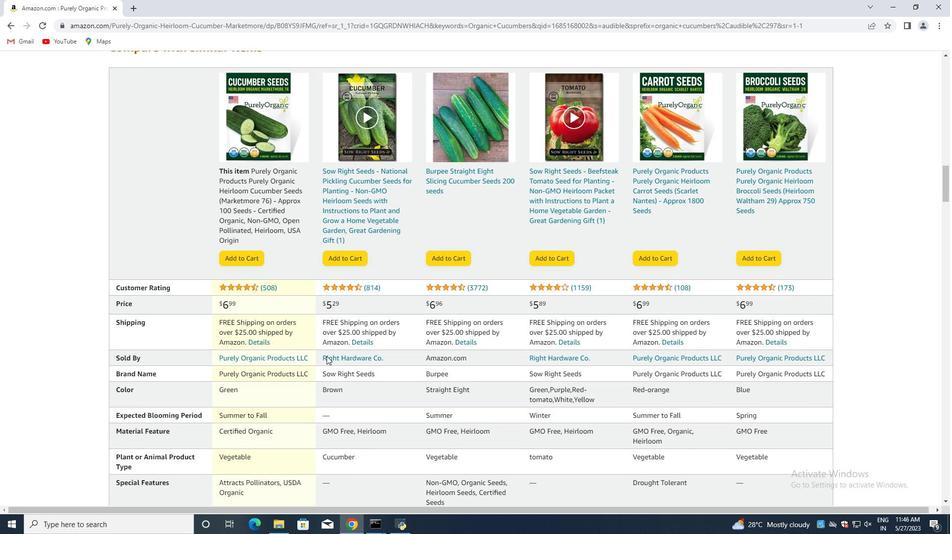 
Action: Mouse scrolled (326, 356) with delta (0, 0)
Screenshot: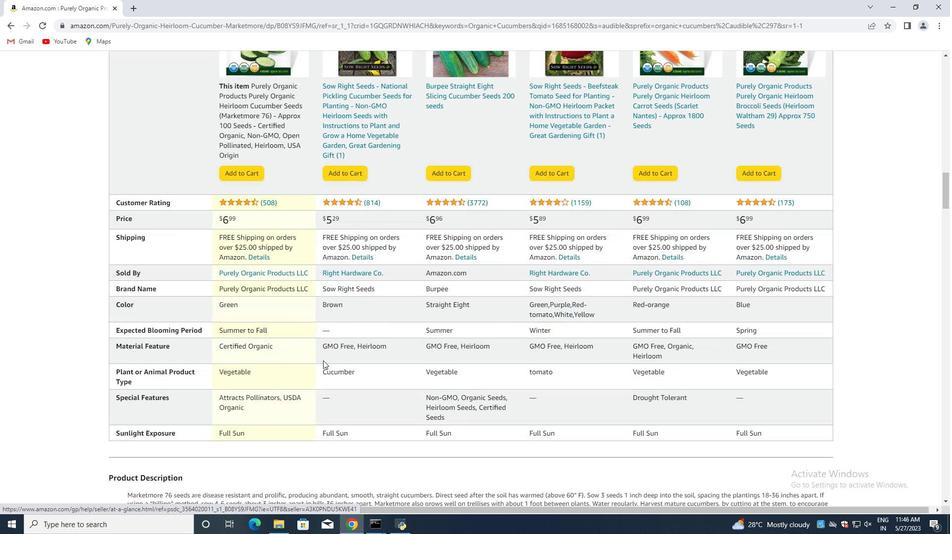 
Action: Mouse moved to (323, 361)
Screenshot: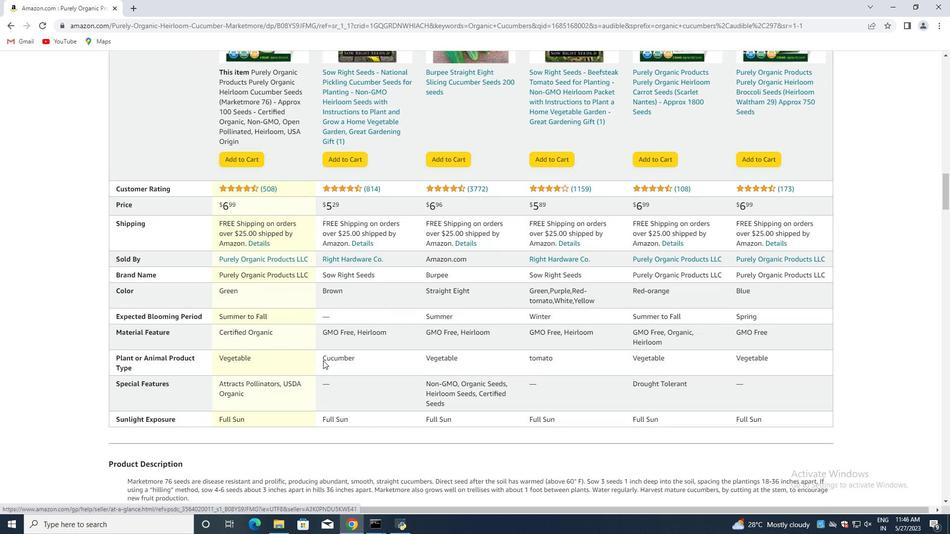 
Action: Mouse scrolled (323, 360) with delta (0, 0)
Screenshot: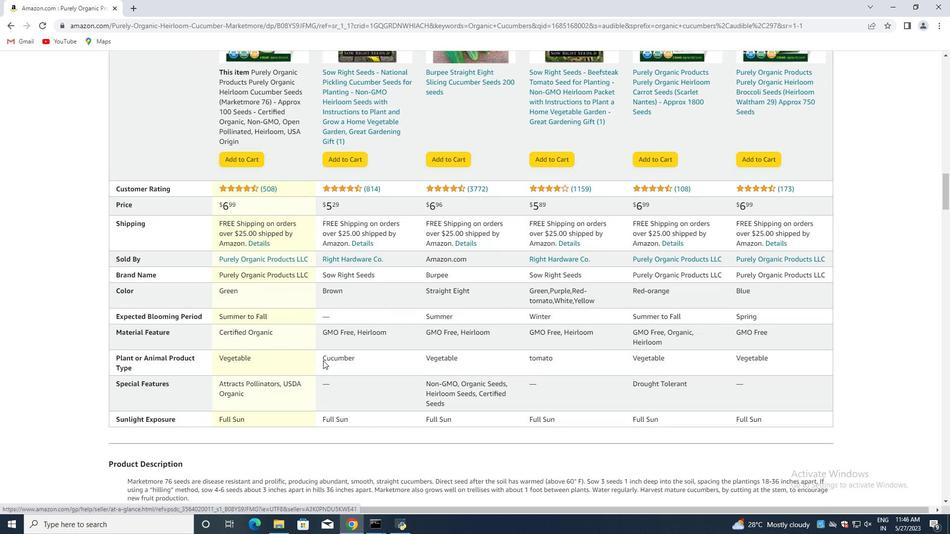 
Action: Mouse scrolled (323, 360) with delta (0, 0)
Screenshot: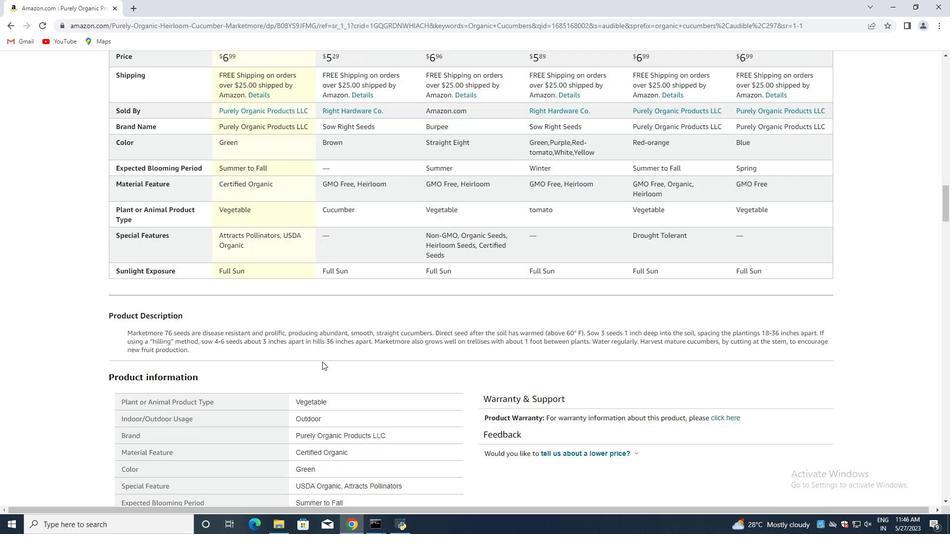 
Action: Mouse scrolled (323, 360) with delta (0, 0)
Screenshot: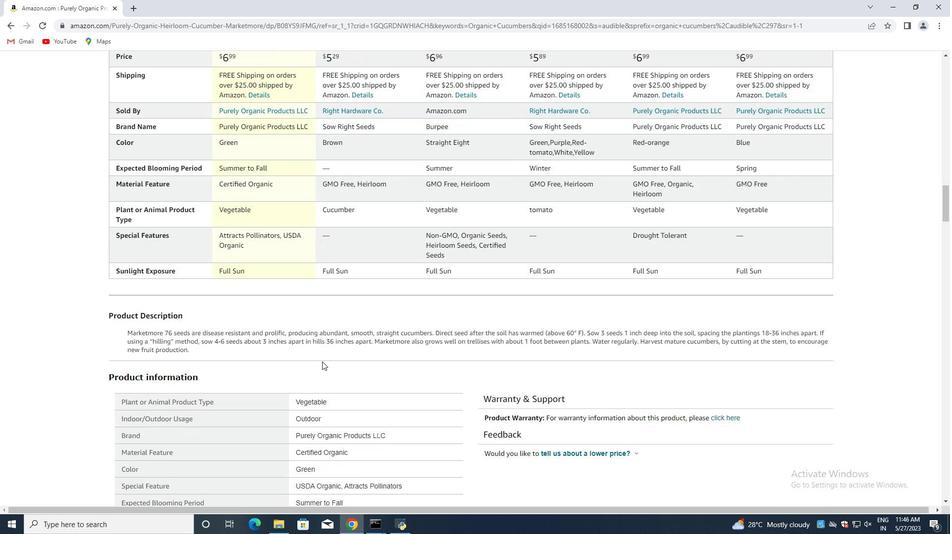 
Action: Mouse moved to (323, 361)
Screenshot: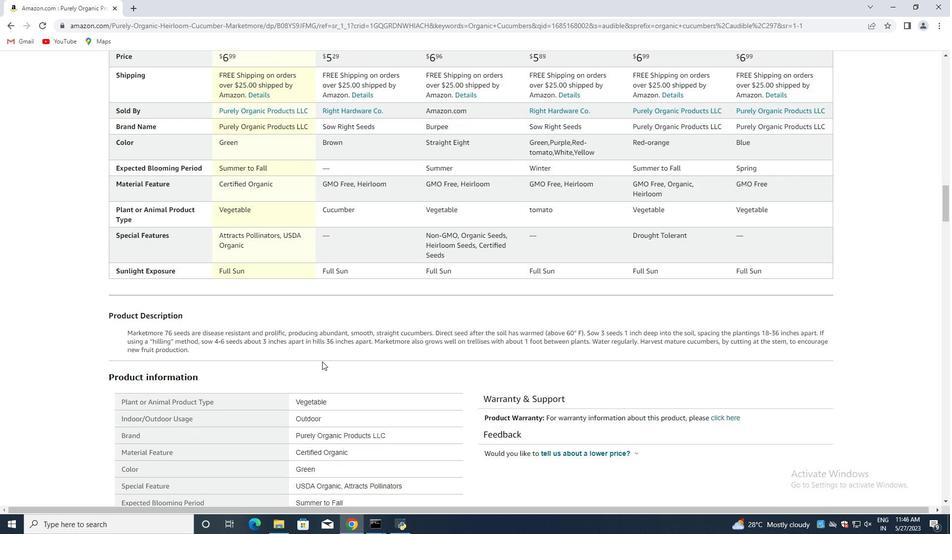 
Action: Mouse scrolled (323, 361) with delta (0, 0)
Screenshot: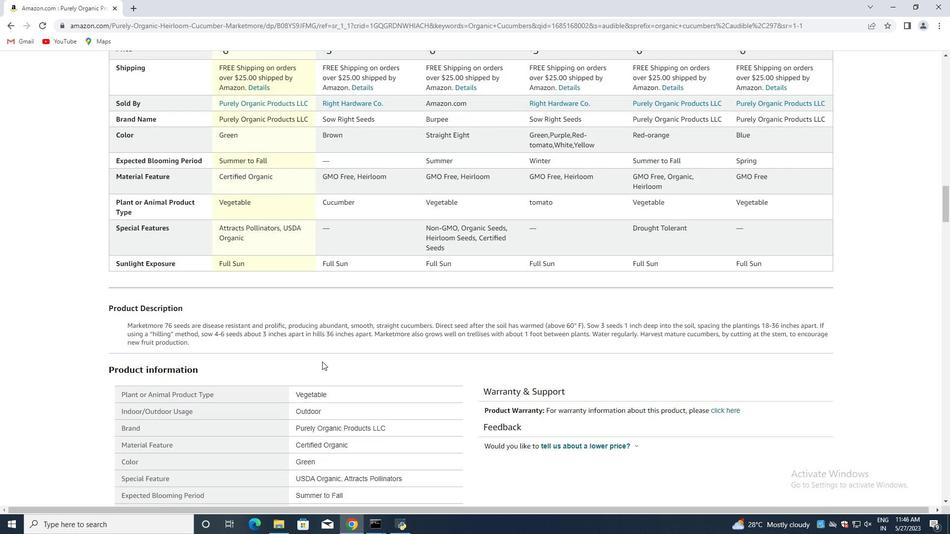 
Action: Mouse moved to (322, 362)
Screenshot: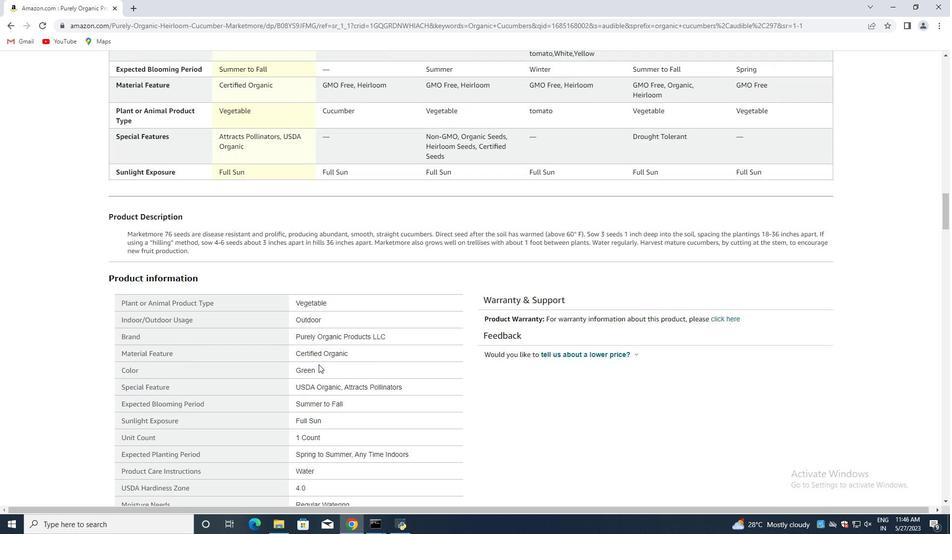 
Action: Mouse scrolled (322, 361) with delta (0, 0)
Screenshot: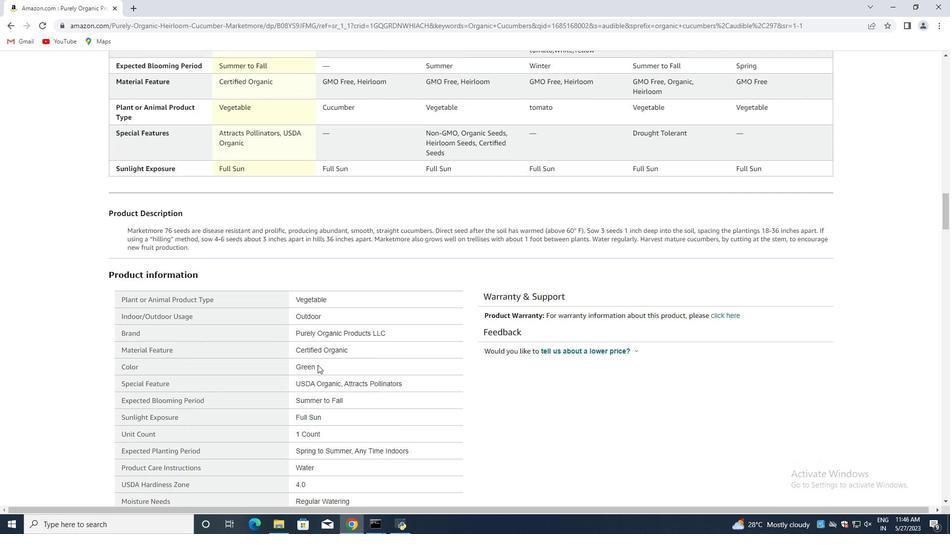 
Action: Mouse scrolled (322, 361) with delta (0, 0)
Screenshot: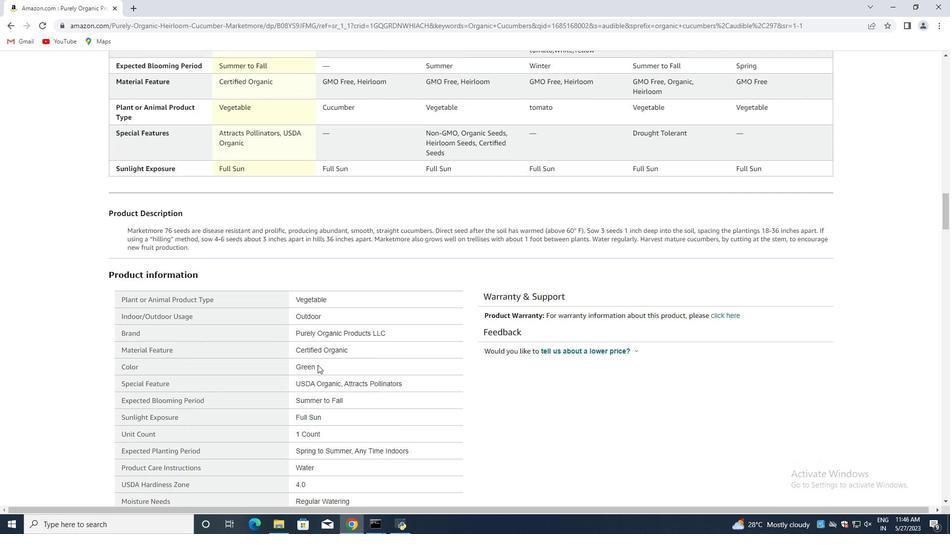 
Action: Mouse moved to (320, 364)
Screenshot: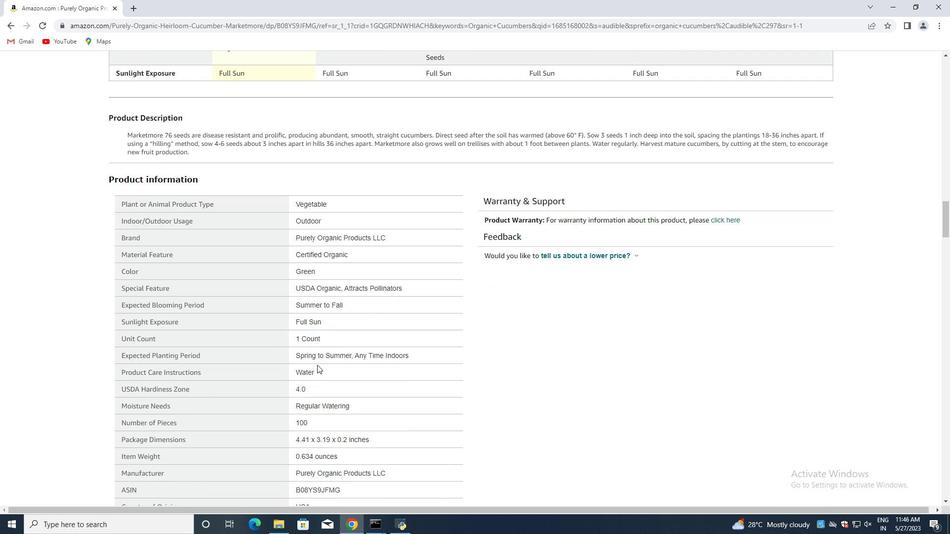 
Action: Mouse scrolled (320, 363) with delta (0, 0)
Screenshot: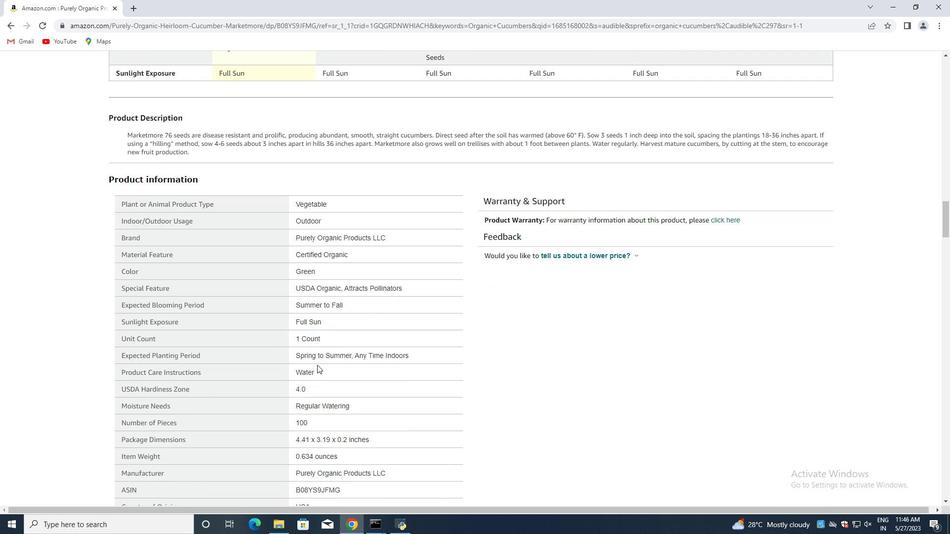 
Action: Mouse moved to (318, 365)
Screenshot: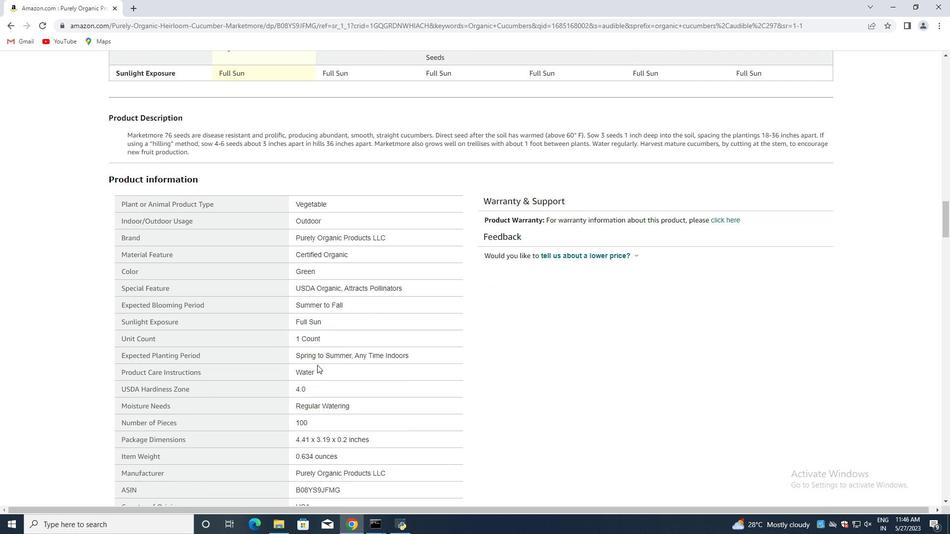 
Action: Mouse scrolled (318, 364) with delta (0, 0)
Screenshot: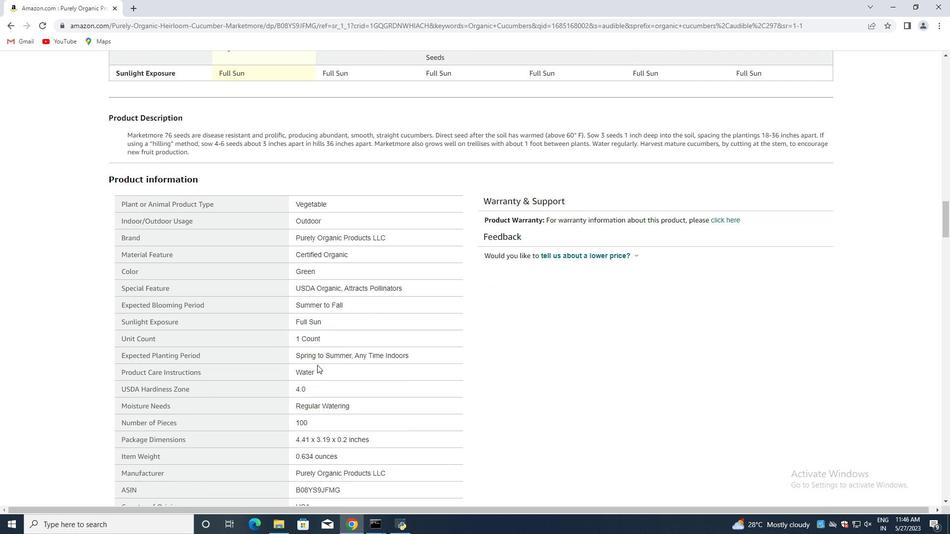 
Action: Mouse moved to (316, 365)
Screenshot: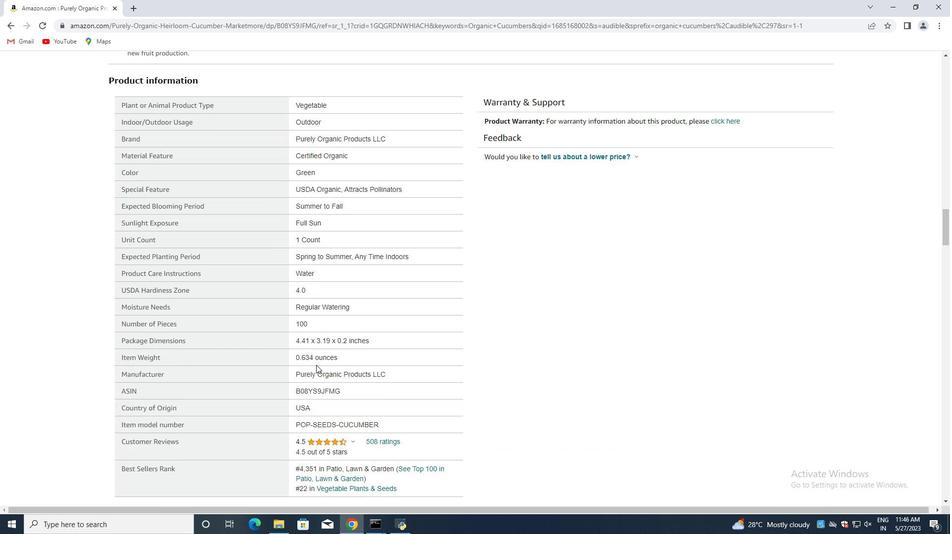 
Action: Mouse scrolled (316, 365) with delta (0, 0)
Screenshot: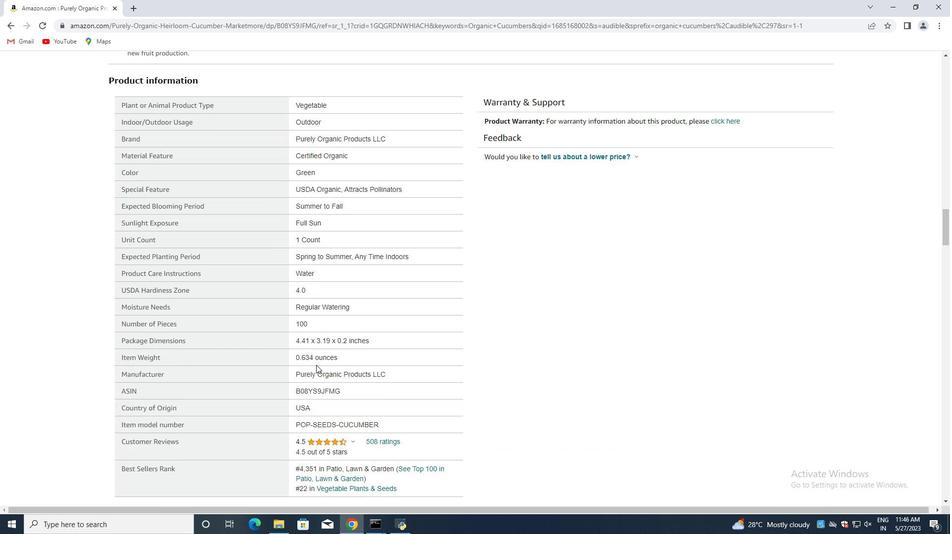 
Action: Mouse scrolled (316, 365) with delta (0, 0)
Screenshot: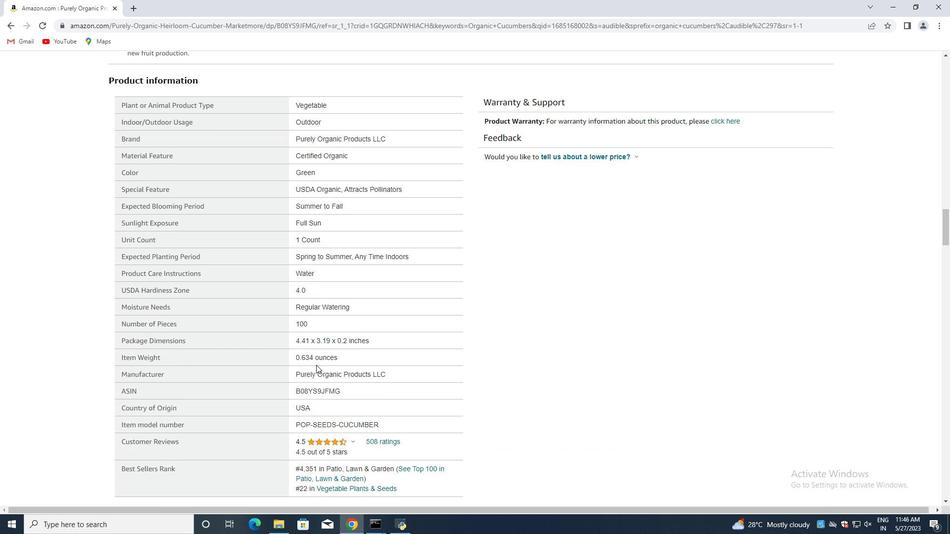 
Action: Mouse moved to (289, 207)
Screenshot: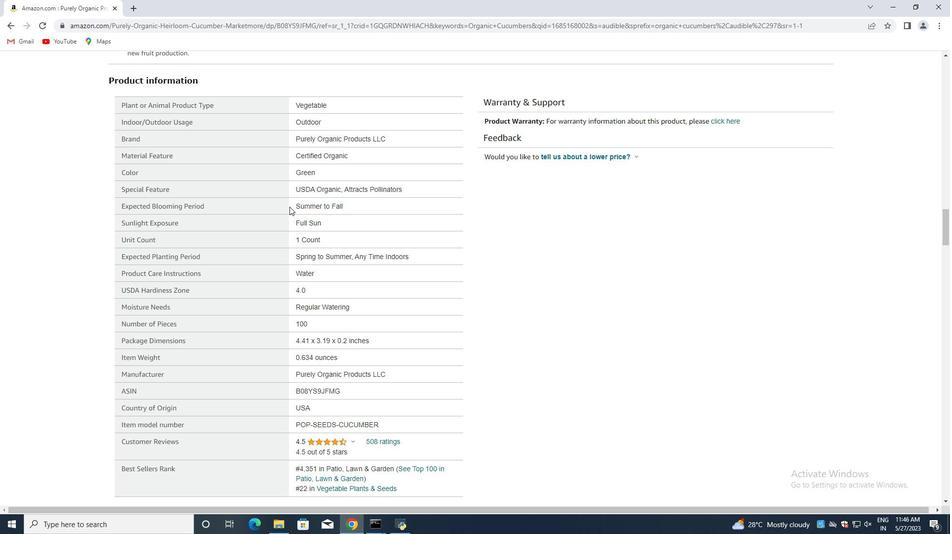 
Action: Mouse scrolled (289, 206) with delta (0, 0)
Screenshot: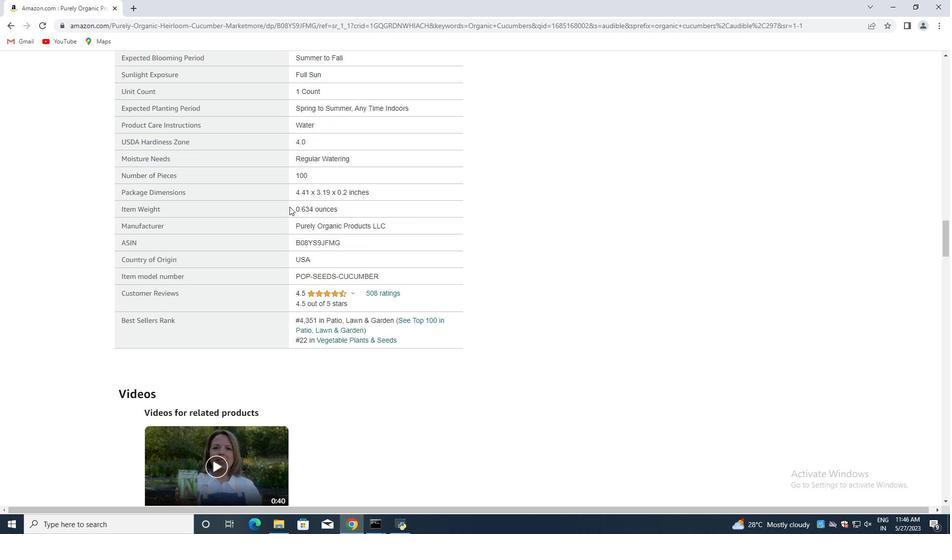 
Action: Mouse scrolled (289, 206) with delta (0, 0)
Screenshot: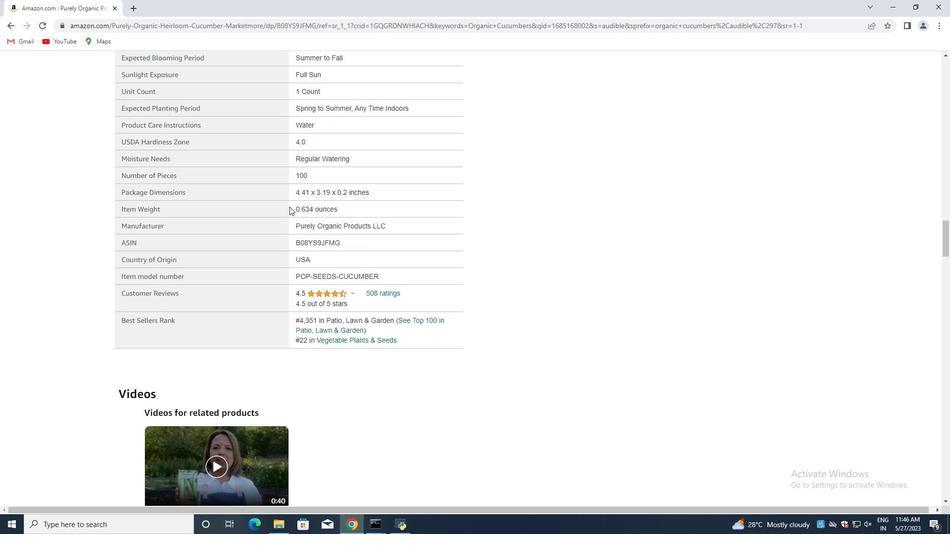 
Action: Mouse scrolled (289, 206) with delta (0, 0)
Screenshot: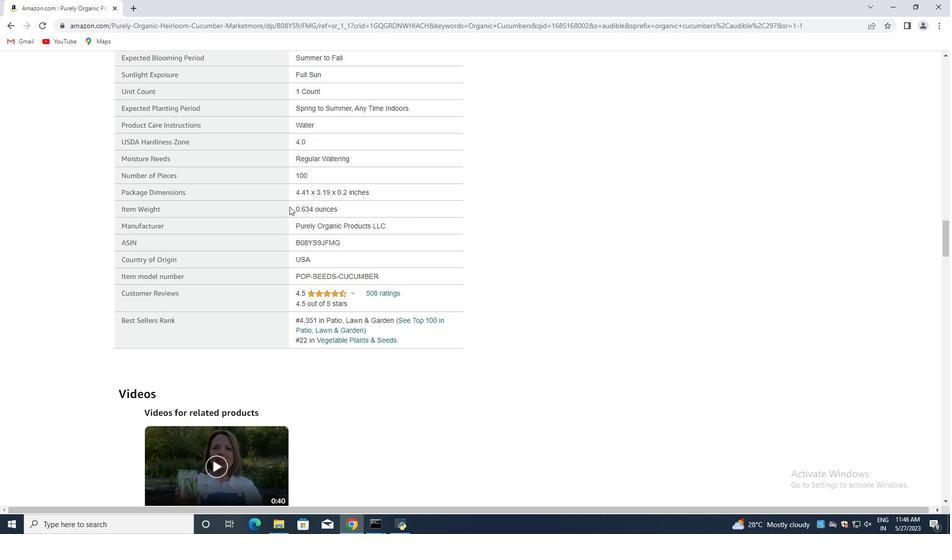 
Action: Mouse scrolled (289, 206) with delta (0, 0)
Screenshot: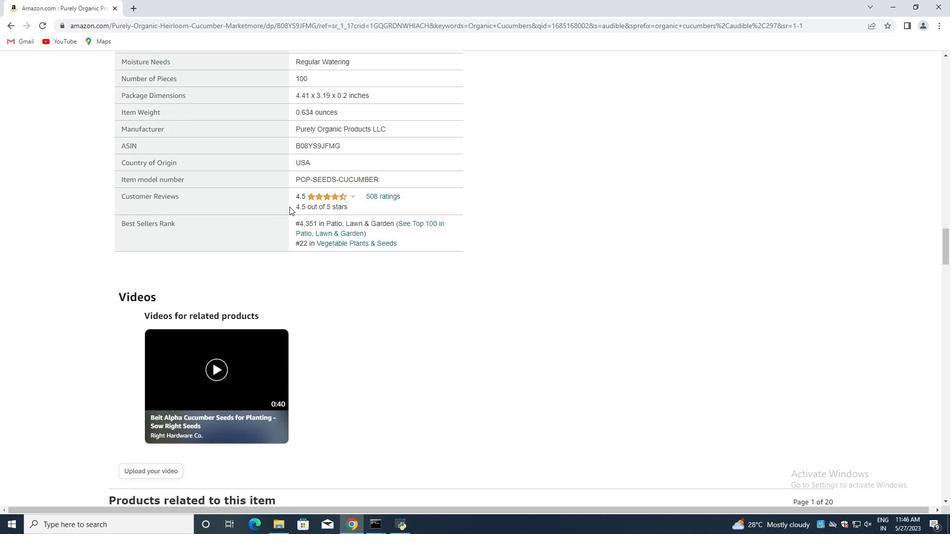 
Action: Mouse scrolled (289, 206) with delta (0, 0)
Screenshot: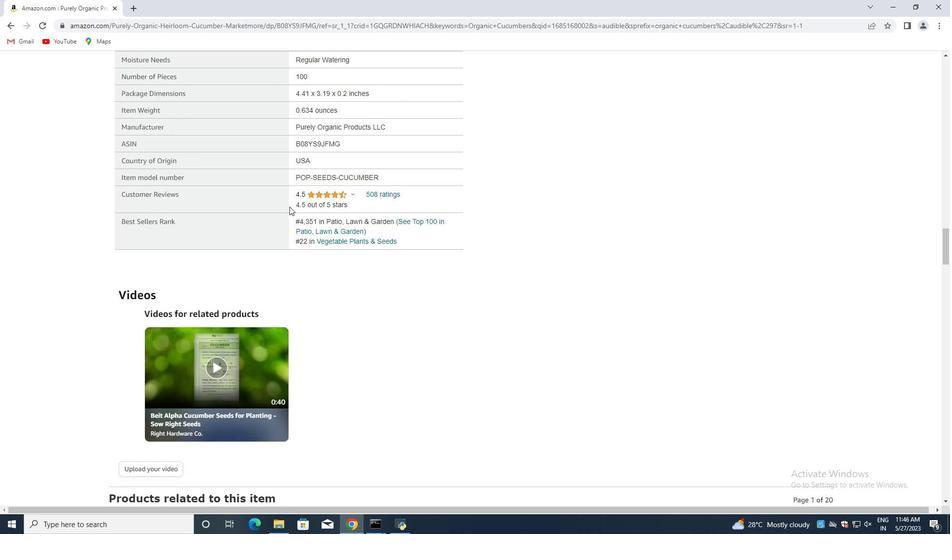 
Action: Mouse scrolled (289, 206) with delta (0, 0)
Screenshot: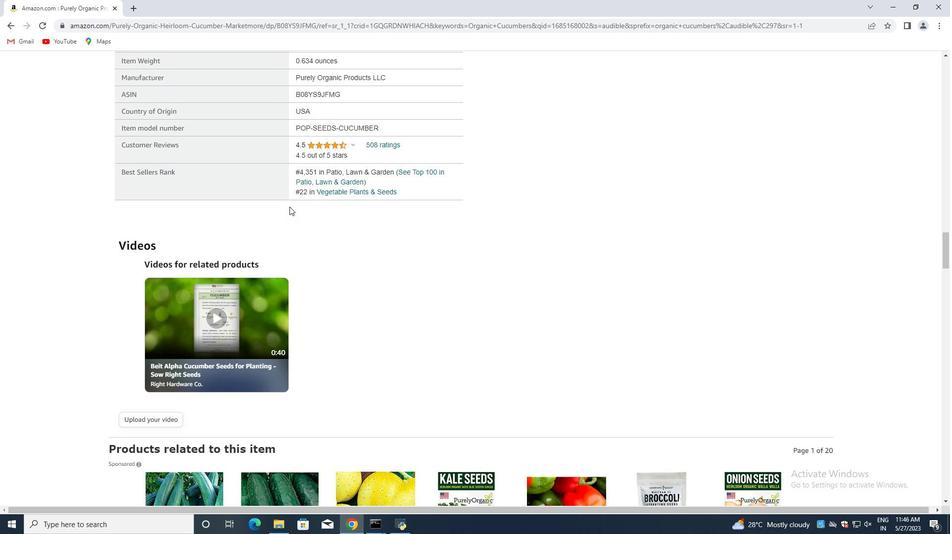 
Action: Mouse moved to (218, 315)
Screenshot: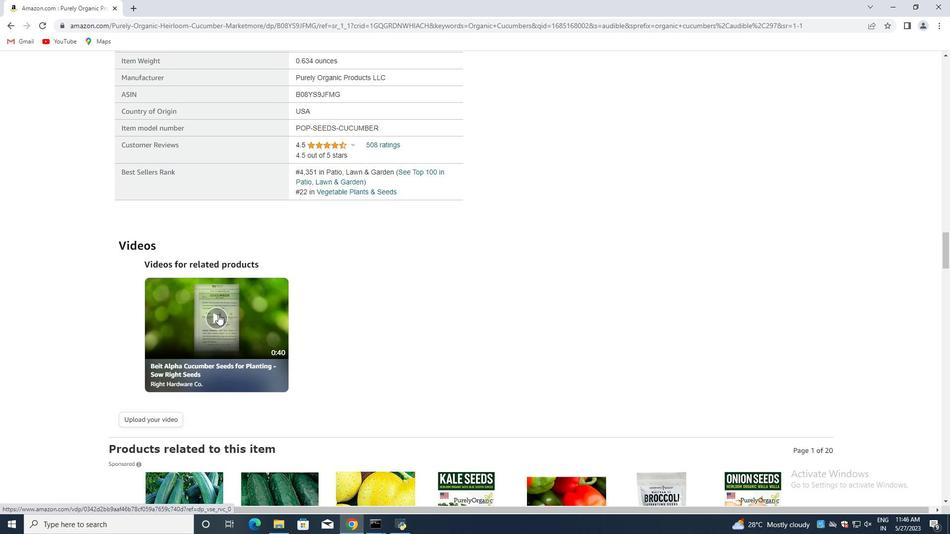 
Action: Mouse pressed left at (218, 315)
Screenshot: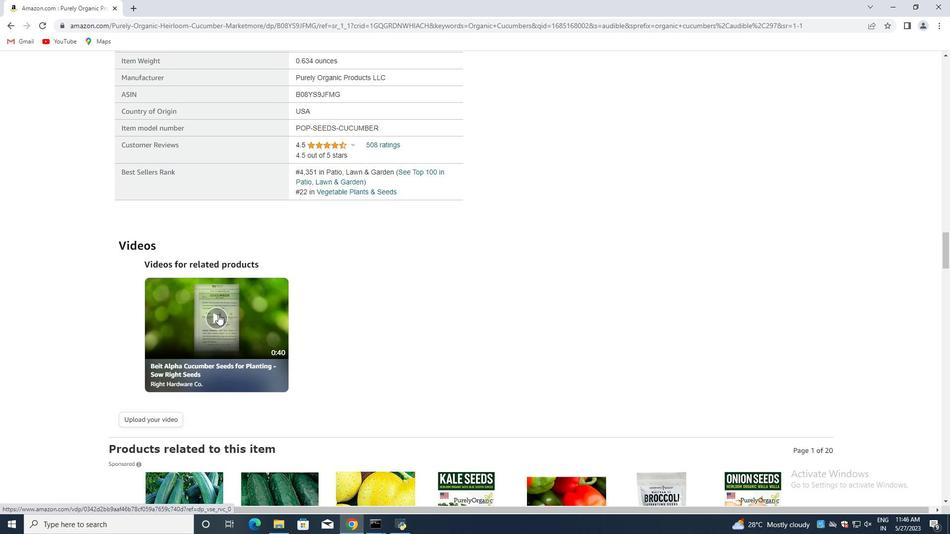 
Action: Mouse moved to (746, 120)
Screenshot: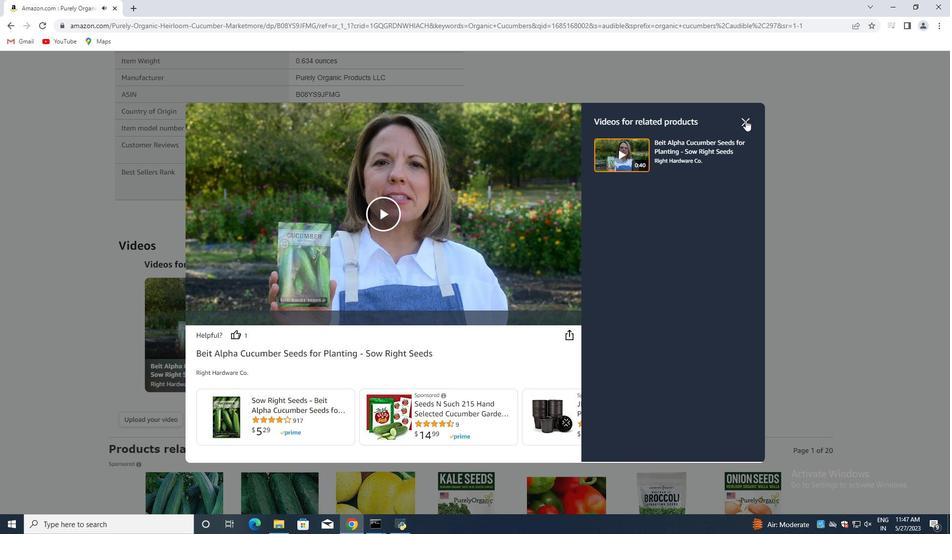 
Action: Mouse pressed left at (746, 120)
Screenshot: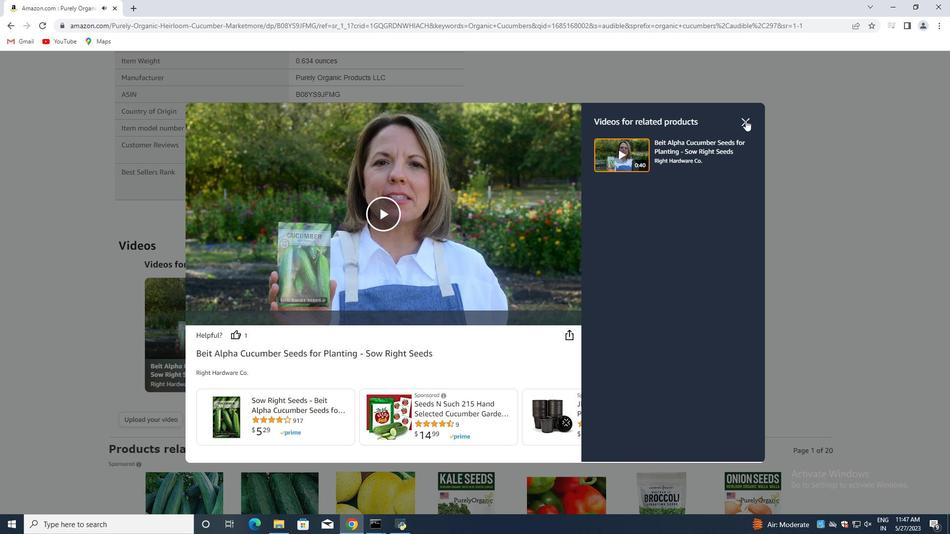 
Action: Mouse moved to (377, 254)
Screenshot: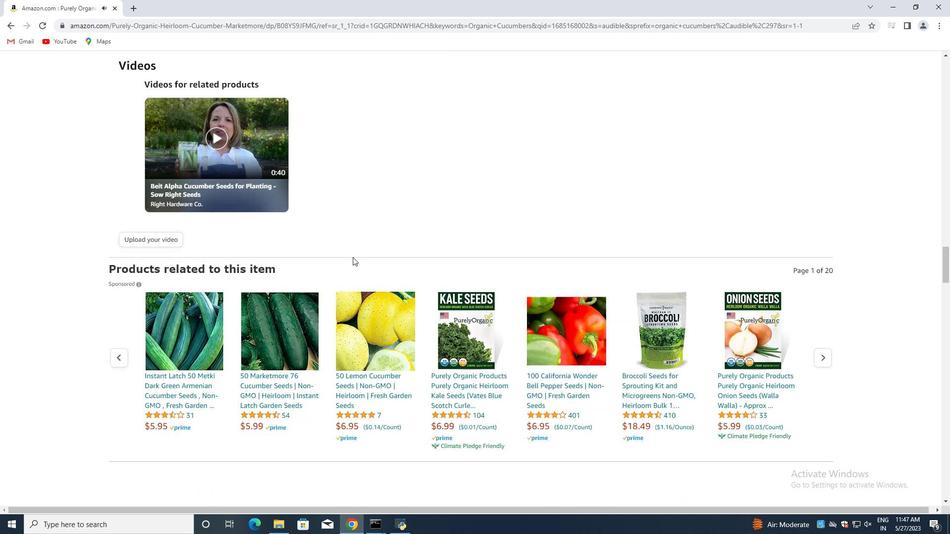 
Action: Mouse scrolled (377, 254) with delta (0, 0)
Screenshot: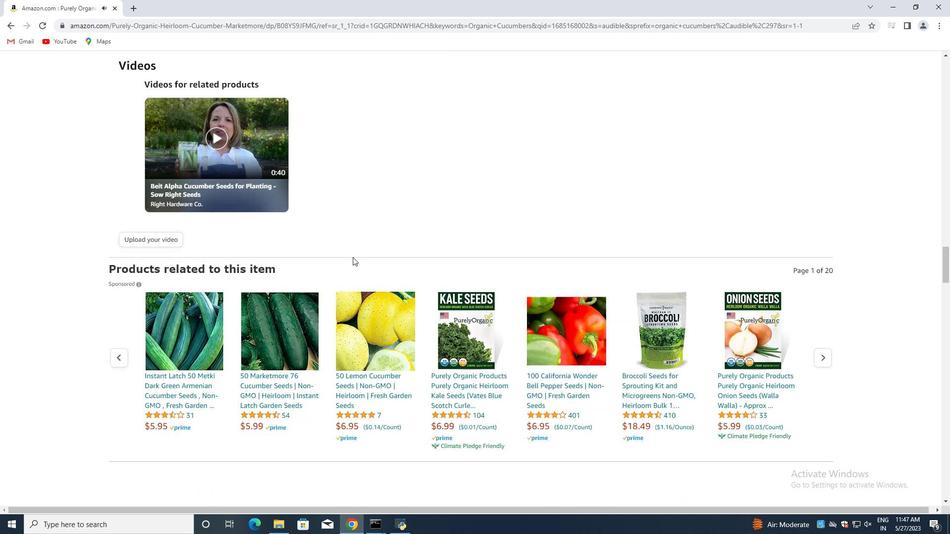 
Action: Mouse moved to (371, 254)
Screenshot: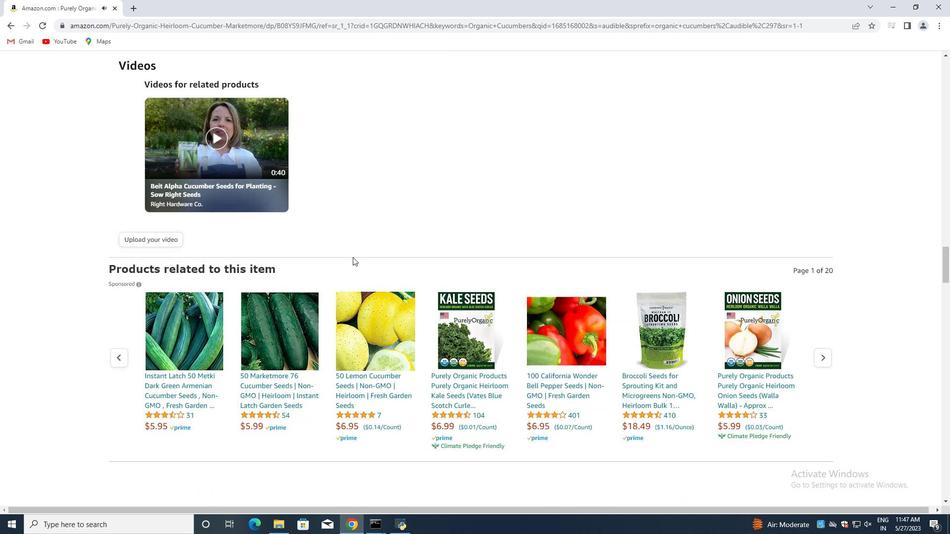 
Action: Mouse scrolled (372, 254) with delta (0, 0)
Screenshot: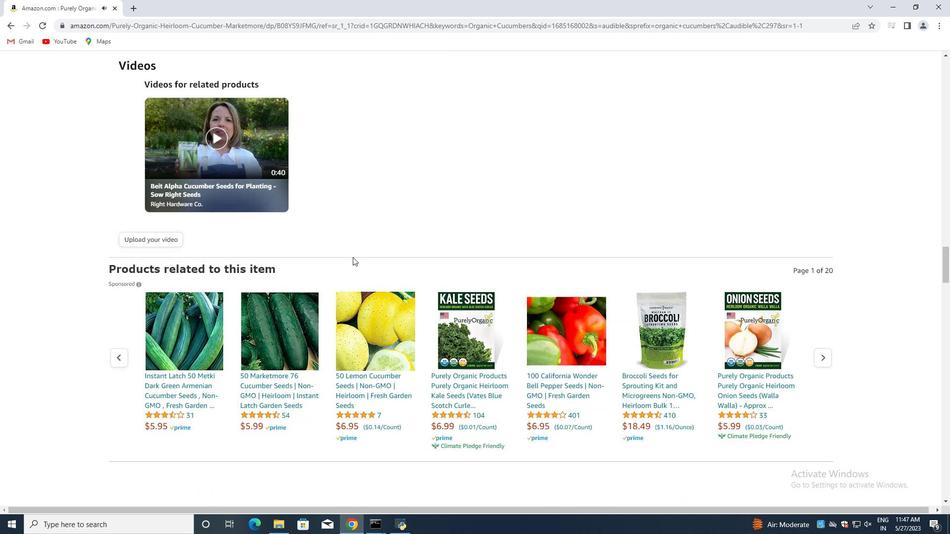 
Action: Mouse moved to (365, 257)
Screenshot: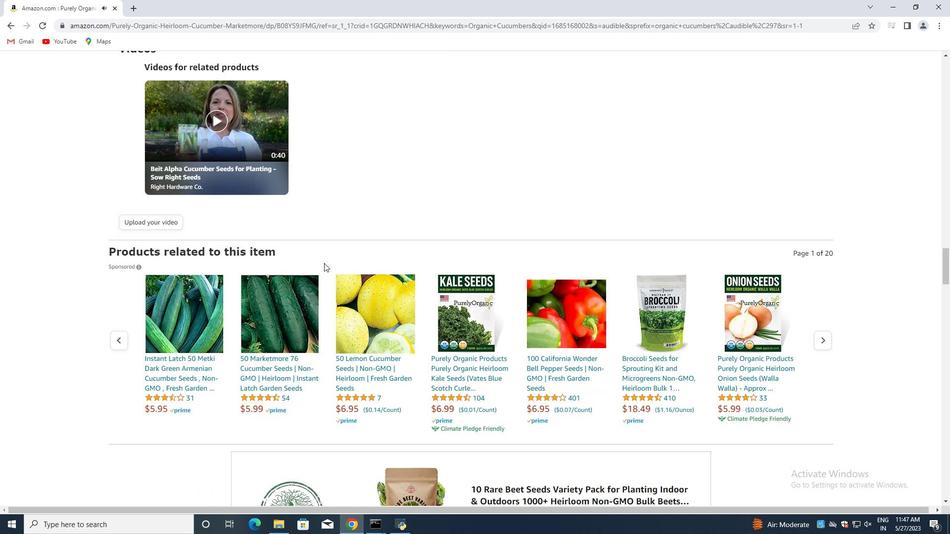 
Action: Mouse scrolled (368, 256) with delta (0, 0)
Screenshot: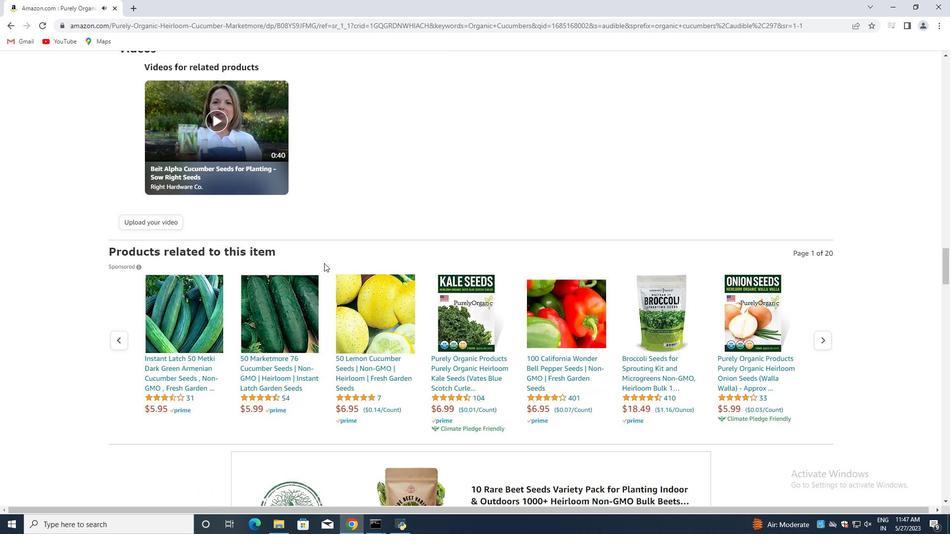 
Action: Mouse moved to (362, 257)
Screenshot: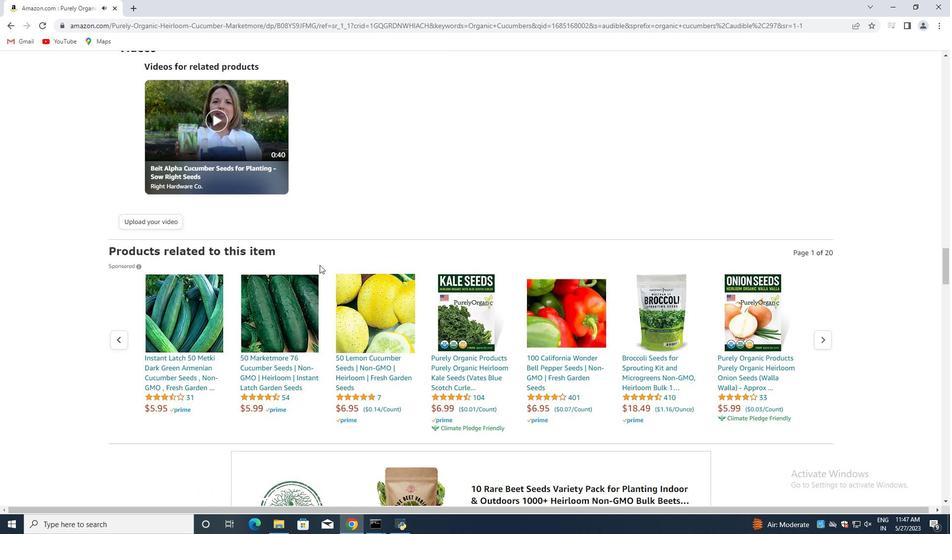 
Action: Mouse scrolled (364, 257) with delta (0, 0)
Screenshot: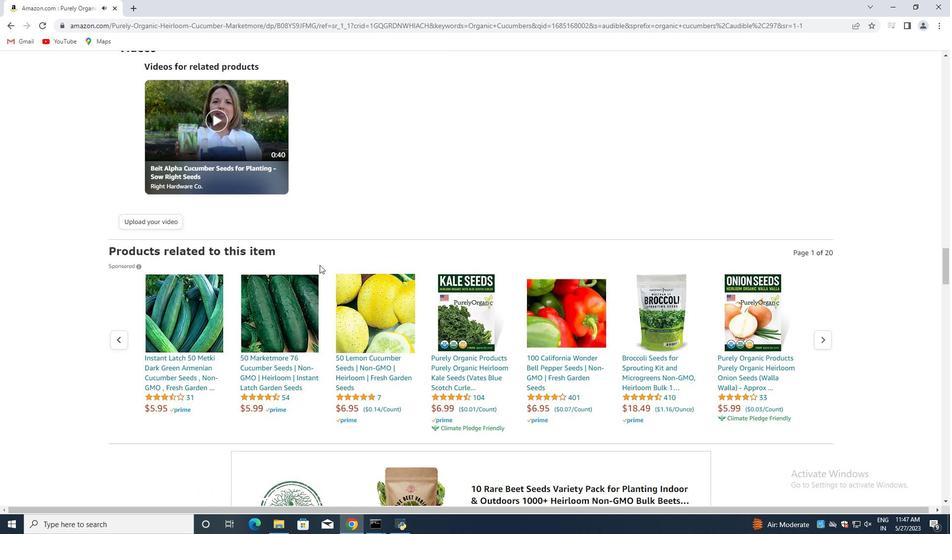 
Action: Mouse moved to (319, 265)
Screenshot: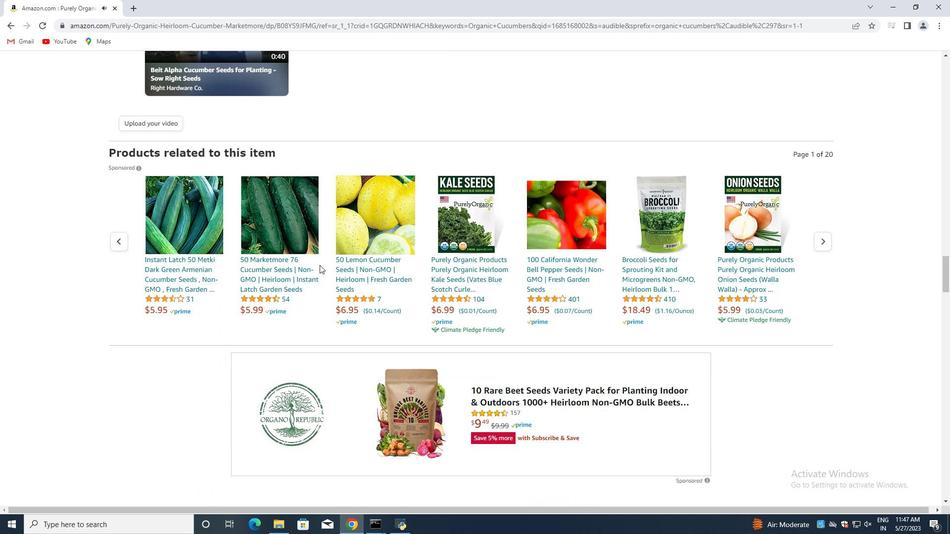 
Action: Mouse scrolled (324, 263) with delta (0, 0)
Screenshot: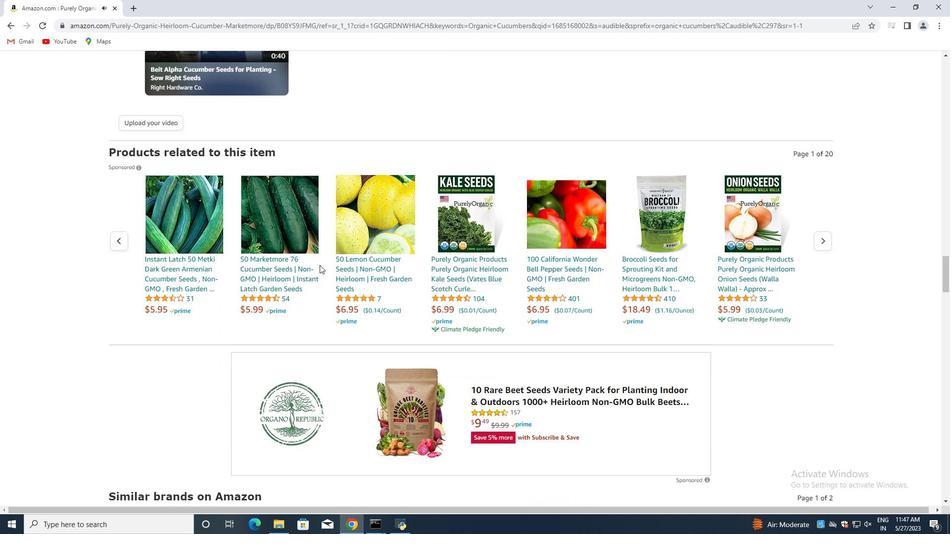 
Action: Mouse scrolled (319, 264) with delta (0, 0)
Screenshot: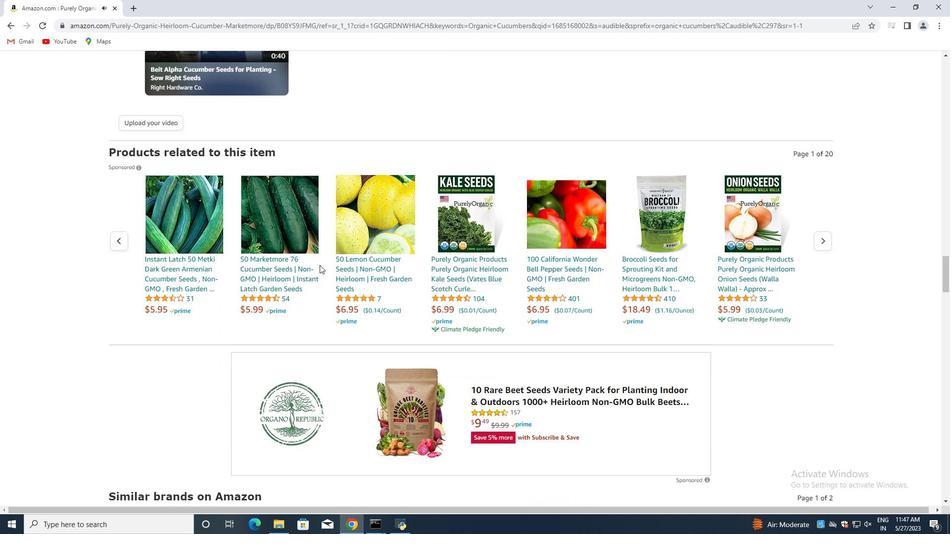 
Action: Mouse moved to (315, 267)
Screenshot: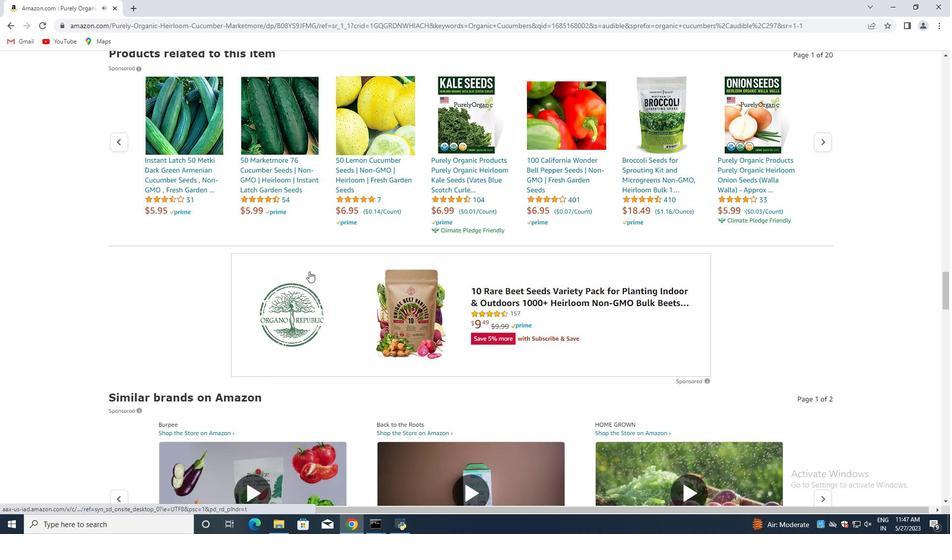 
Action: Mouse scrolled (316, 265) with delta (0, 0)
Screenshot: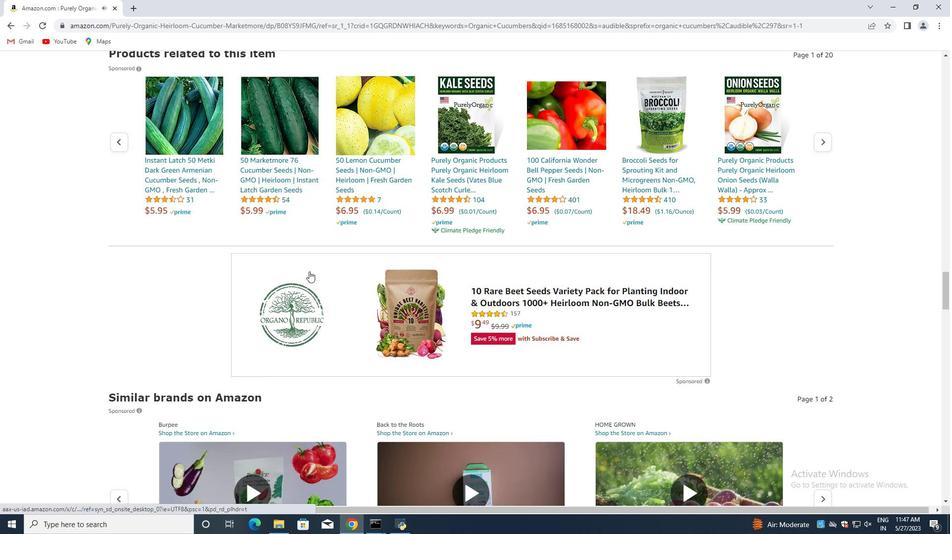 
Action: Mouse scrolled (315, 266) with delta (0, 0)
Screenshot: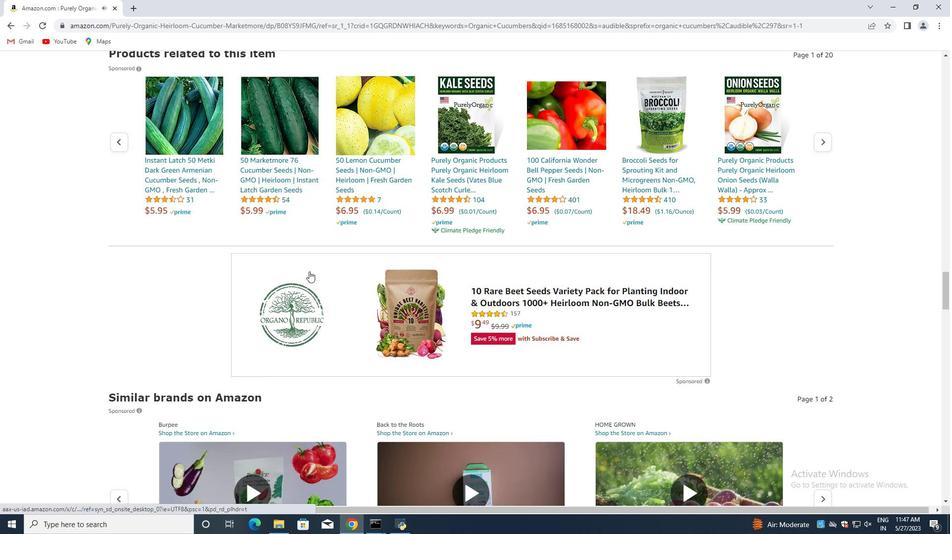 
Action: Mouse moved to (309, 271)
Screenshot: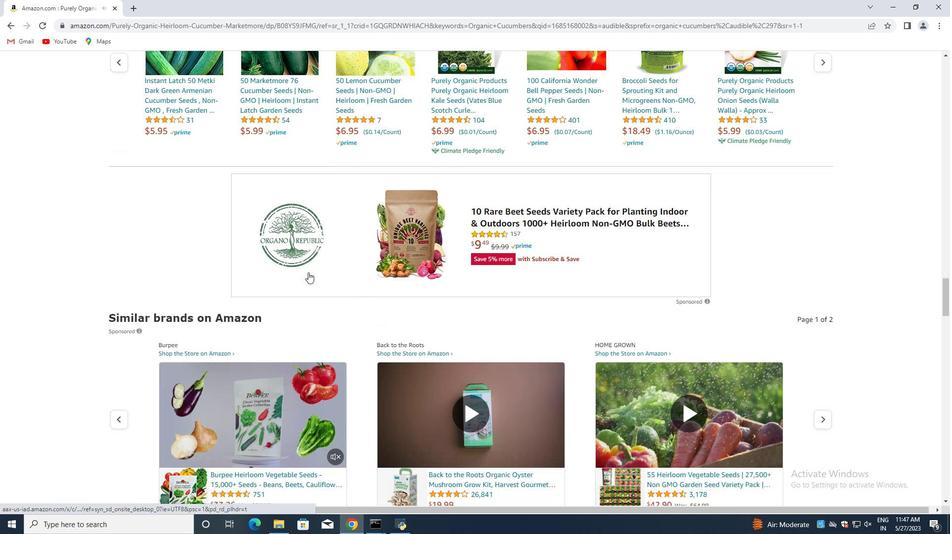 
Action: Mouse scrolled (310, 271) with delta (0, 0)
Screenshot: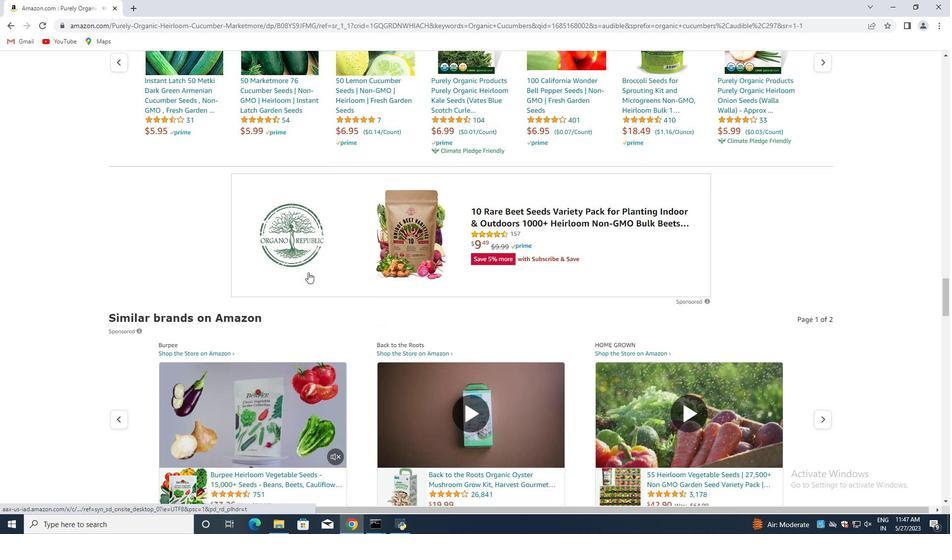 
Action: Mouse moved to (308, 272)
Screenshot: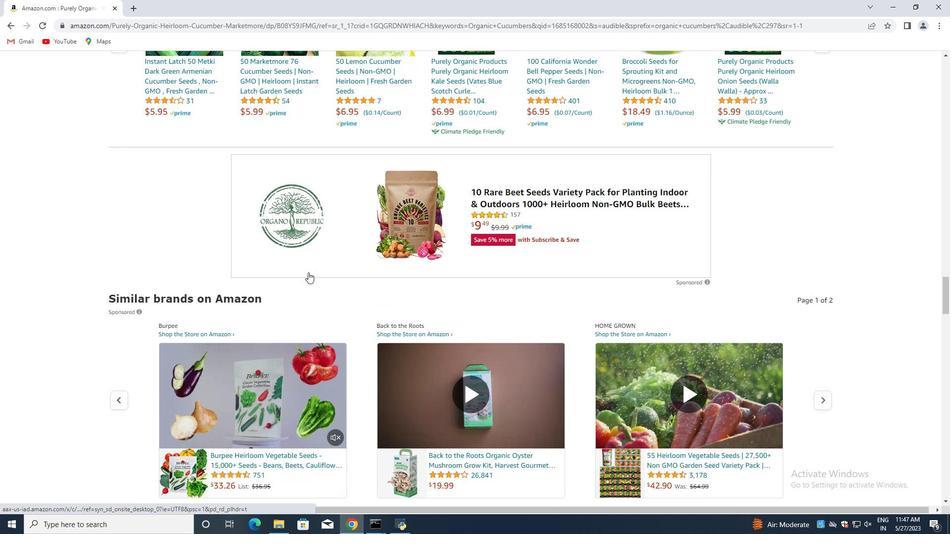 
Action: Mouse scrolled (309, 271) with delta (0, 0)
Screenshot: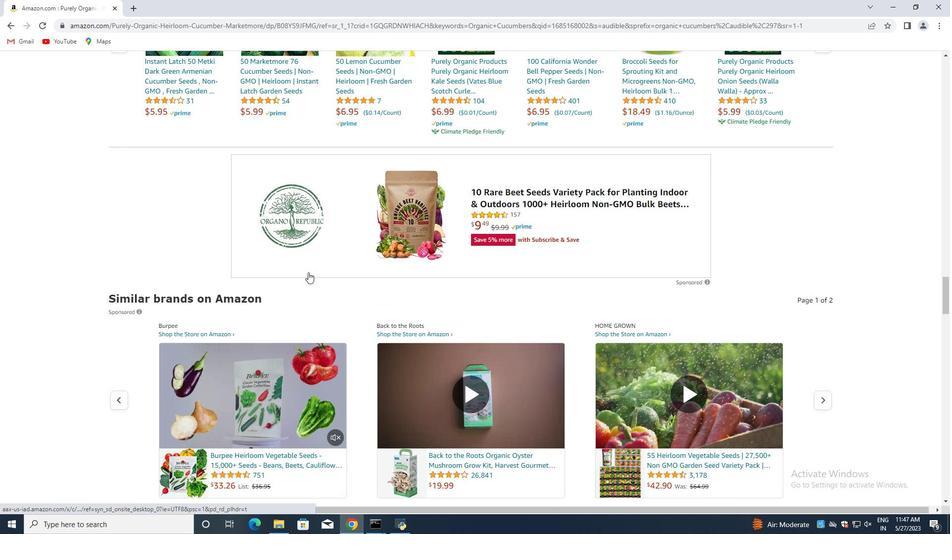 
Action: Mouse scrolled (308, 272) with delta (0, 0)
Screenshot: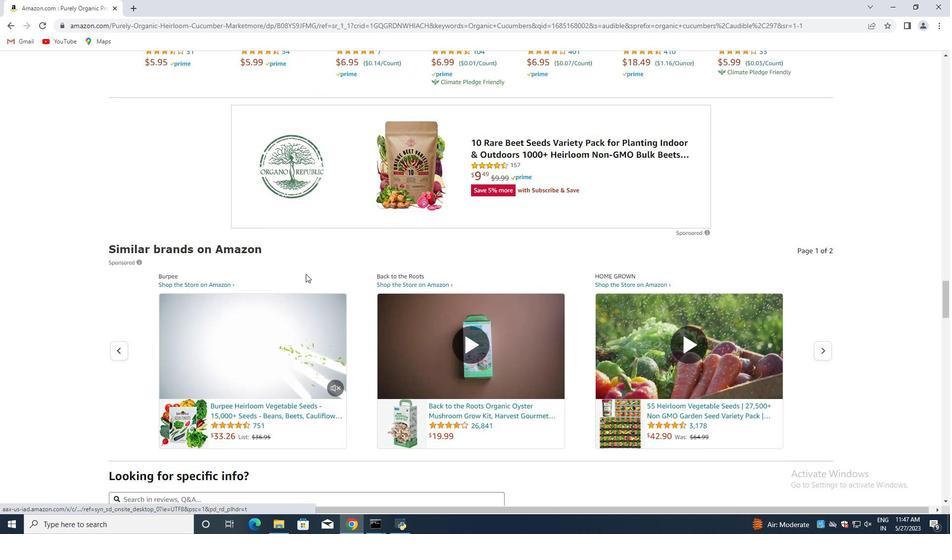 
Action: Mouse moved to (306, 273)
Screenshot: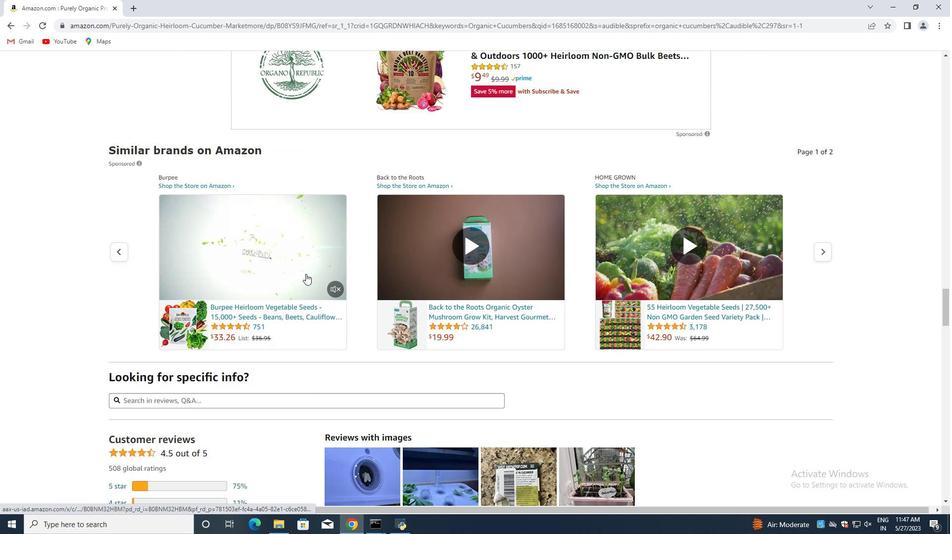
Action: Mouse scrolled (307, 272) with delta (0, 0)
Screenshot: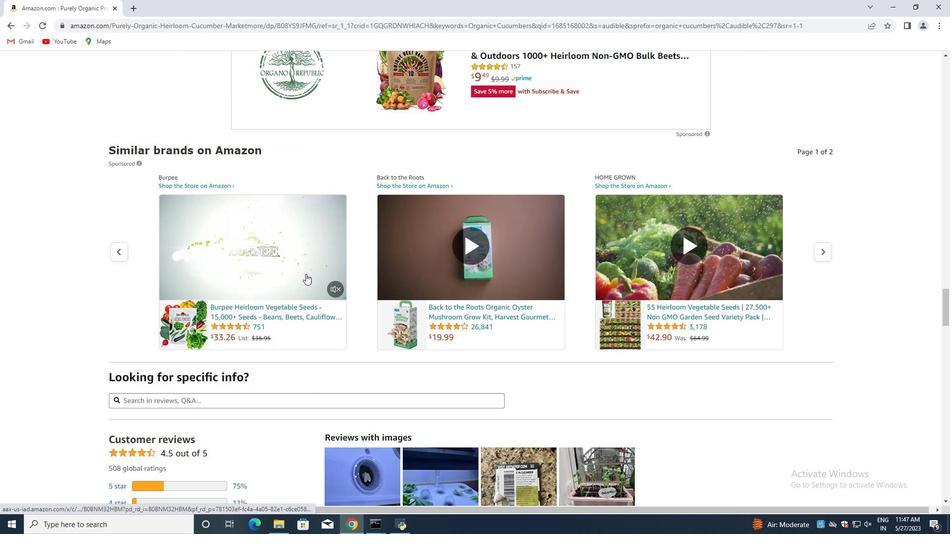 
Action: Mouse moved to (306, 274)
Screenshot: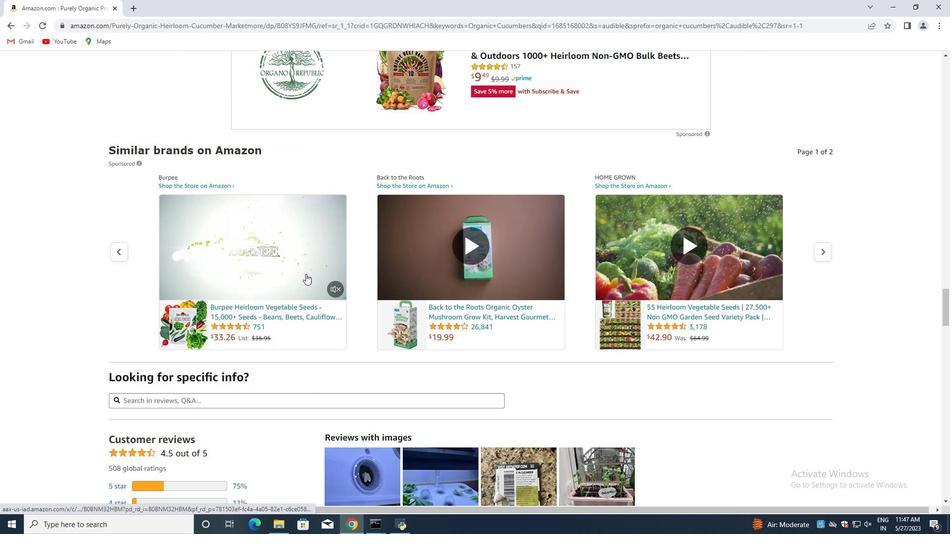 
Action: Mouse scrolled (306, 273) with delta (0, 0)
Screenshot: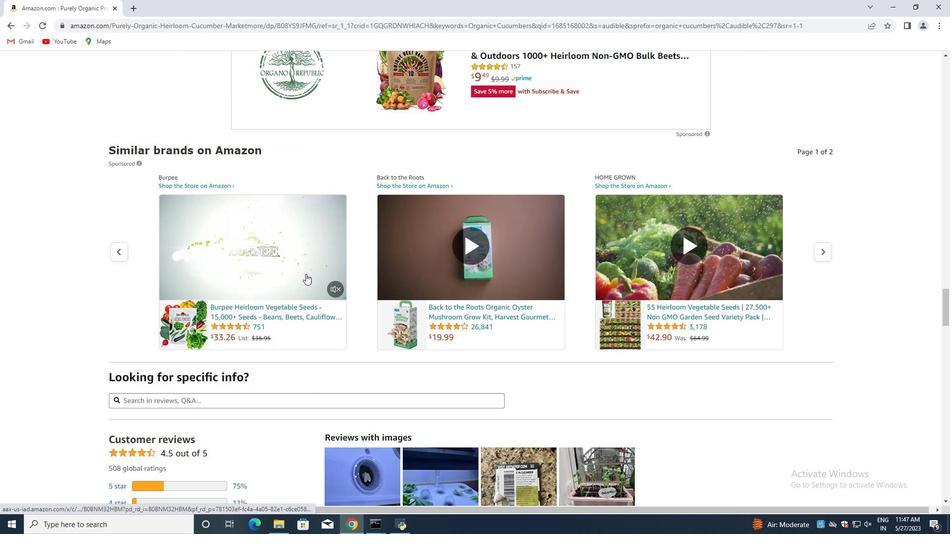 
Action: Mouse scrolled (306, 273) with delta (0, 0)
Screenshot: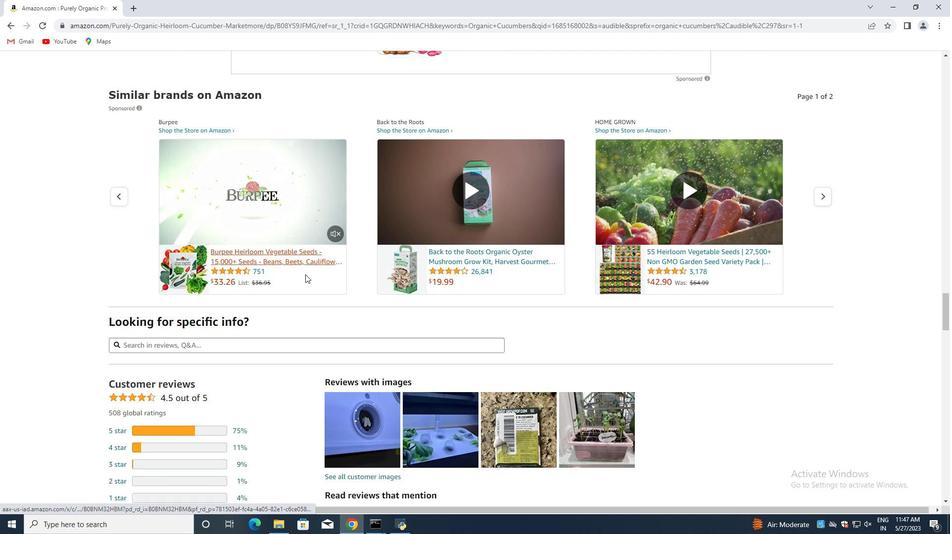 
Action: Mouse scrolled (306, 273) with delta (0, 0)
Screenshot: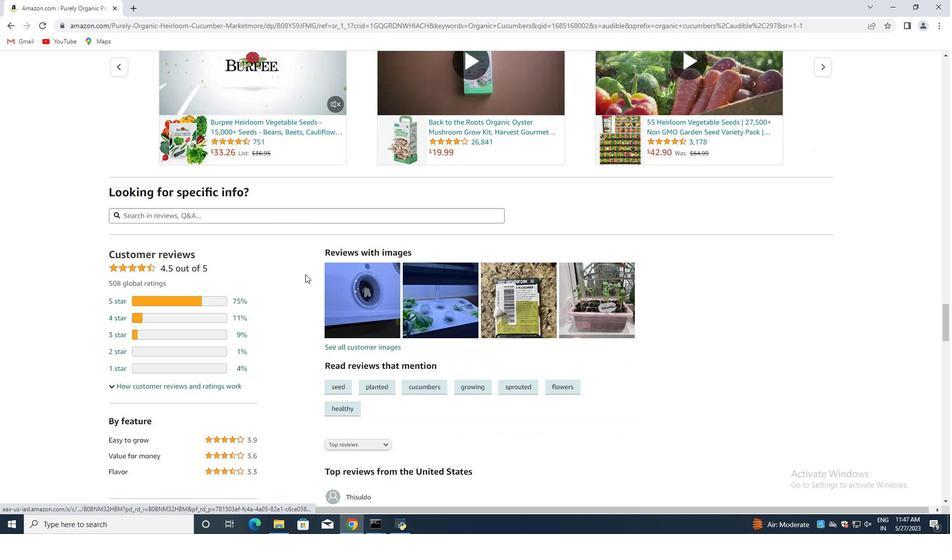 
Action: Mouse scrolled (306, 273) with delta (0, 0)
Screenshot: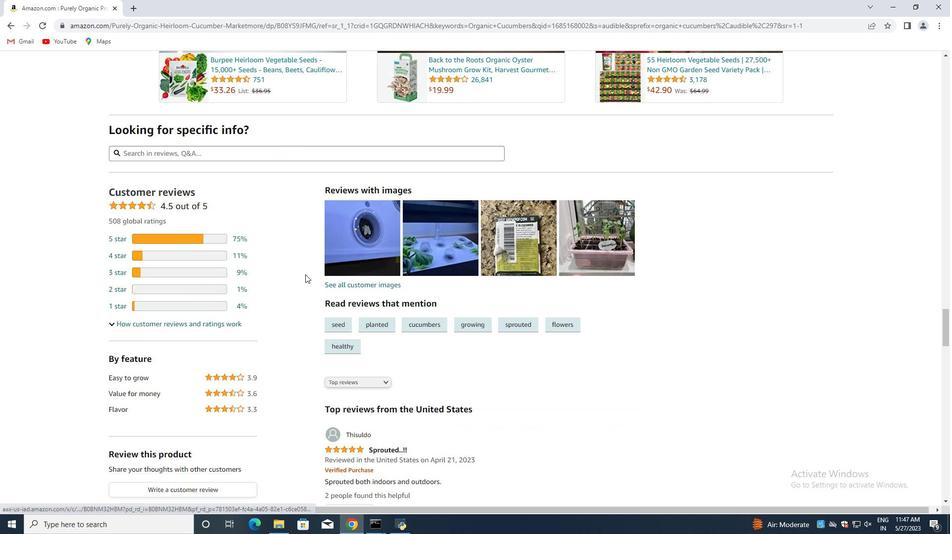 
Action: Mouse scrolled (306, 273) with delta (0, 0)
Screenshot: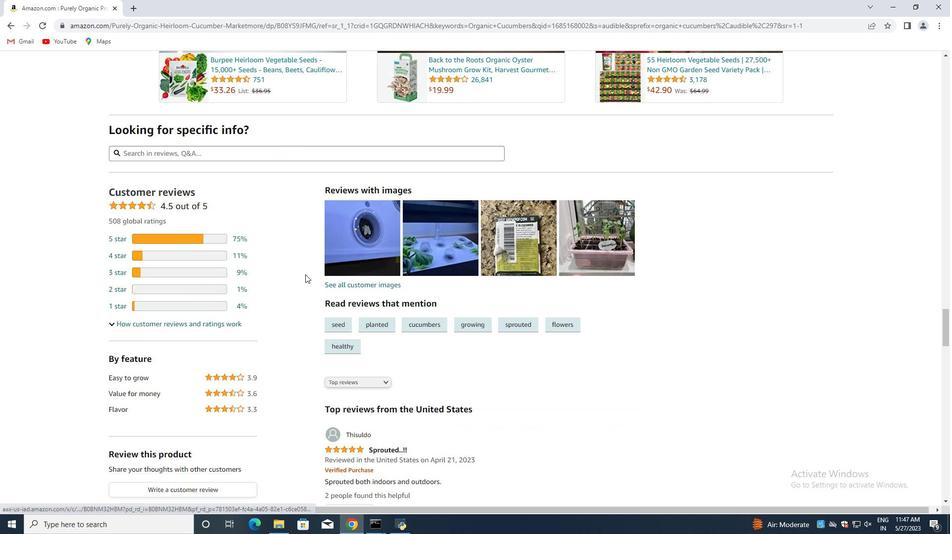
Action: Mouse moved to (305, 274)
Screenshot: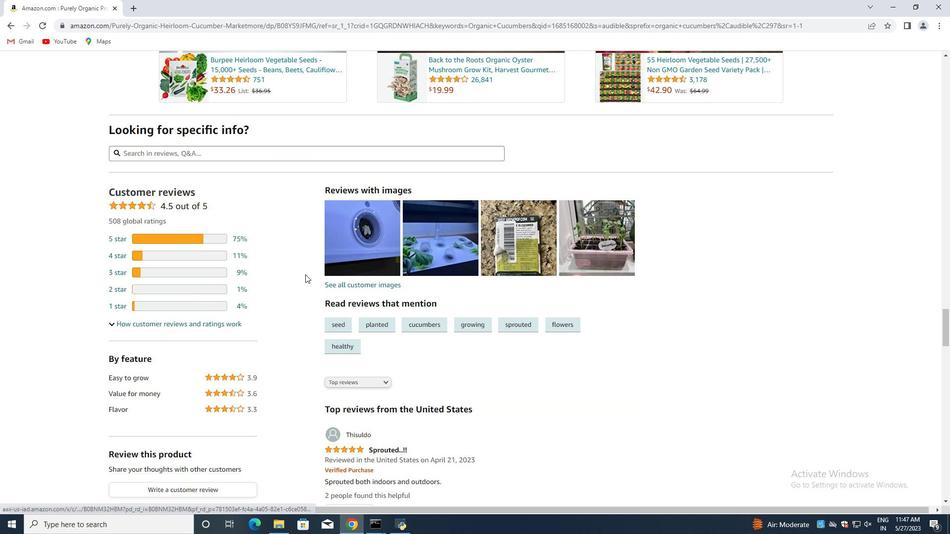 
Action: Mouse scrolled (305, 274) with delta (0, 0)
Screenshot: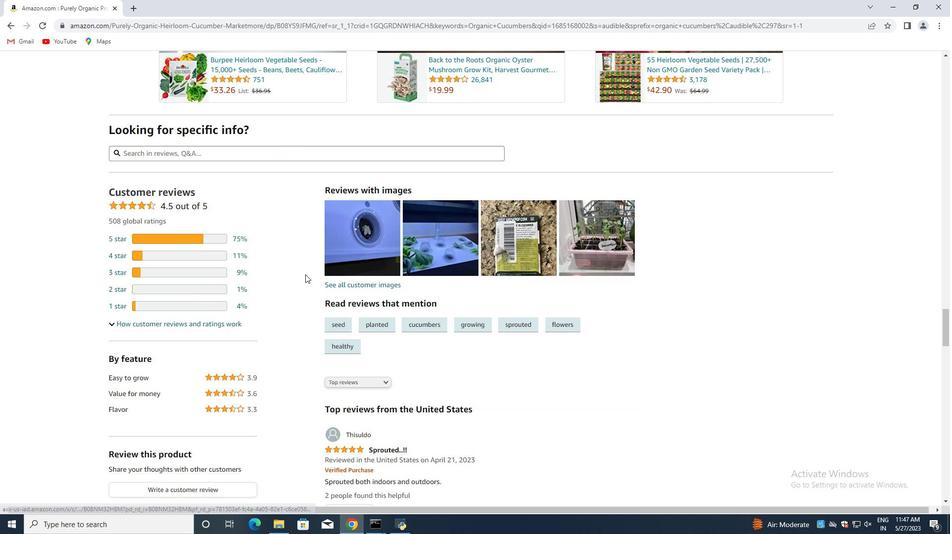 
Action: Mouse moved to (311, 279)
Screenshot: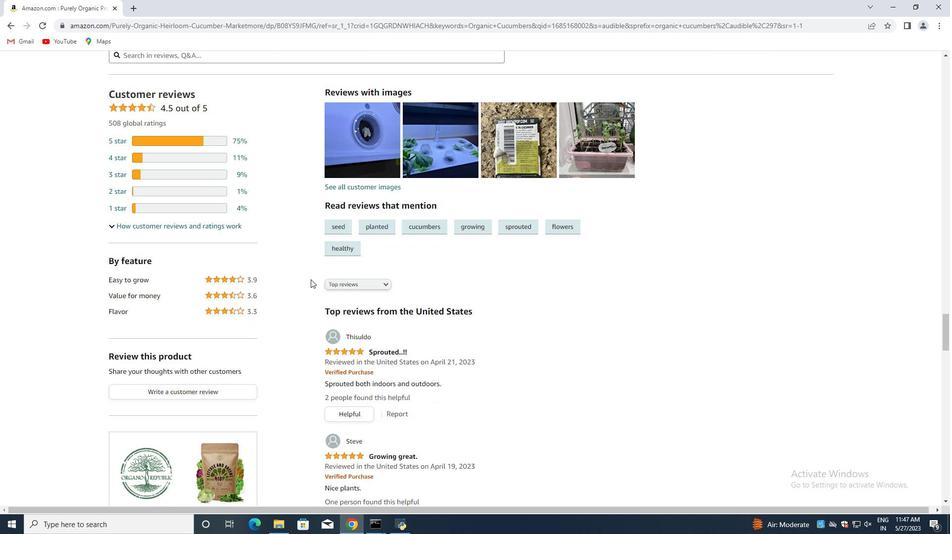 
Action: Mouse scrolled (311, 279) with delta (0, 0)
Screenshot: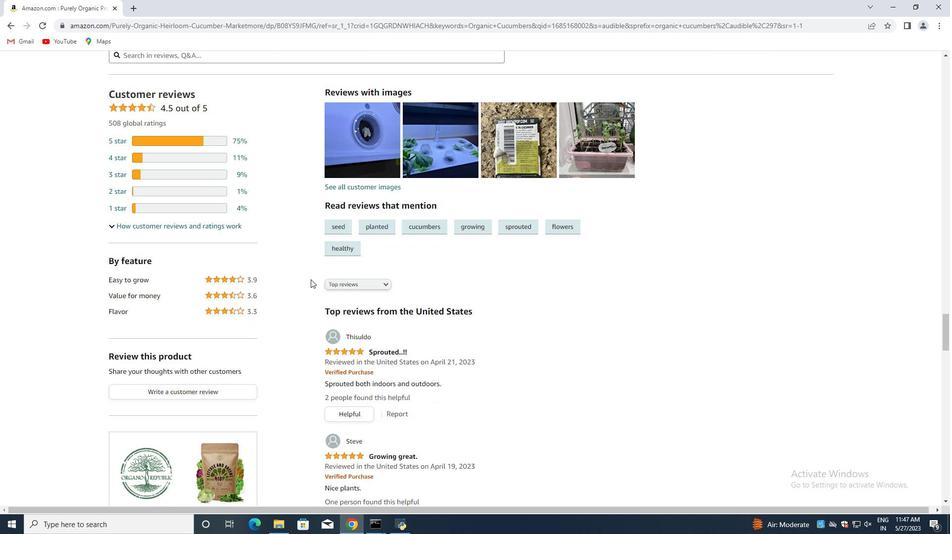 
Action: Mouse scrolled (311, 279) with delta (0, 0)
Screenshot: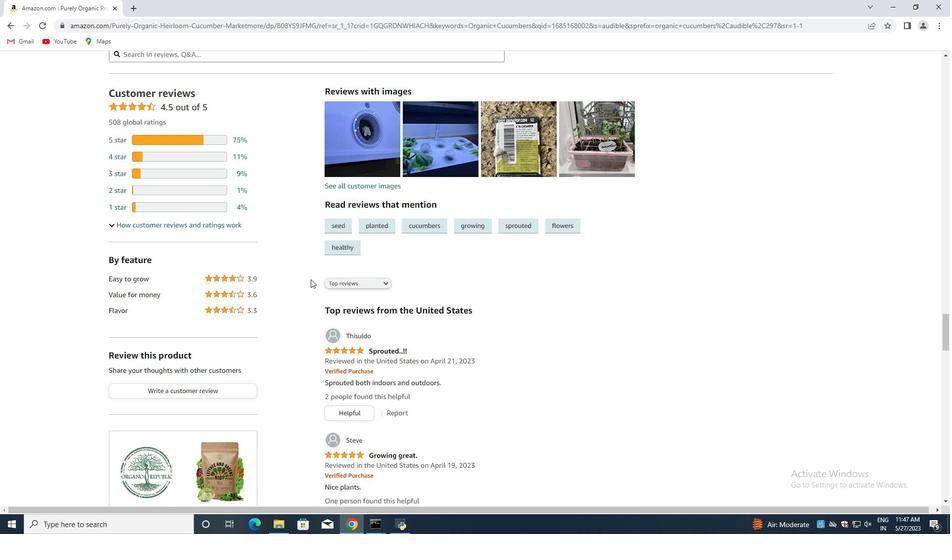 
Action: Mouse moved to (315, 291)
Screenshot: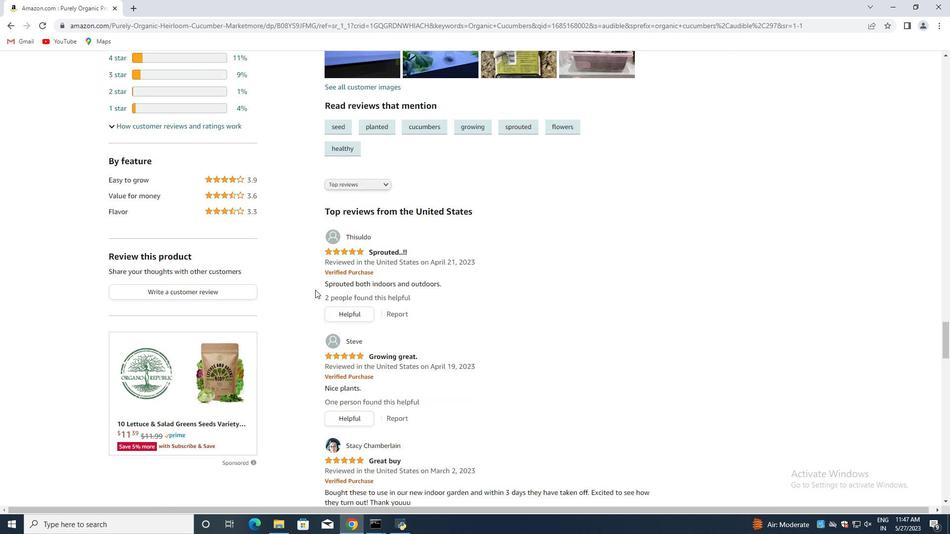
Action: Mouse scrolled (315, 290) with delta (0, 0)
Screenshot: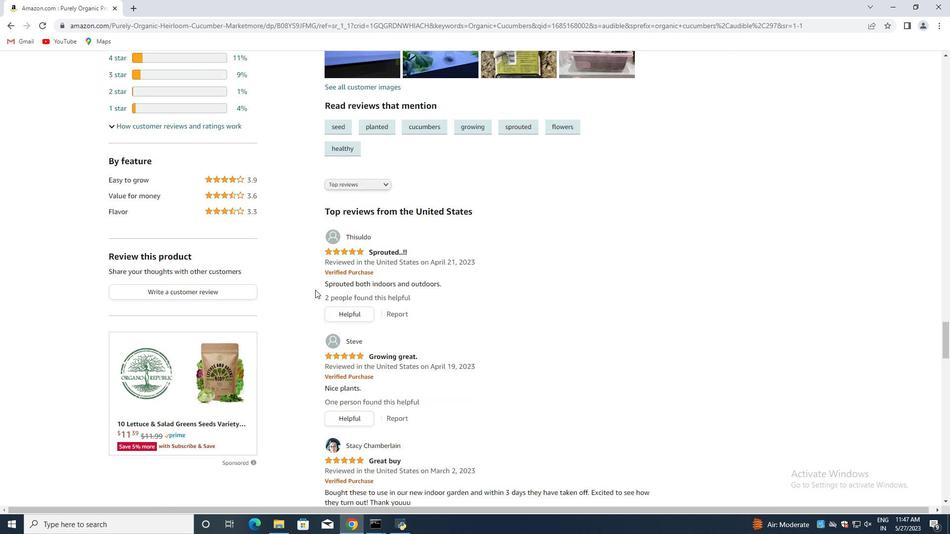 
Action: Mouse moved to (315, 291)
Screenshot: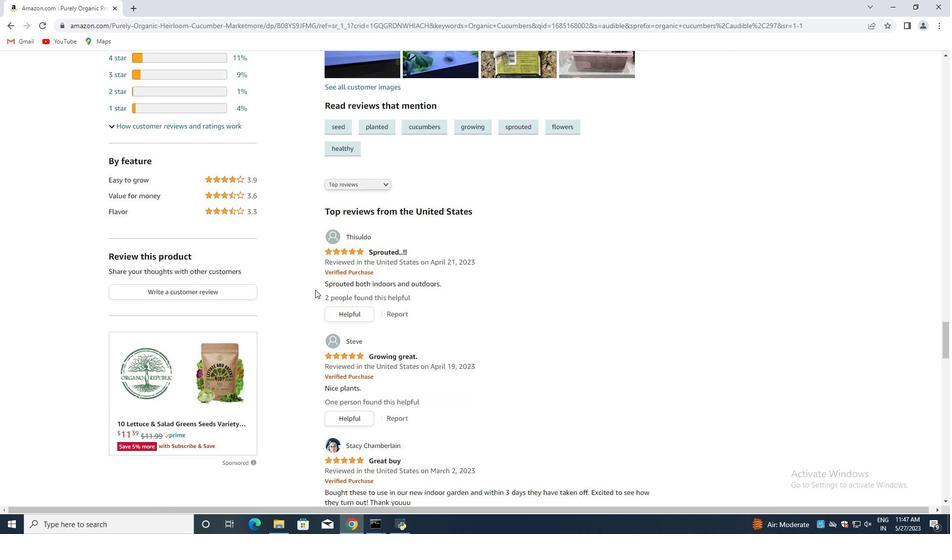 
Action: Mouse scrolled (315, 291) with delta (0, 0)
Screenshot: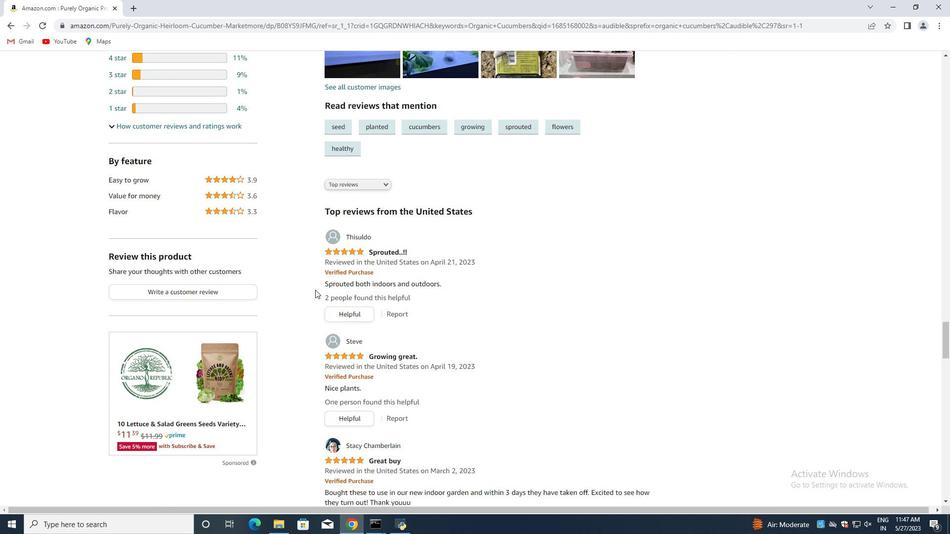 
Action: Mouse moved to (349, 314)
Screenshot: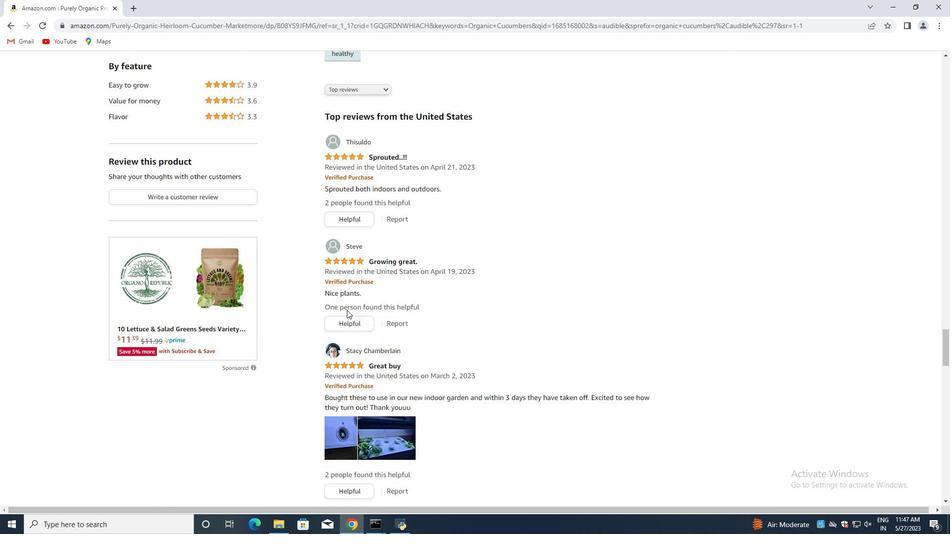 
Action: Mouse scrolled (349, 314) with delta (0, 0)
Screenshot: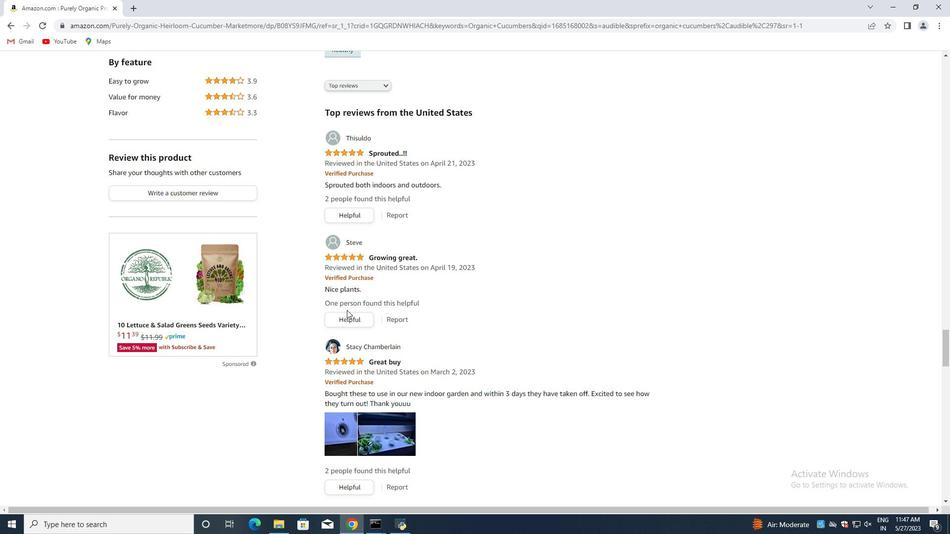
Action: Mouse scrolled (349, 314) with delta (0, 0)
Screenshot: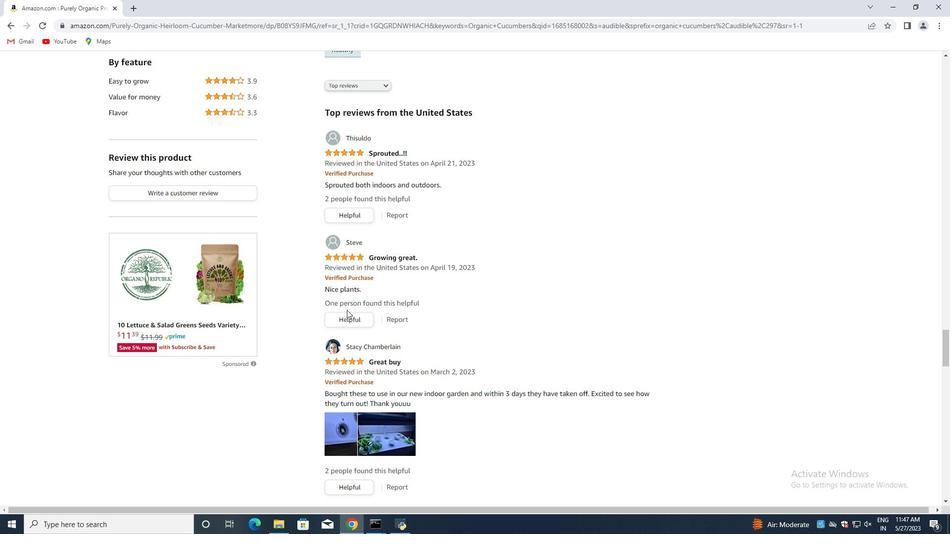 
Action: Mouse moved to (332, 320)
Screenshot: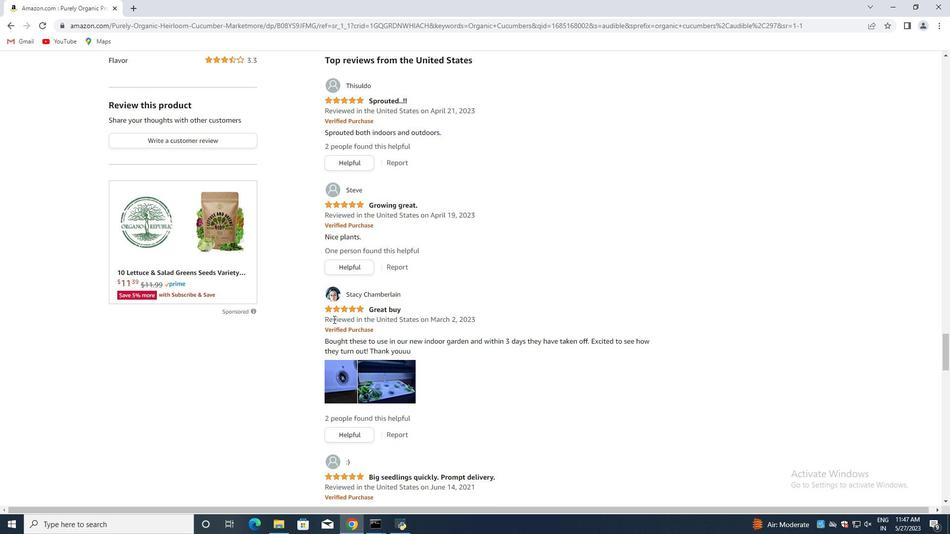 
Action: Mouse scrolled (332, 319) with delta (0, 0)
Screenshot: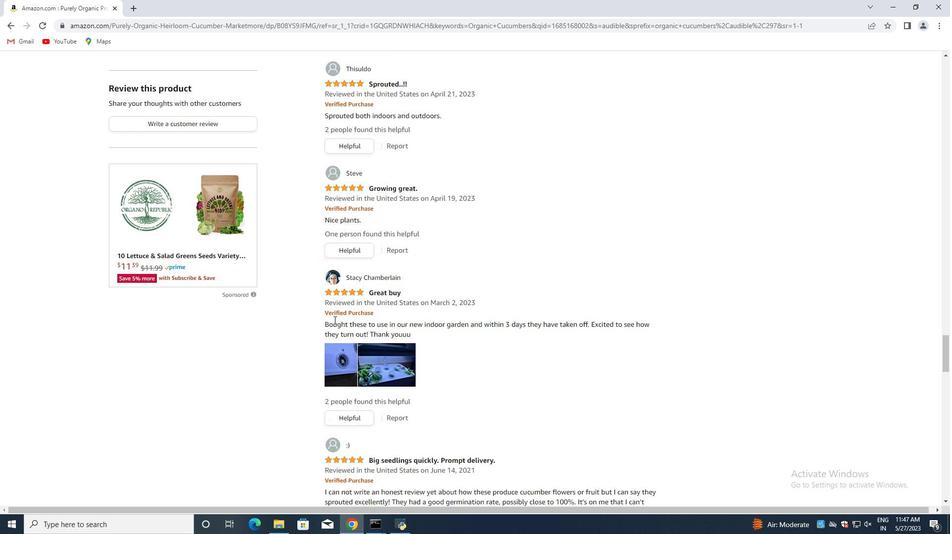 
Action: Mouse moved to (333, 319)
Screenshot: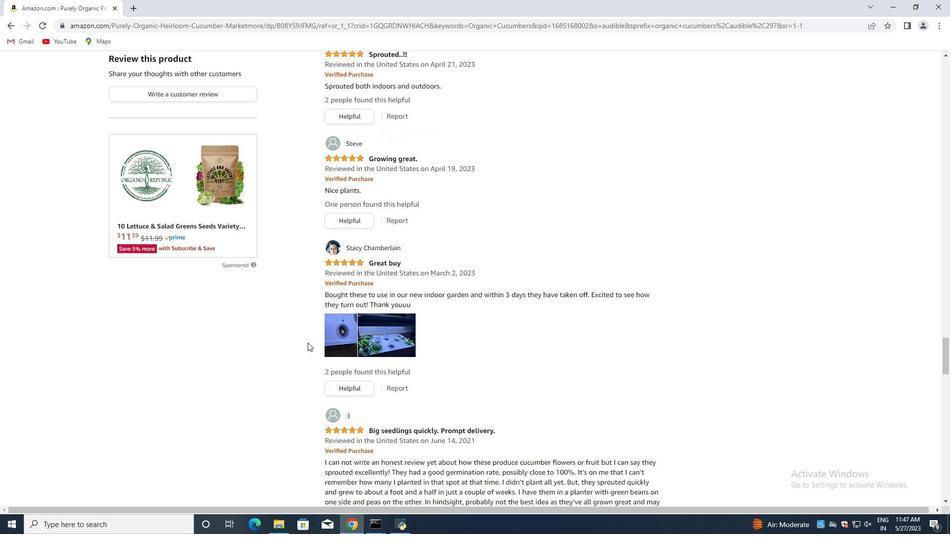 
Action: Mouse scrolled (332, 319) with delta (0, 0)
Screenshot: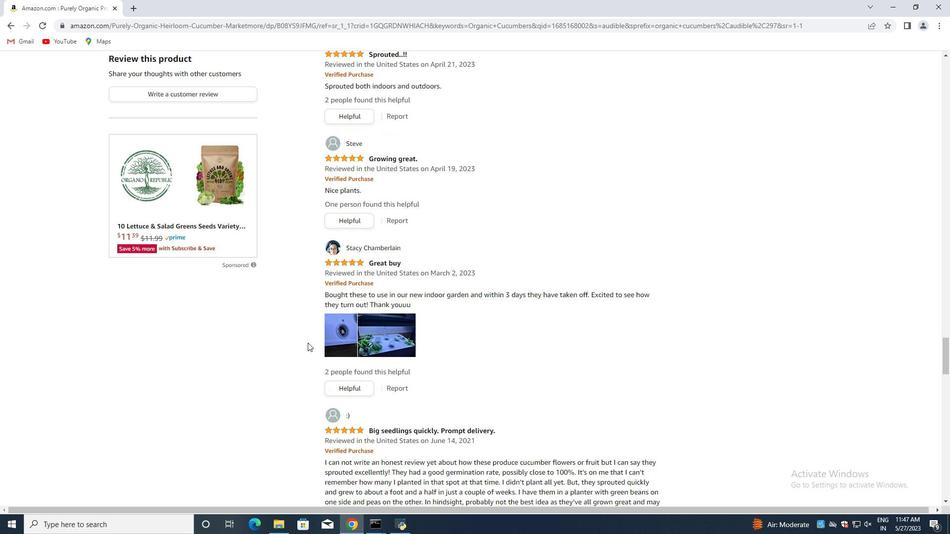 
Action: Mouse moved to (368, 324)
Screenshot: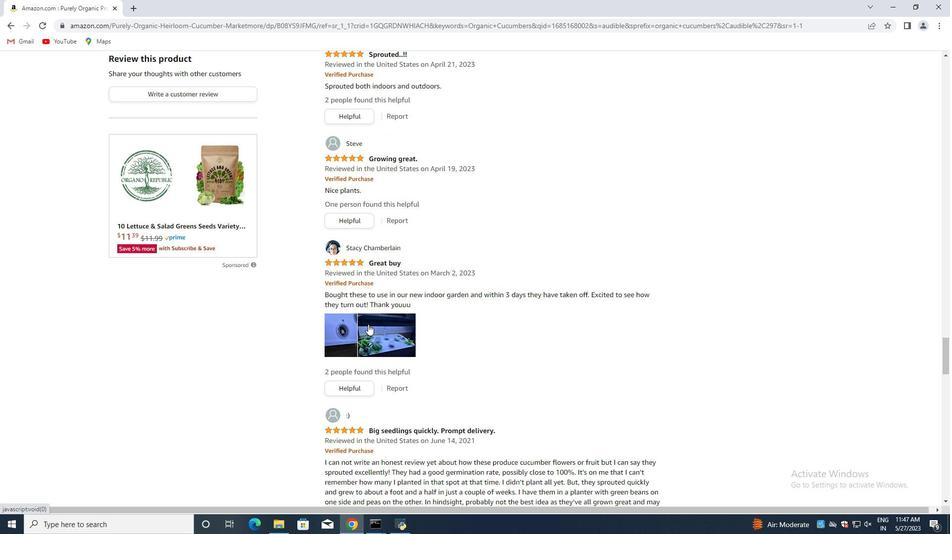 
Action: Mouse pressed left at (368, 324)
Screenshot: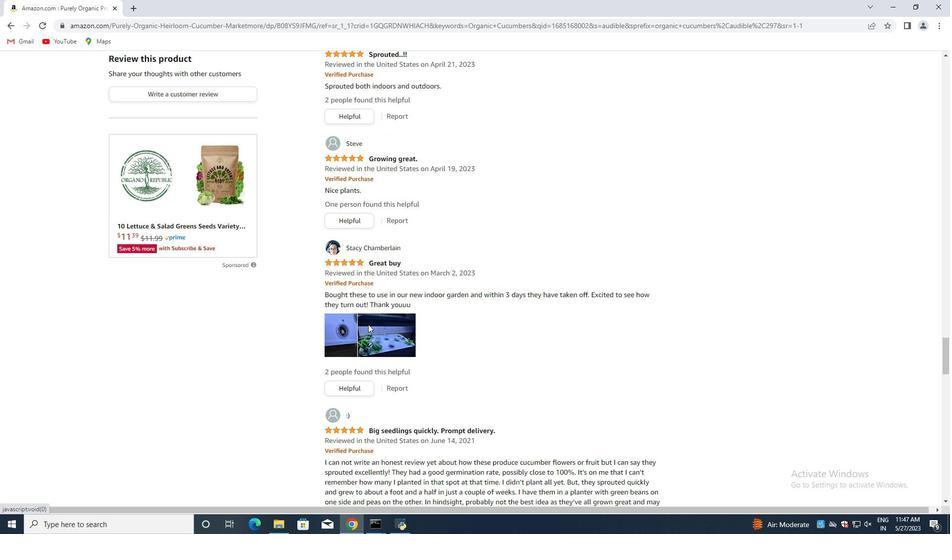
Action: Mouse moved to (245, 290)
Screenshot: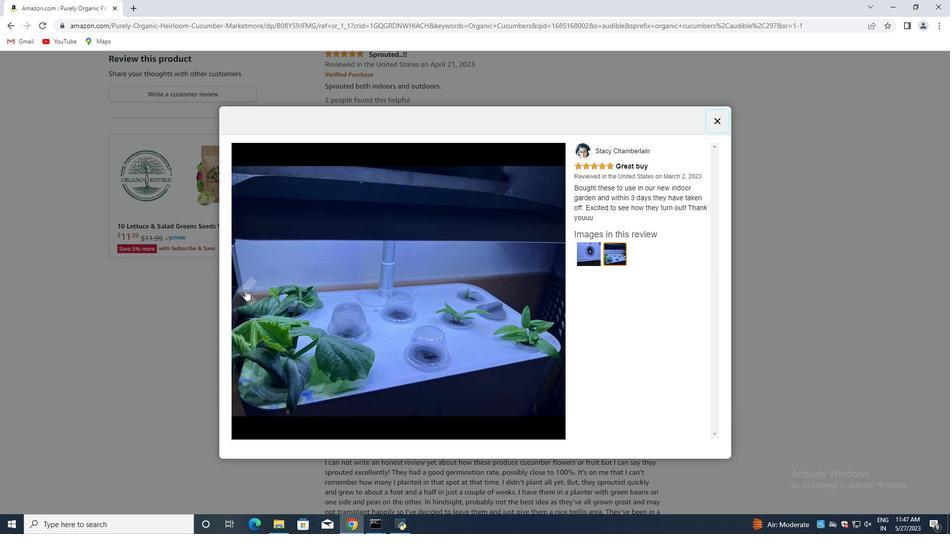 
Action: Mouse pressed left at (245, 290)
Screenshot: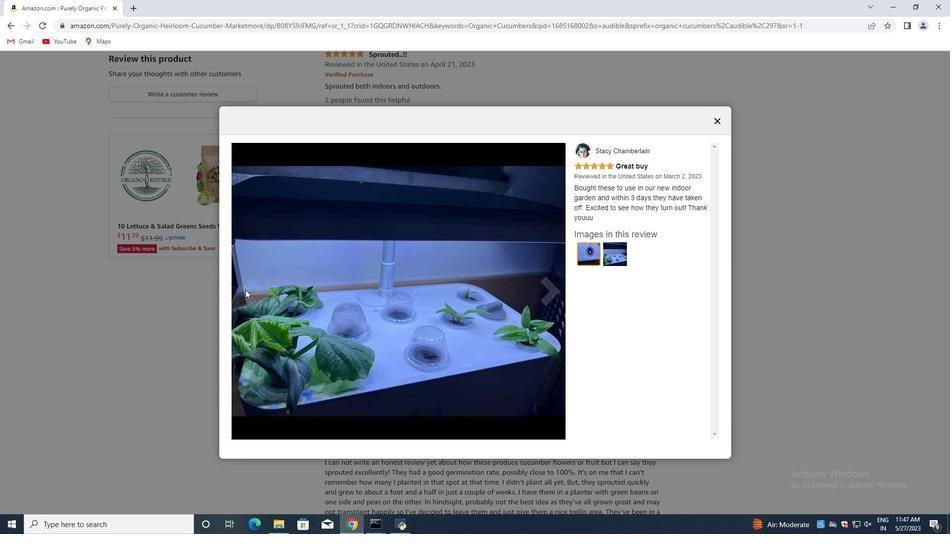 
Action: Mouse moved to (550, 282)
Screenshot: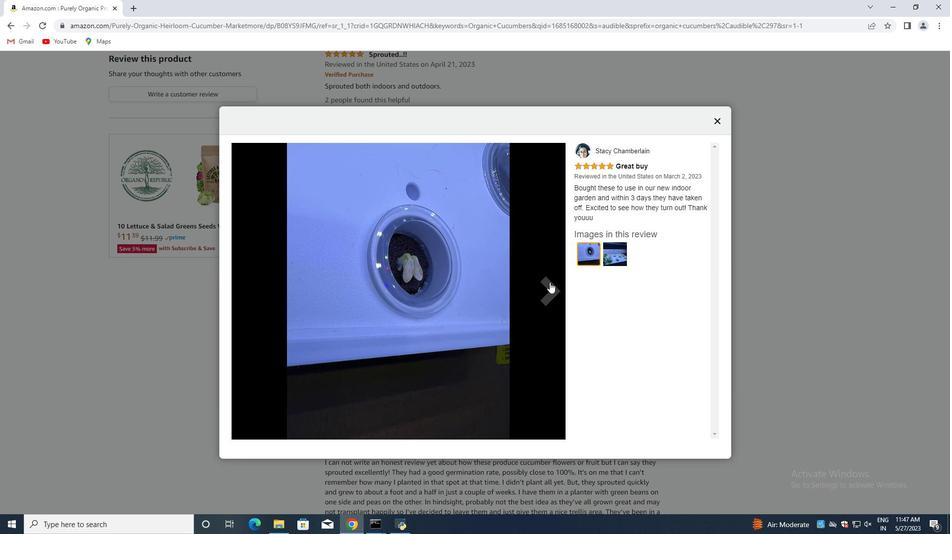 
Action: Mouse pressed left at (550, 282)
Screenshot: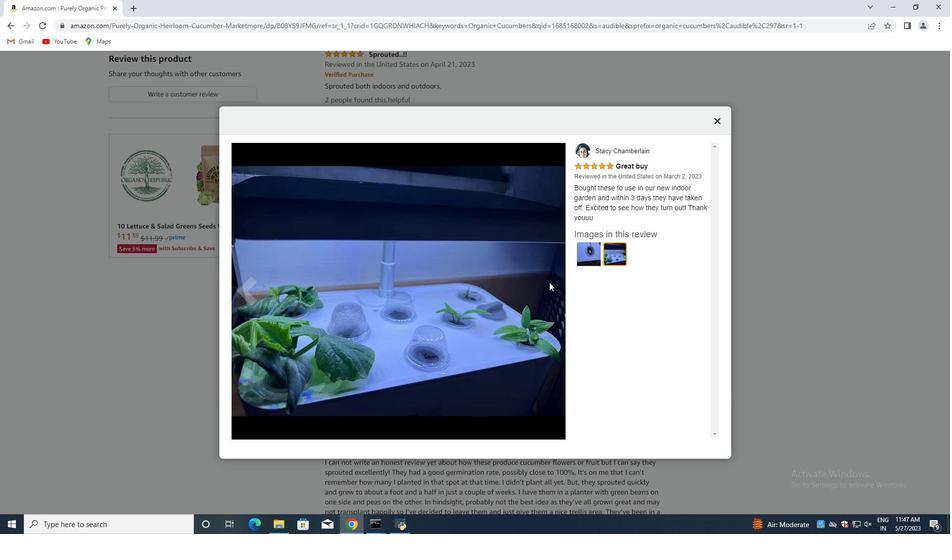 
Action: Mouse moved to (741, 286)
Screenshot: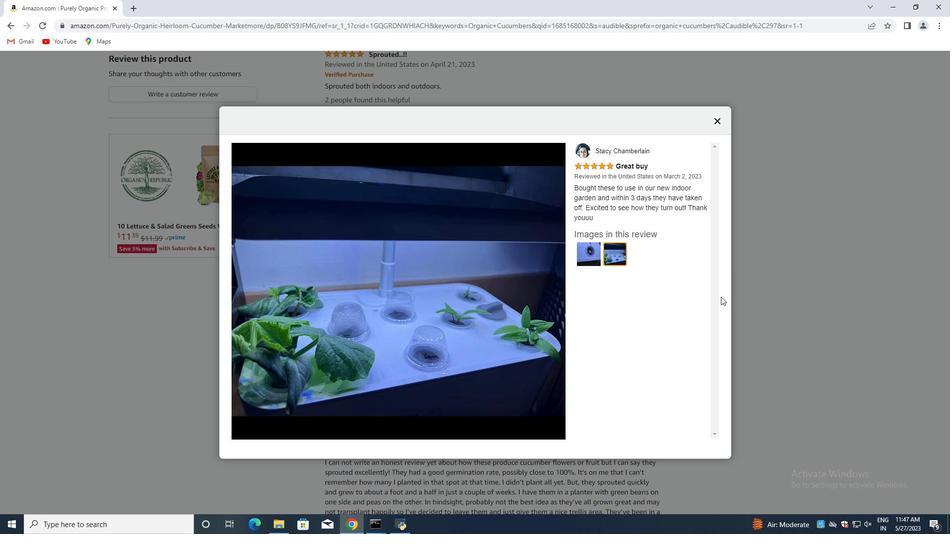 
Action: Mouse pressed left at (741, 286)
Screenshot: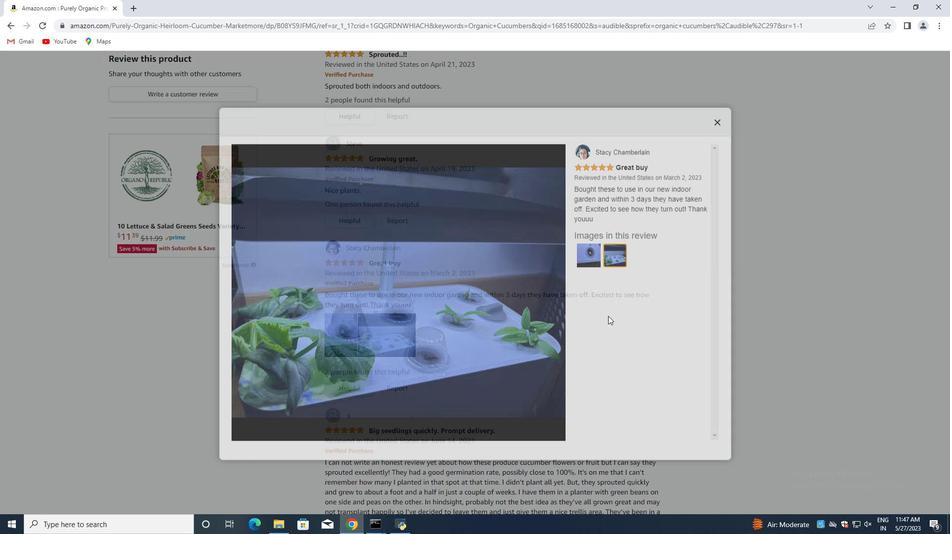 
Action: Mouse moved to (369, 324)
Screenshot: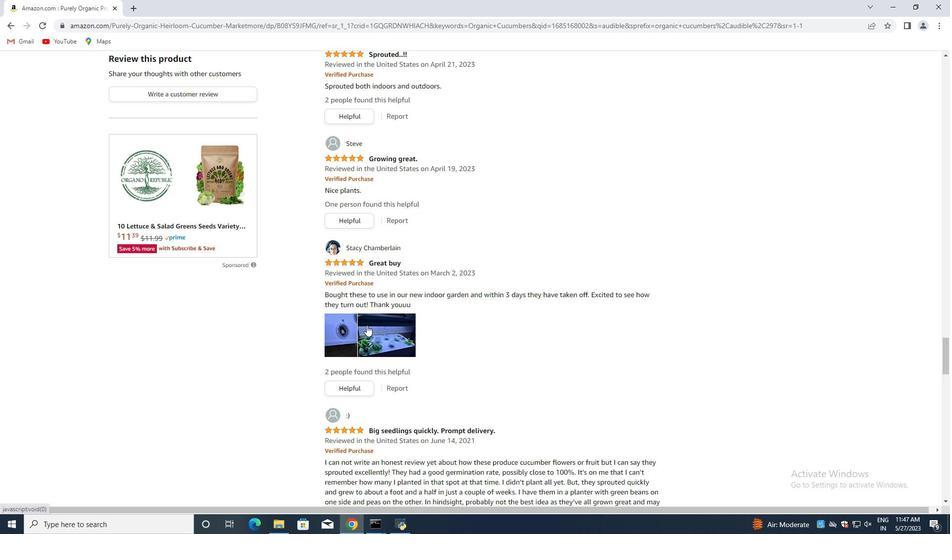 
Action: Mouse scrolled (369, 324) with delta (0, 0)
Screenshot: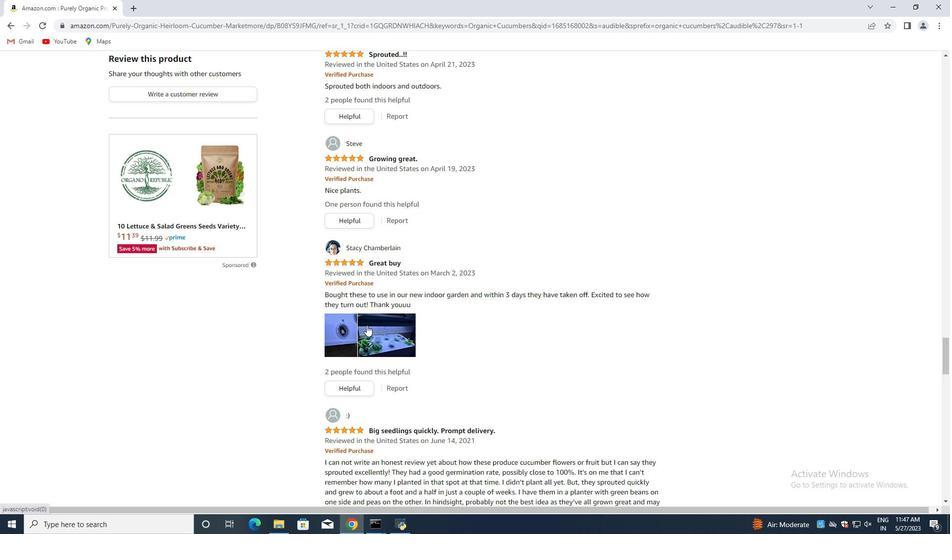 
Action: Mouse moved to (368, 325)
Screenshot: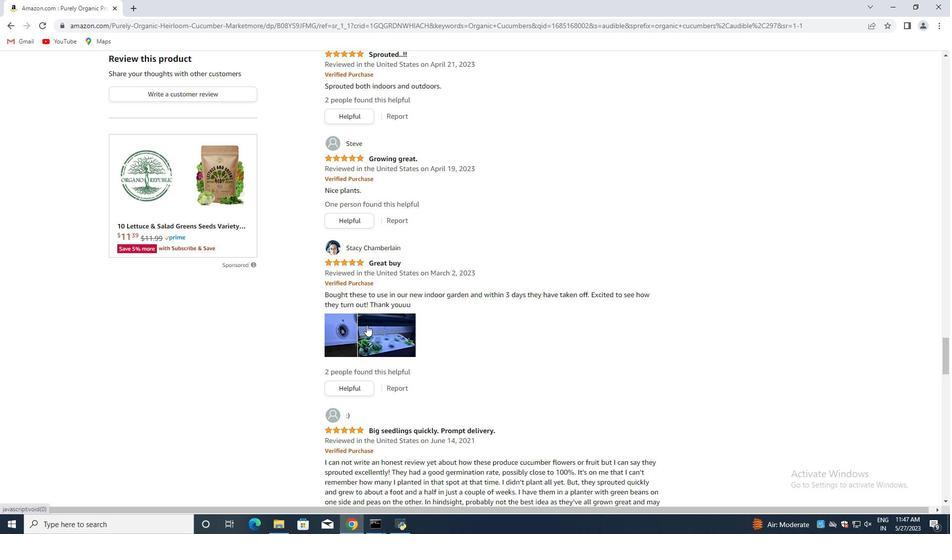 
Action: Mouse scrolled (368, 325) with delta (0, 0)
Screenshot: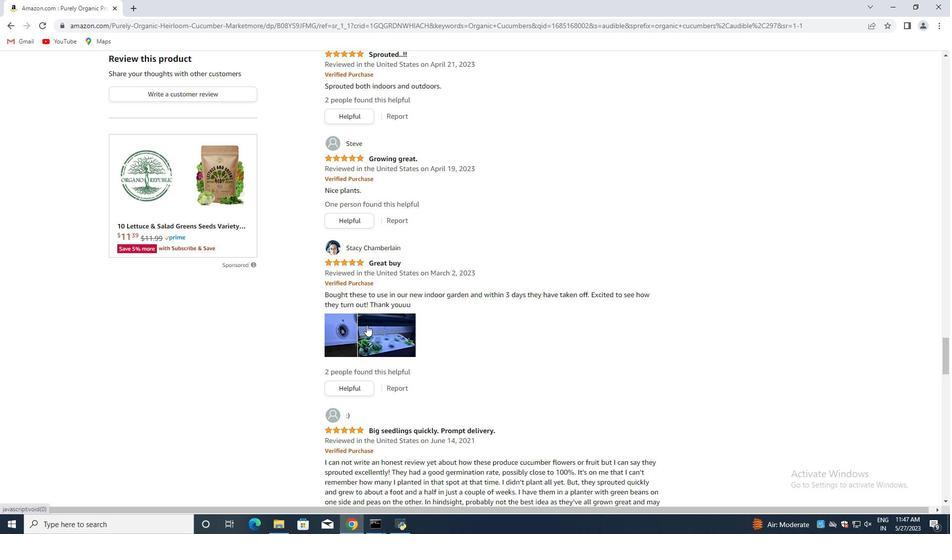 
Action: Mouse moved to (367, 325)
Screenshot: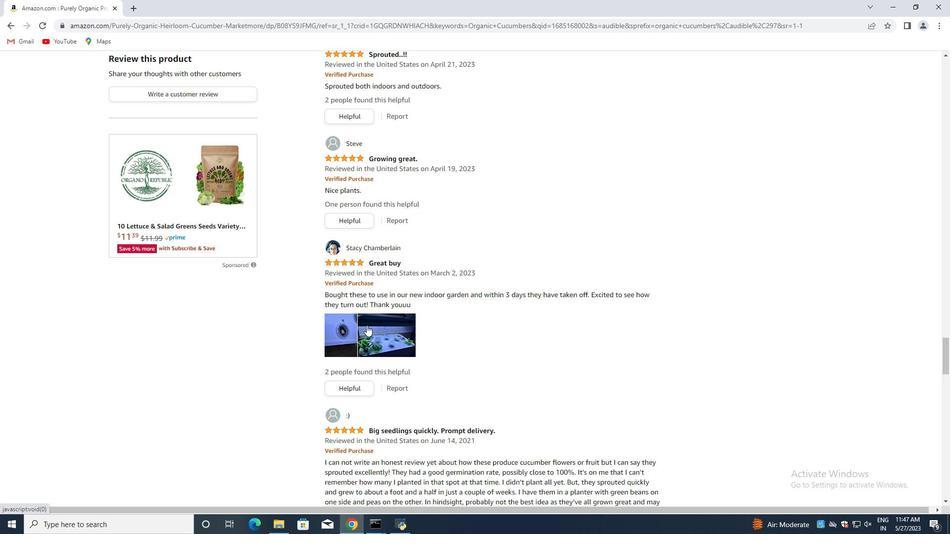 
Action: Mouse scrolled (367, 325) with delta (0, 0)
Screenshot: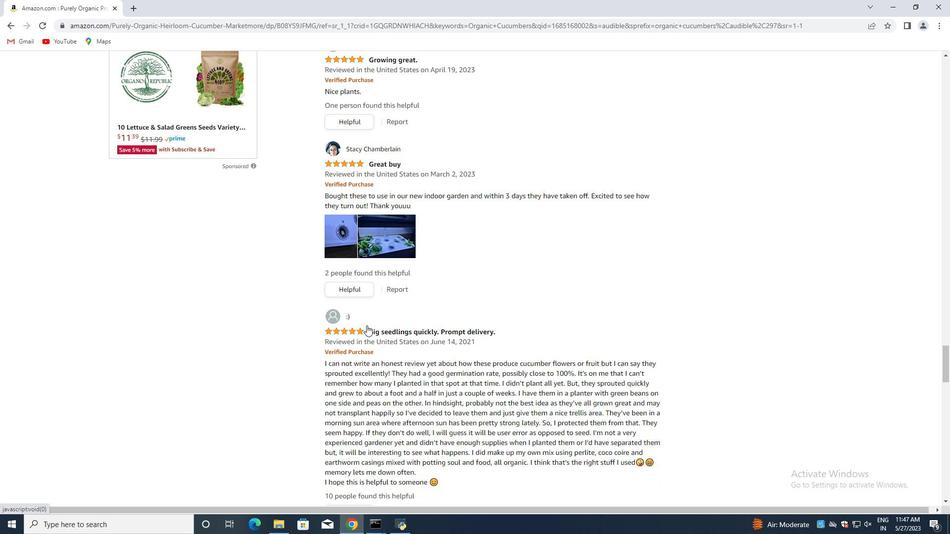 
Action: Mouse scrolled (367, 325) with delta (0, 0)
Screenshot: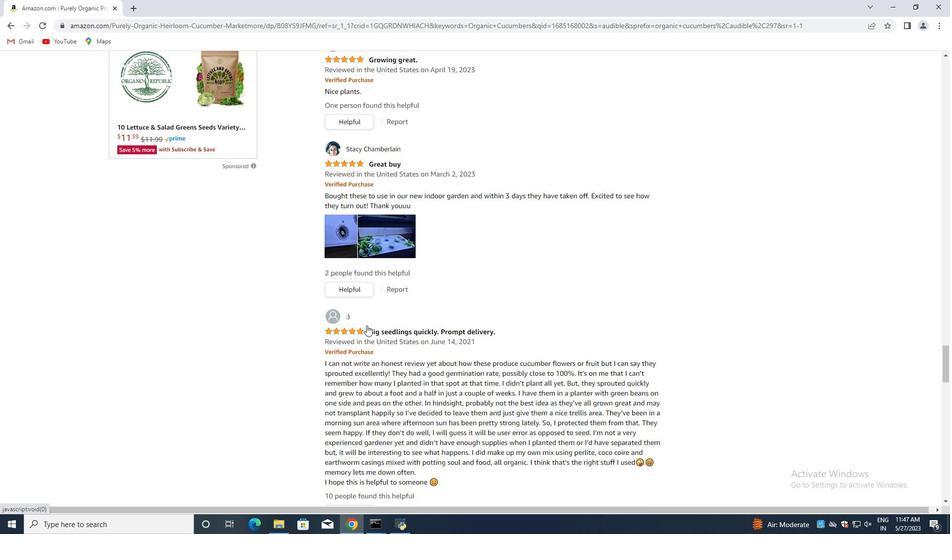 
Action: Mouse moved to (365, 327)
Screenshot: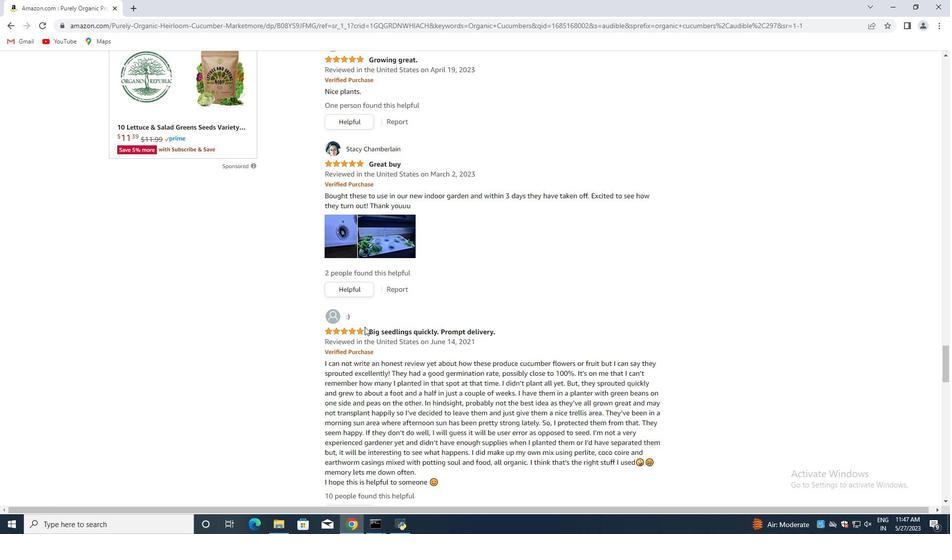 
Action: Mouse scrolled (365, 326) with delta (0, 0)
Screenshot: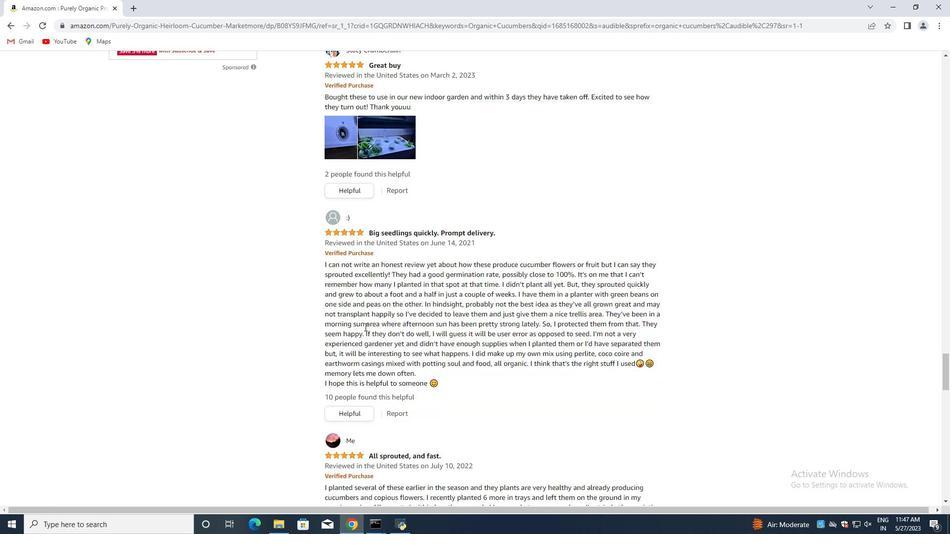 
Action: Mouse scrolled (365, 326) with delta (0, 0)
Screenshot: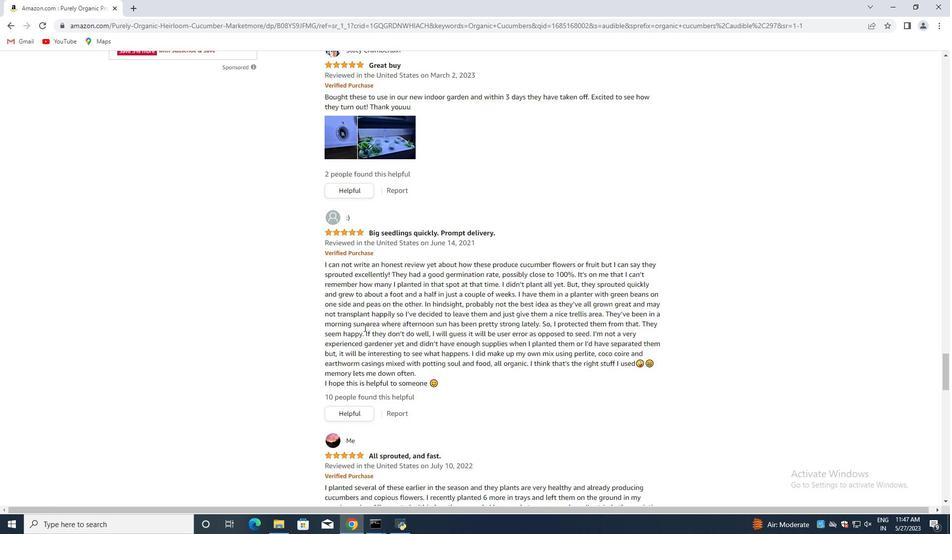 
Action: Mouse moved to (350, 342)
Screenshot: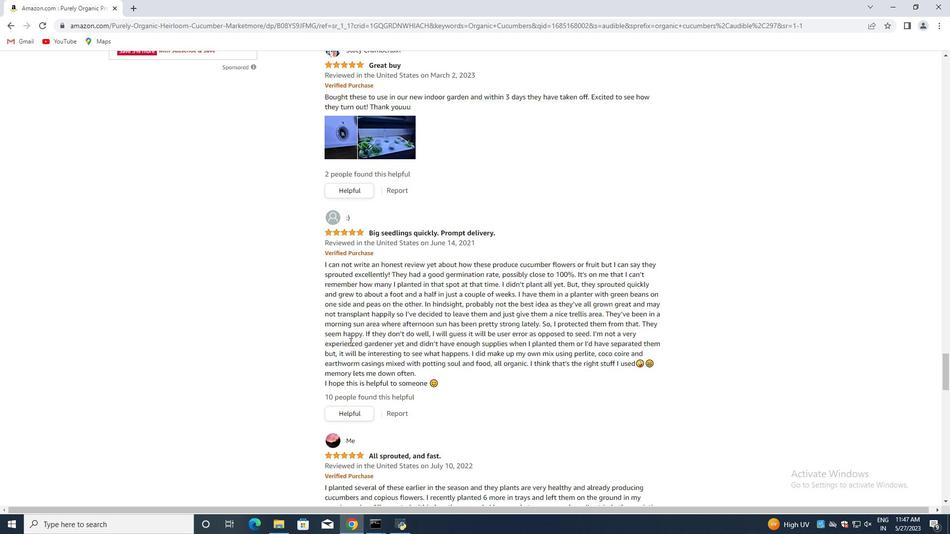 
Action: Mouse scrolled (350, 341) with delta (0, 0)
Screenshot: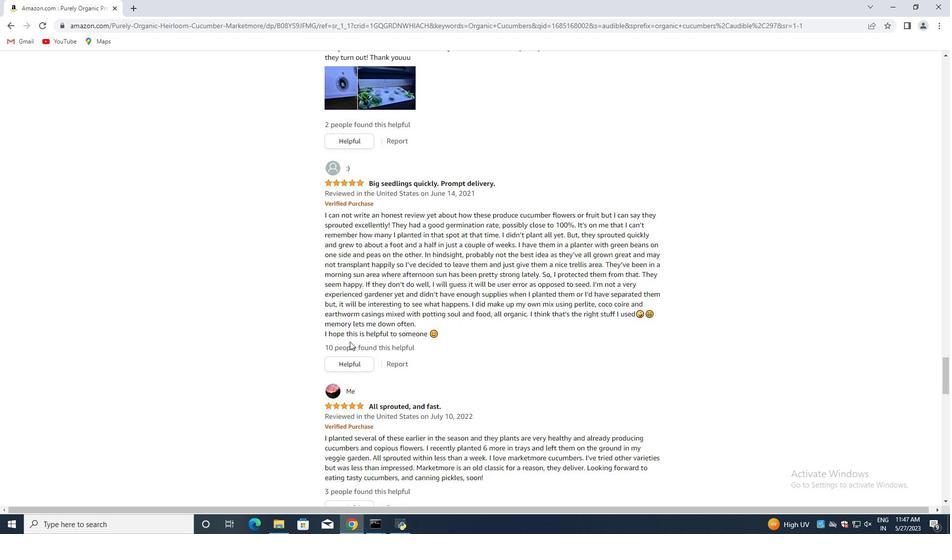 
Action: Mouse moved to (348, 341)
Screenshot: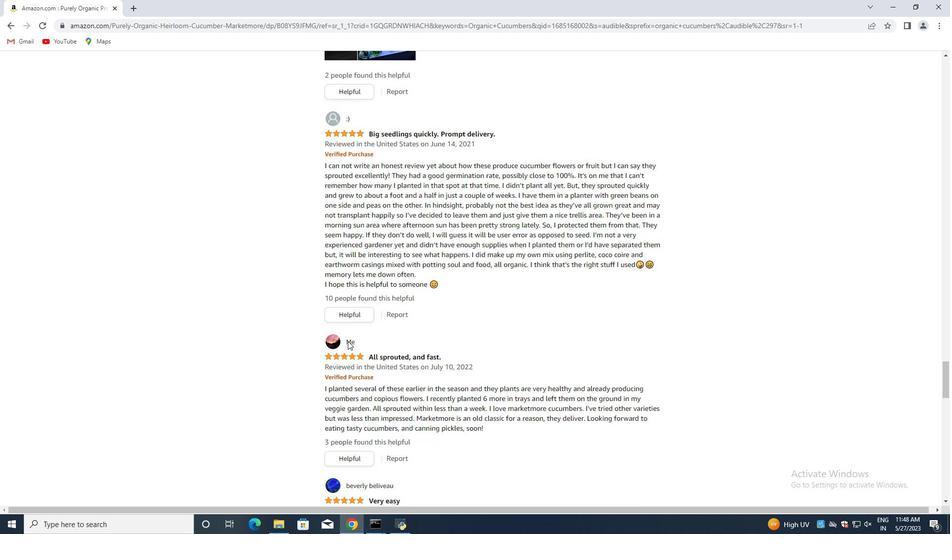 
Action: Mouse scrolled (348, 341) with delta (0, 0)
Screenshot: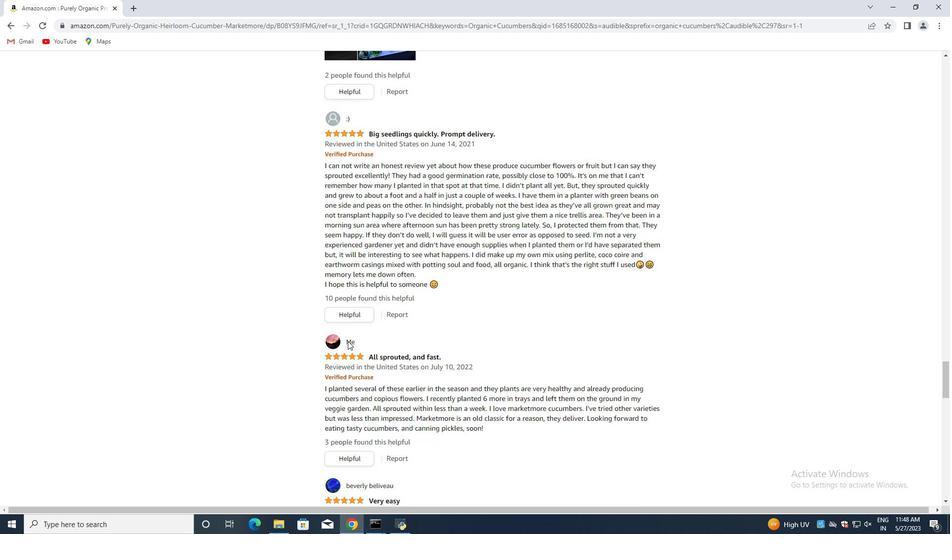 
Action: Mouse moved to (346, 344)
Screenshot: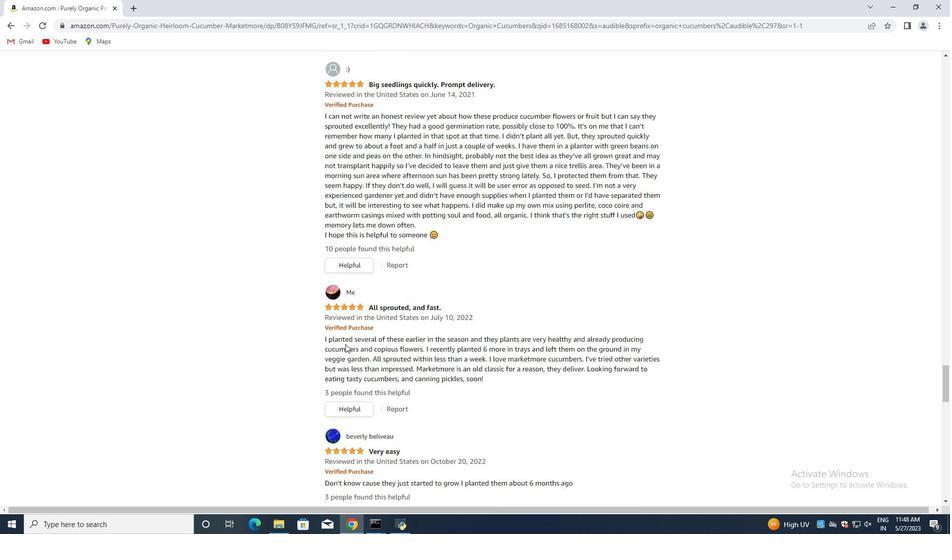 
Action: Mouse scrolled (346, 343) with delta (0, 0)
Screenshot: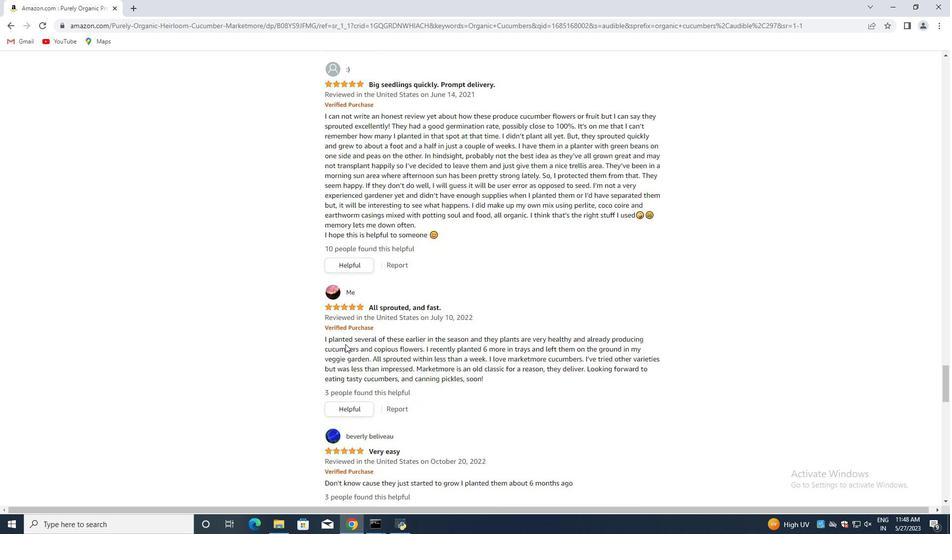 
Action: Mouse moved to (345, 344)
Screenshot: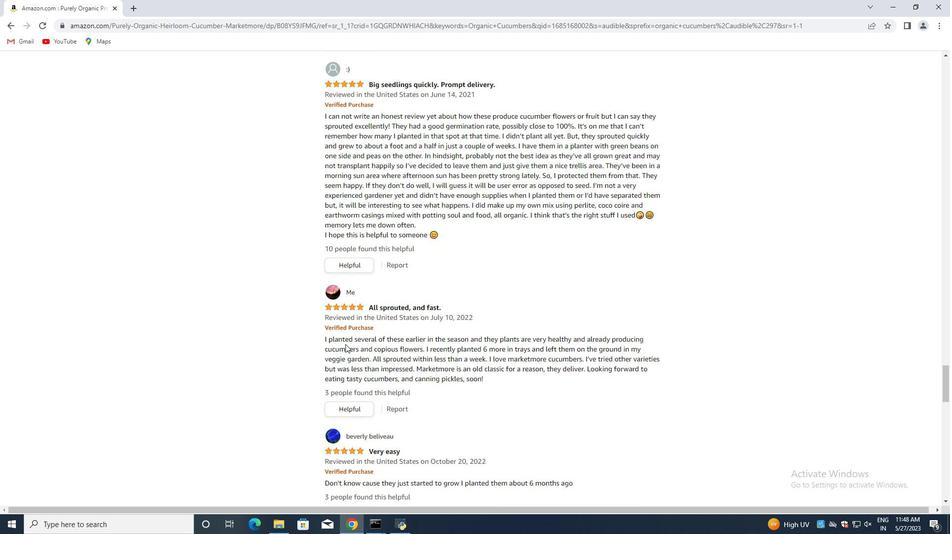 
Action: Mouse scrolled (345, 344) with delta (0, 0)
Screenshot: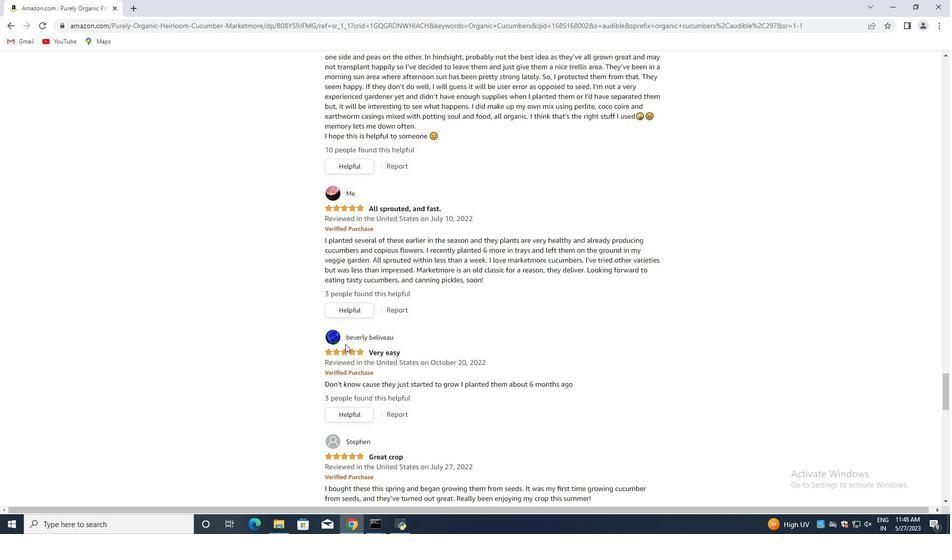 
Action: Mouse scrolled (345, 344) with delta (0, 0)
Screenshot: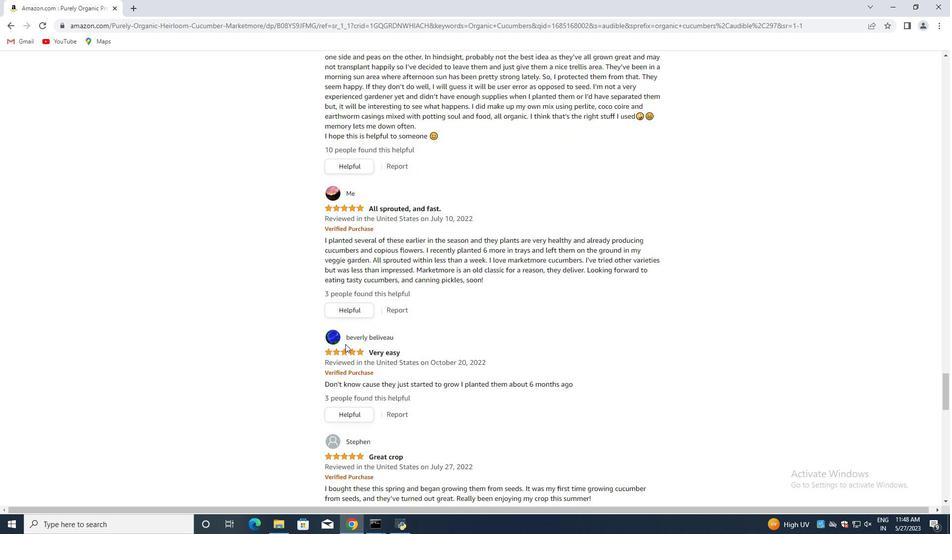 
Action: Mouse moved to (354, 342)
Screenshot: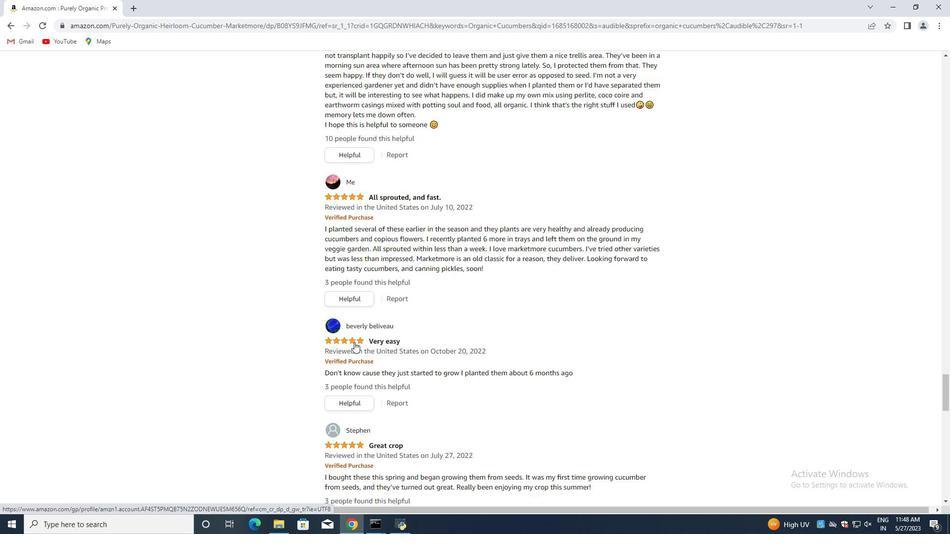 
Action: Mouse scrolled (354, 342) with delta (0, 0)
Screenshot: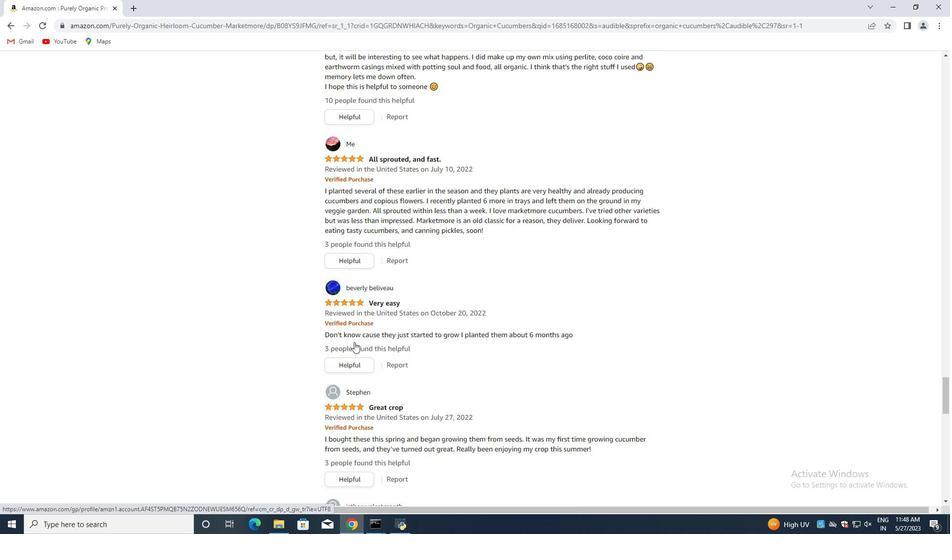 
Action: Mouse scrolled (354, 342) with delta (0, 0)
Screenshot: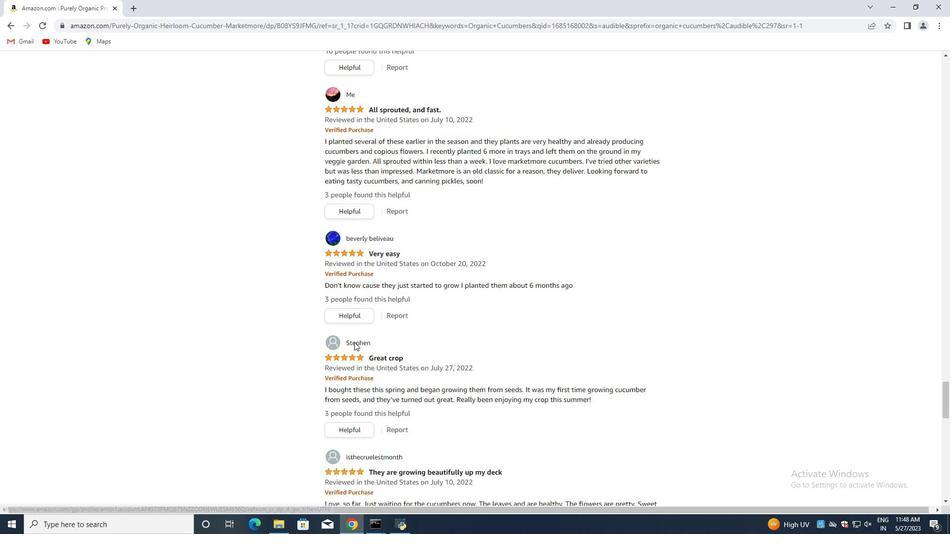 
Action: Mouse scrolled (354, 342) with delta (0, 0)
Screenshot: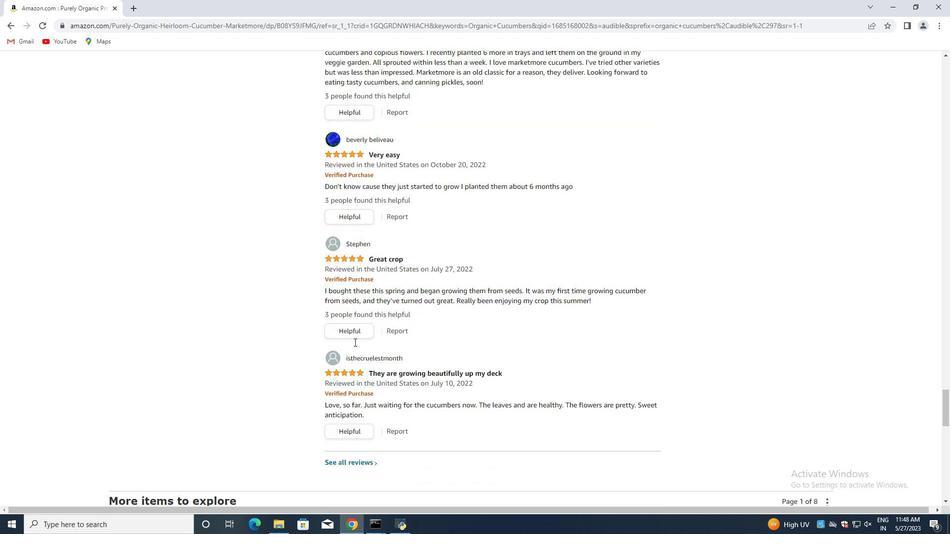 
Action: Mouse scrolled (354, 342) with delta (0, 0)
Screenshot: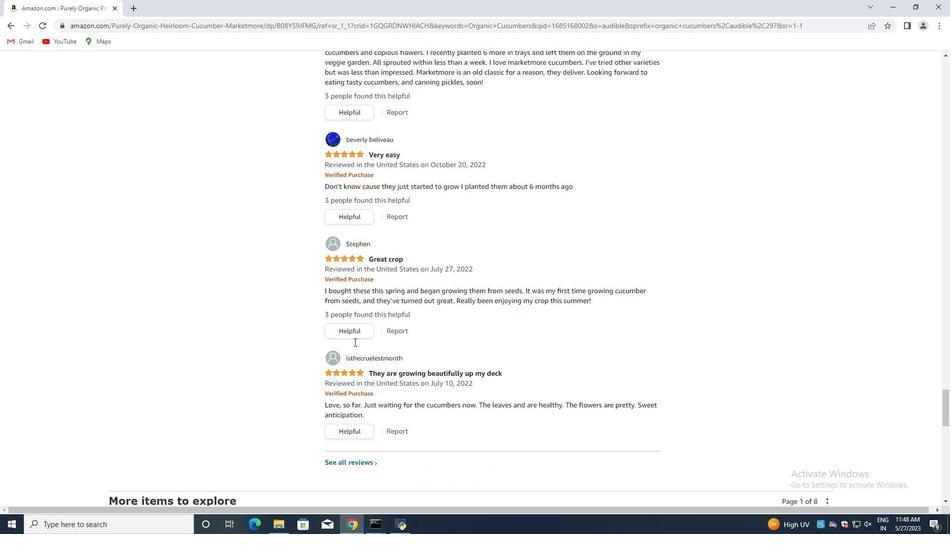 
Action: Mouse moved to (354, 342)
Screenshot: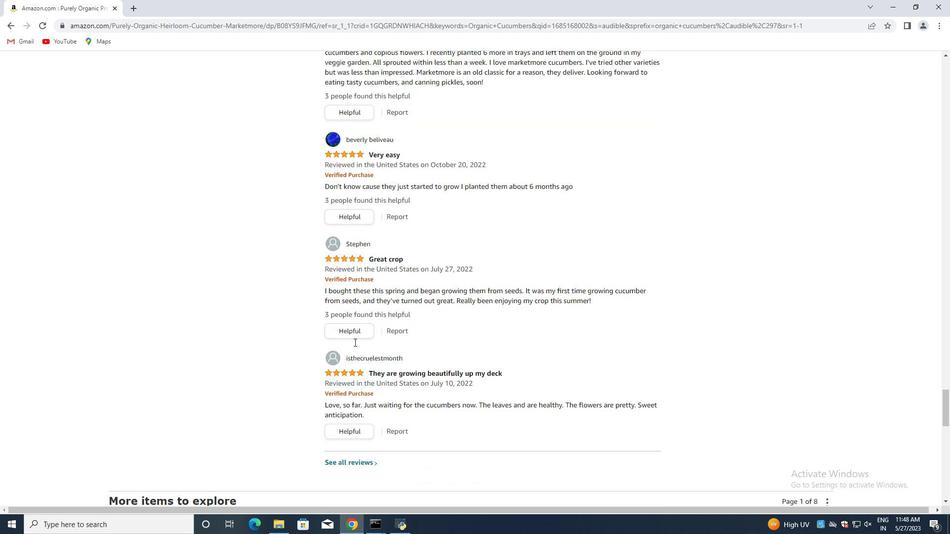 
Action: Mouse scrolled (354, 342) with delta (0, 0)
Screenshot: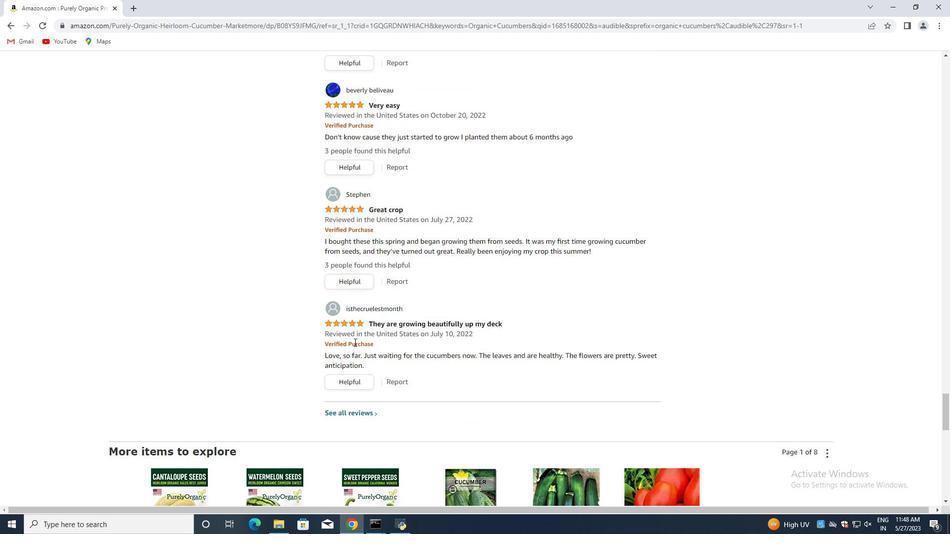
Action: Mouse scrolled (354, 342) with delta (0, 0)
Screenshot: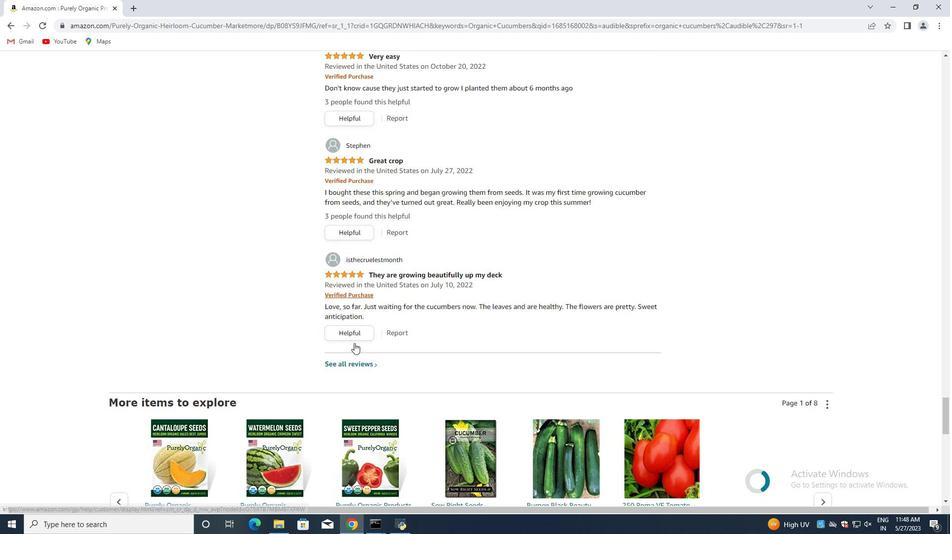 
Action: Mouse moved to (354, 343)
Screenshot: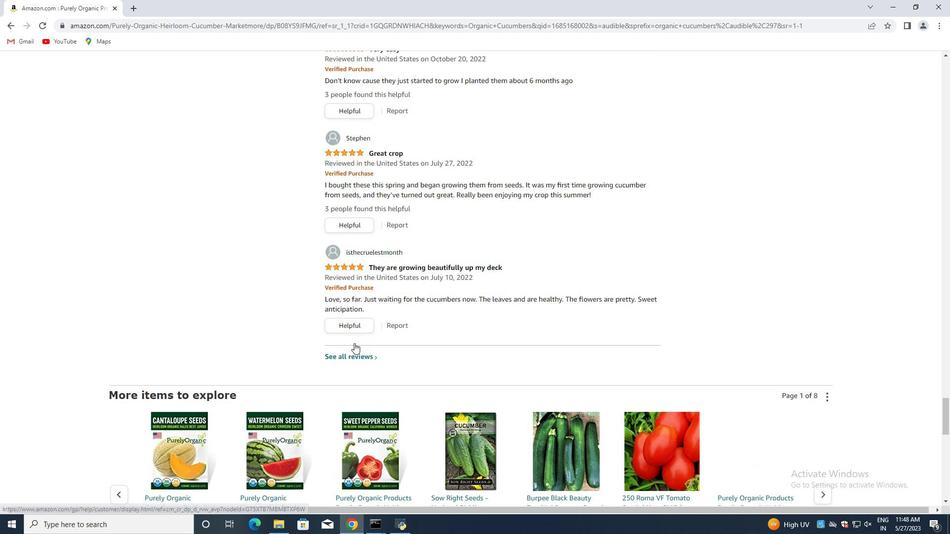 
Action: Mouse scrolled (354, 343) with delta (0, 0)
Screenshot: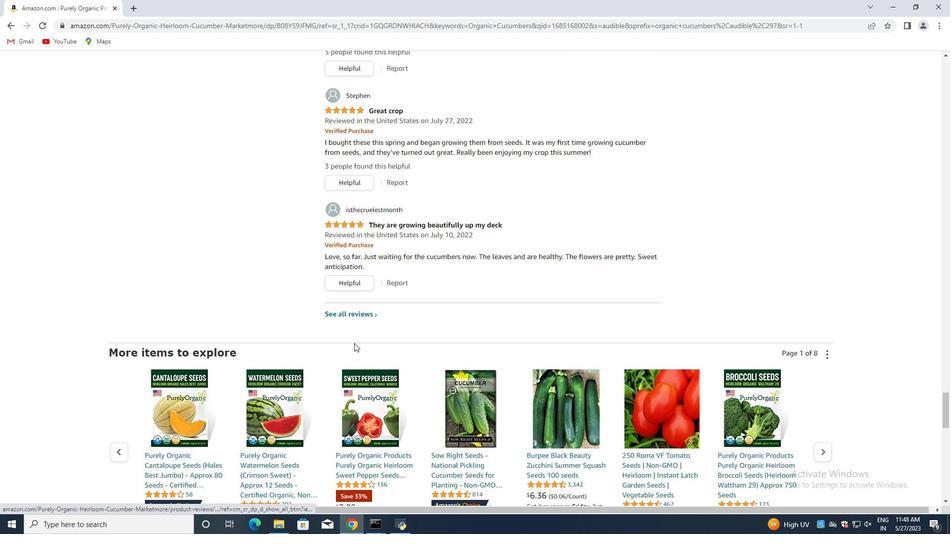 
Action: Mouse scrolled (354, 343) with delta (0, 0)
Screenshot: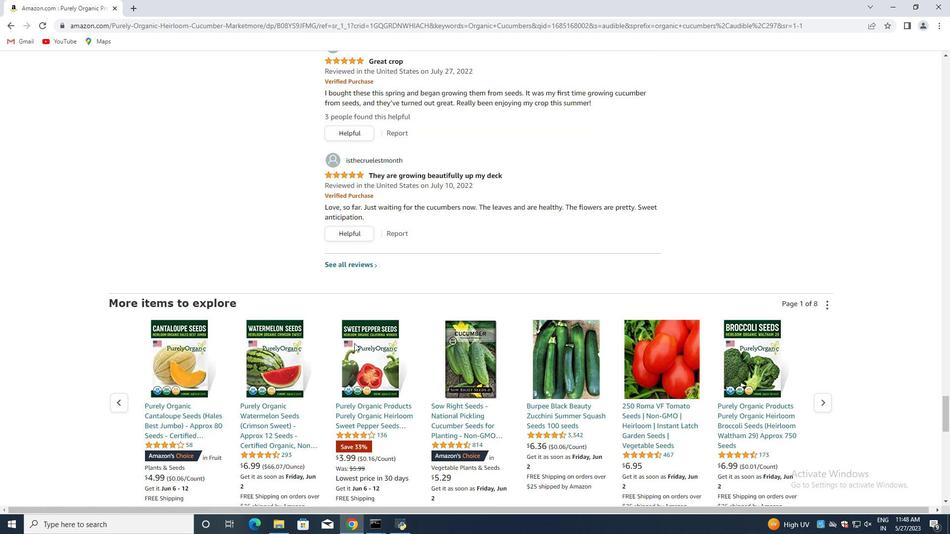
Action: Mouse scrolled (354, 343) with delta (0, 0)
Screenshot: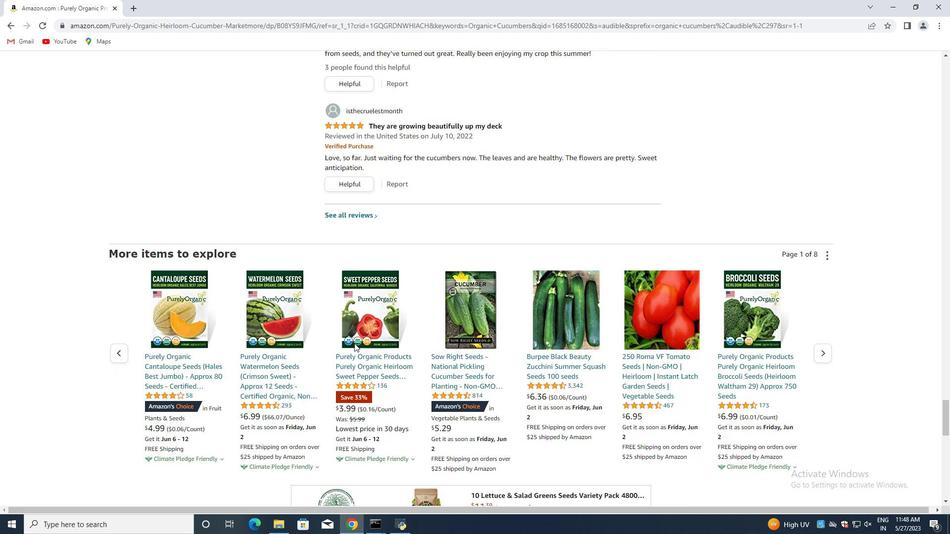 
Action: Mouse scrolled (354, 343) with delta (0, 0)
Screenshot: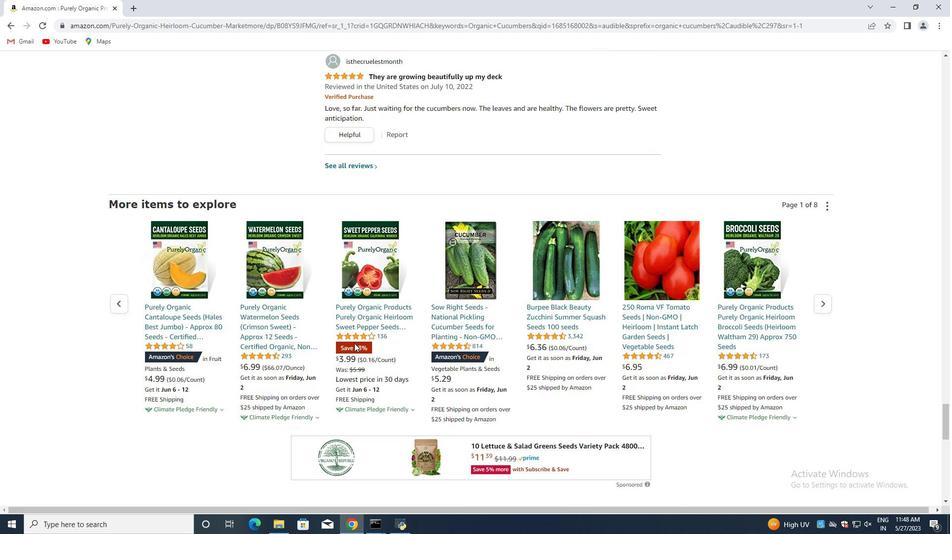 
Action: Mouse scrolled (354, 343) with delta (0, 0)
Screenshot: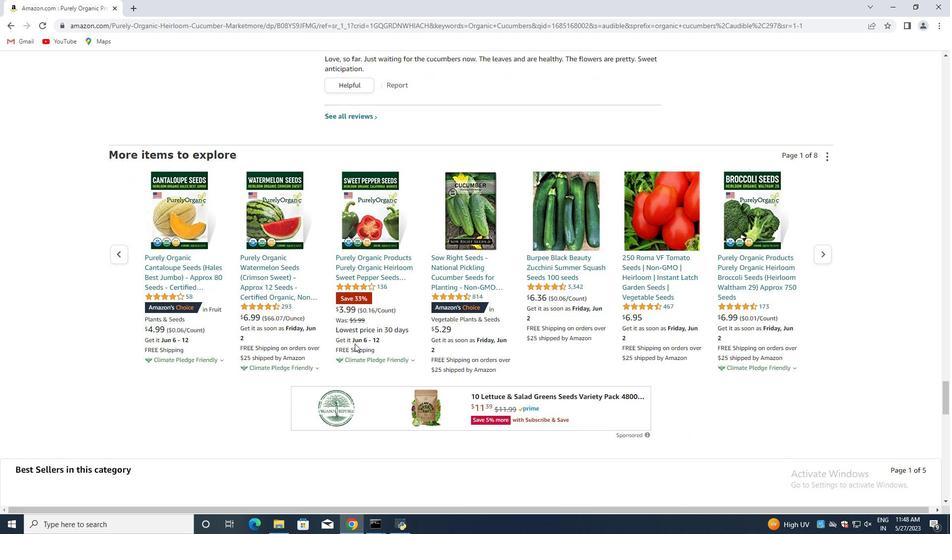 
Action: Mouse moved to (355, 344)
